 Task: For heading Use oswald with light red berry 1 colour & Underline.  font size for heading24,  'Change the font style of data to'Playfair display and font size to 16,  Change the alignment of both headline & data to Align right In the sheet  auditingSalesDashboard_2022
Action: Mouse moved to (156, 244)
Screenshot: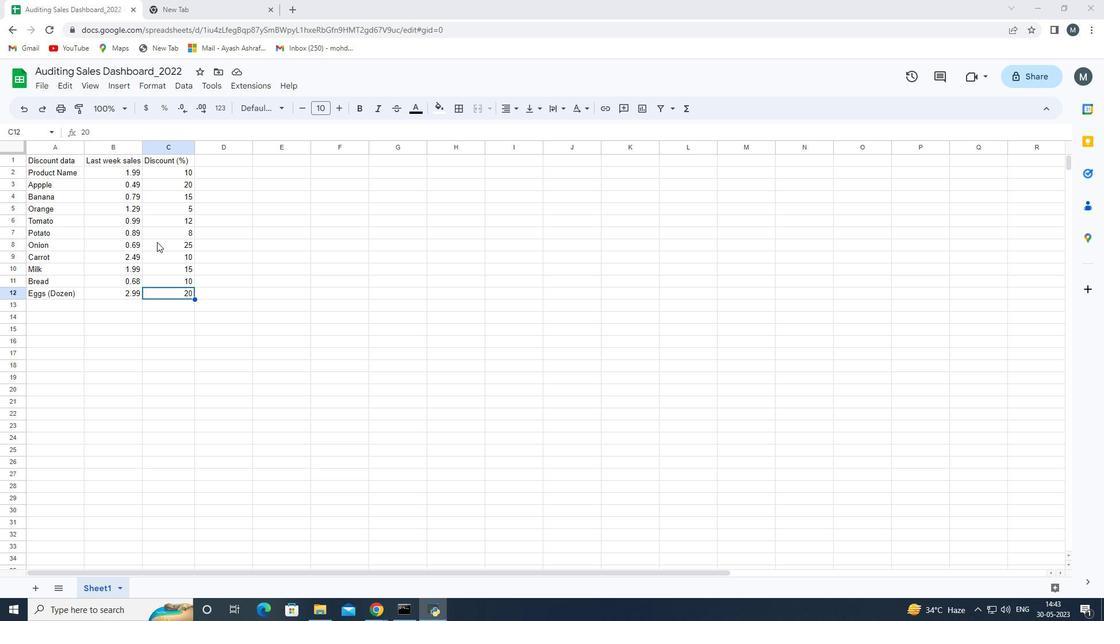 
Action: Mouse scrolled (156, 245) with delta (0, 0)
Screenshot: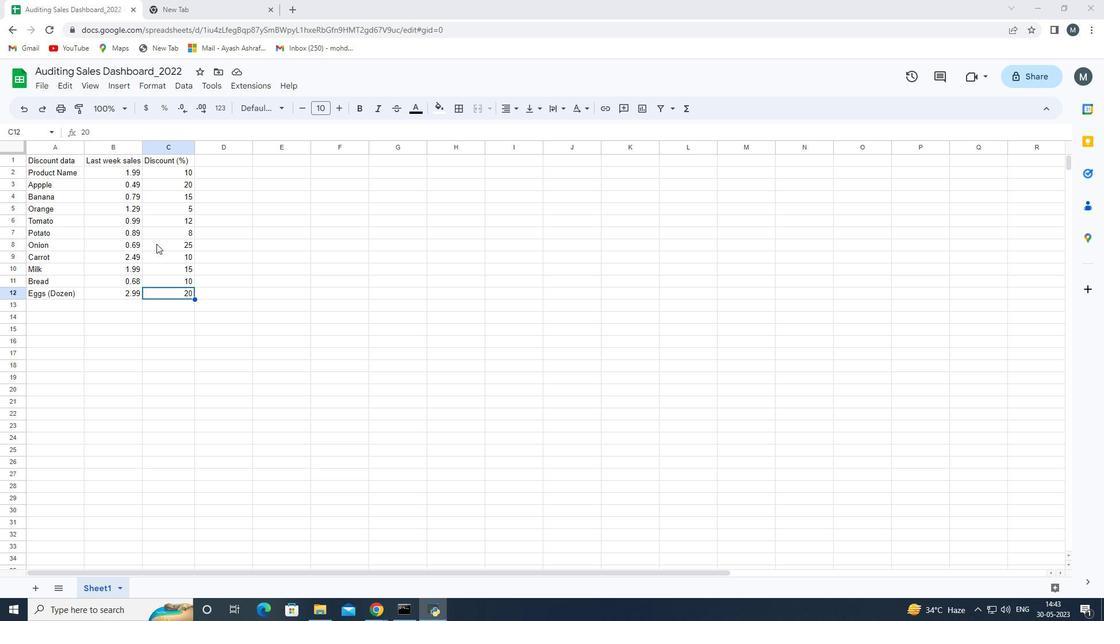 
Action: Mouse scrolled (156, 245) with delta (0, 0)
Screenshot: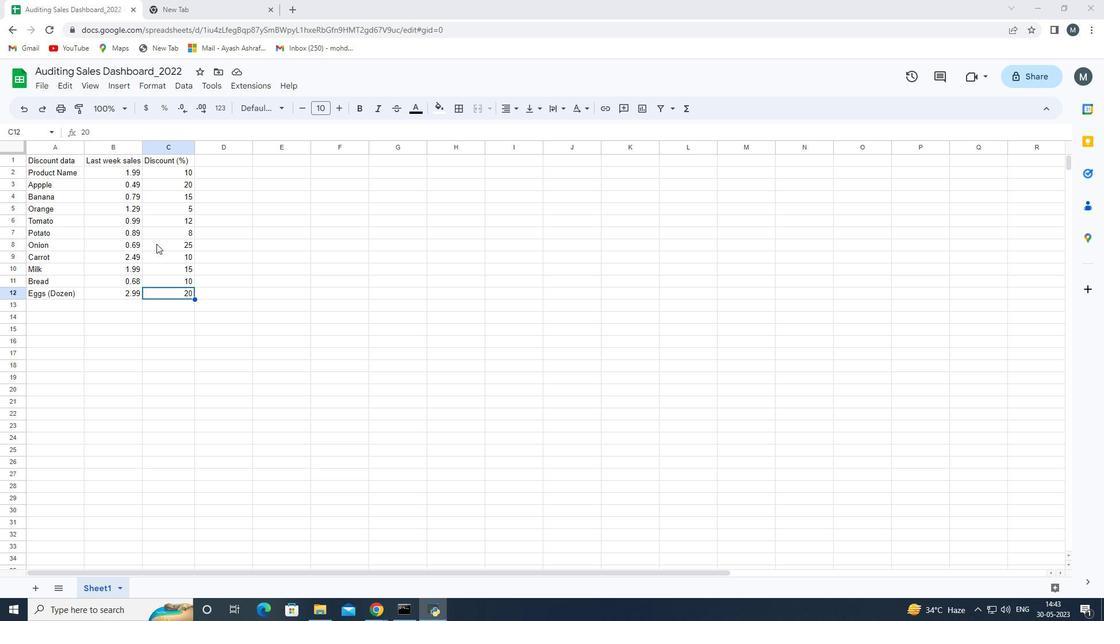 
Action: Mouse scrolled (156, 245) with delta (0, 0)
Screenshot: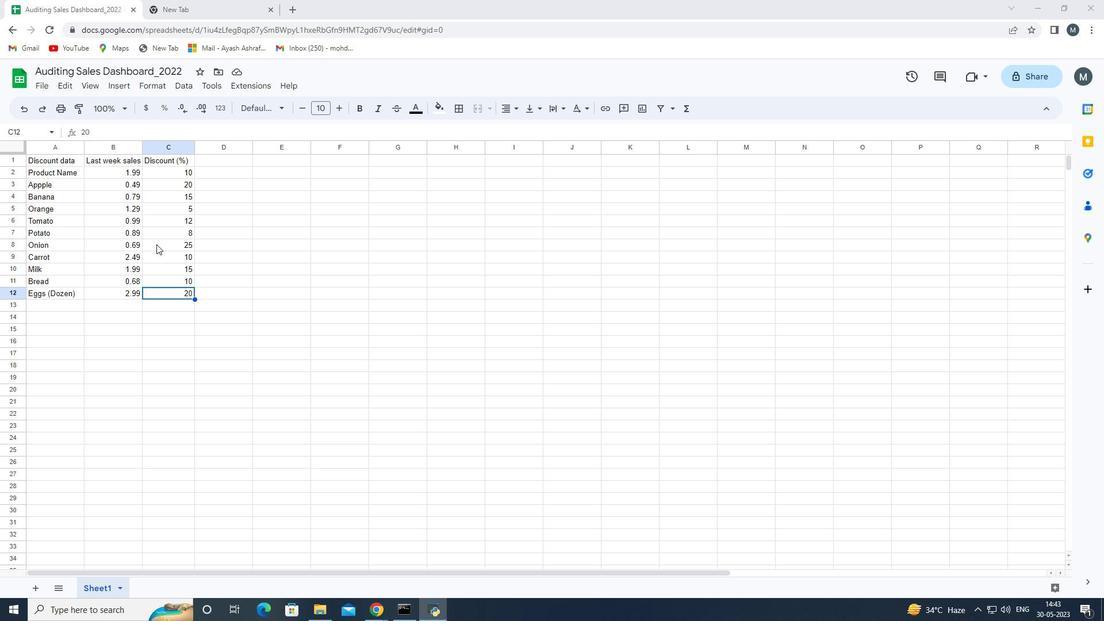 
Action: Mouse moved to (157, 230)
Screenshot: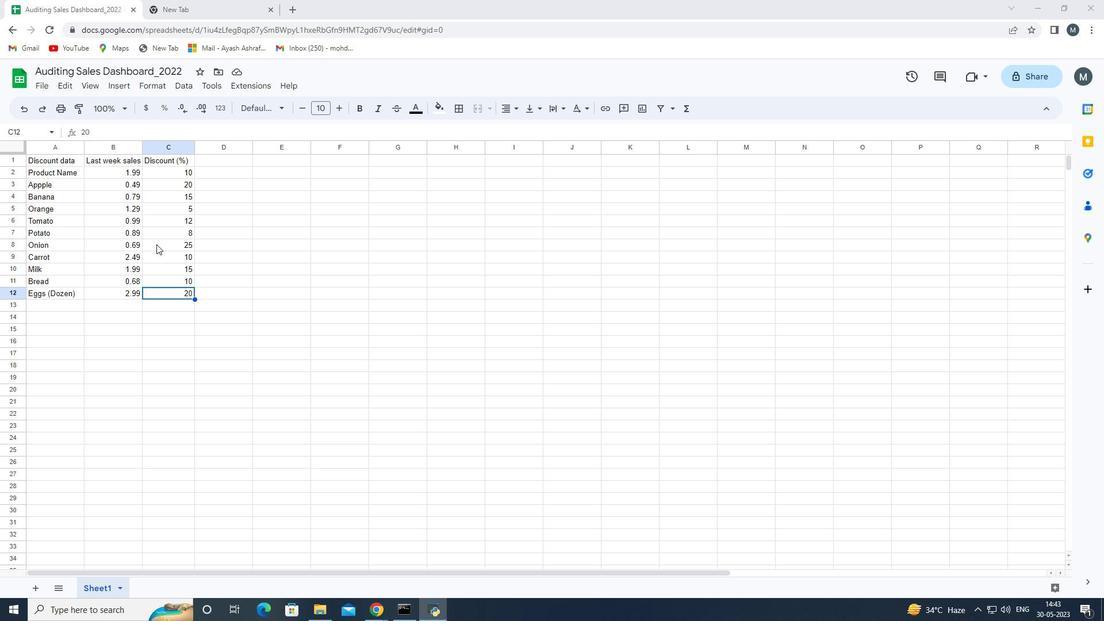 
Action: Mouse scrolled (157, 229) with delta (0, 0)
Screenshot: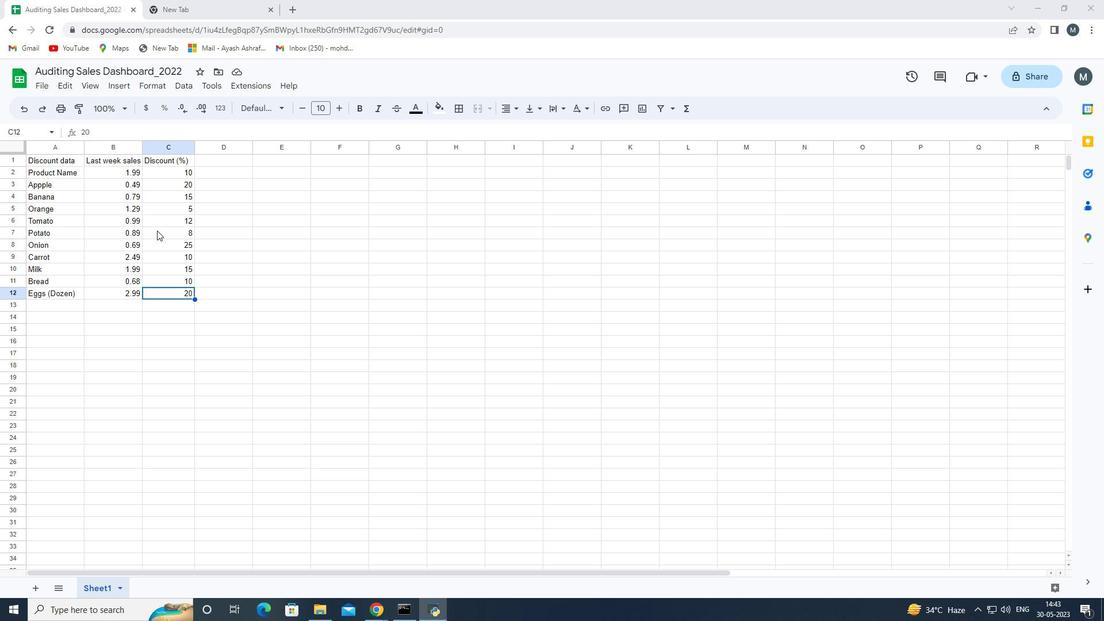 
Action: Mouse scrolled (157, 229) with delta (0, 0)
Screenshot: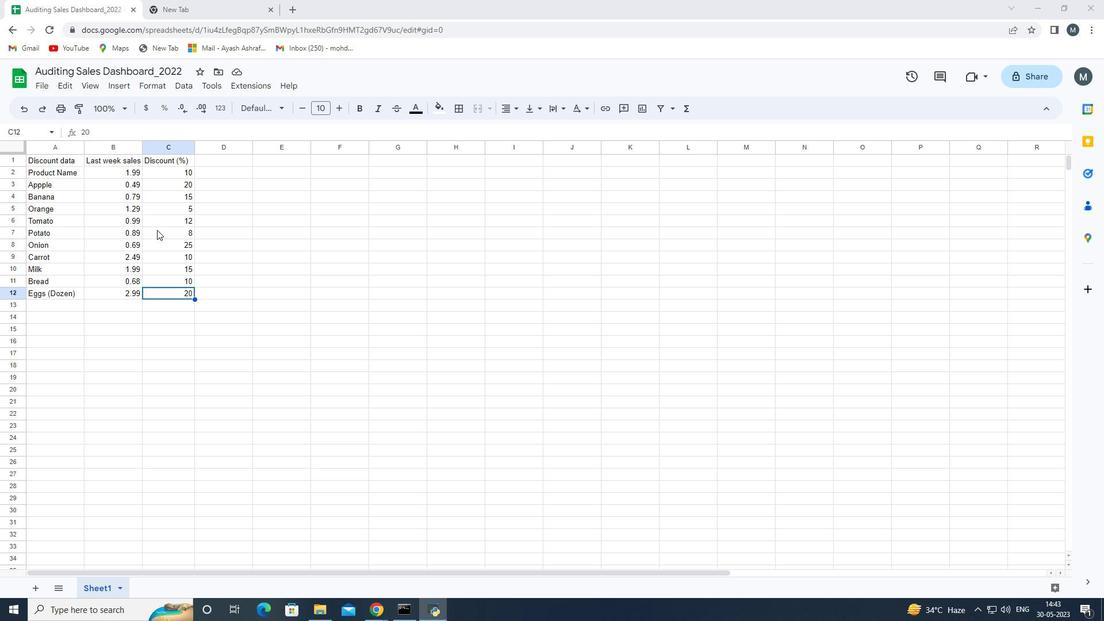 
Action: Mouse moved to (146, 279)
Screenshot: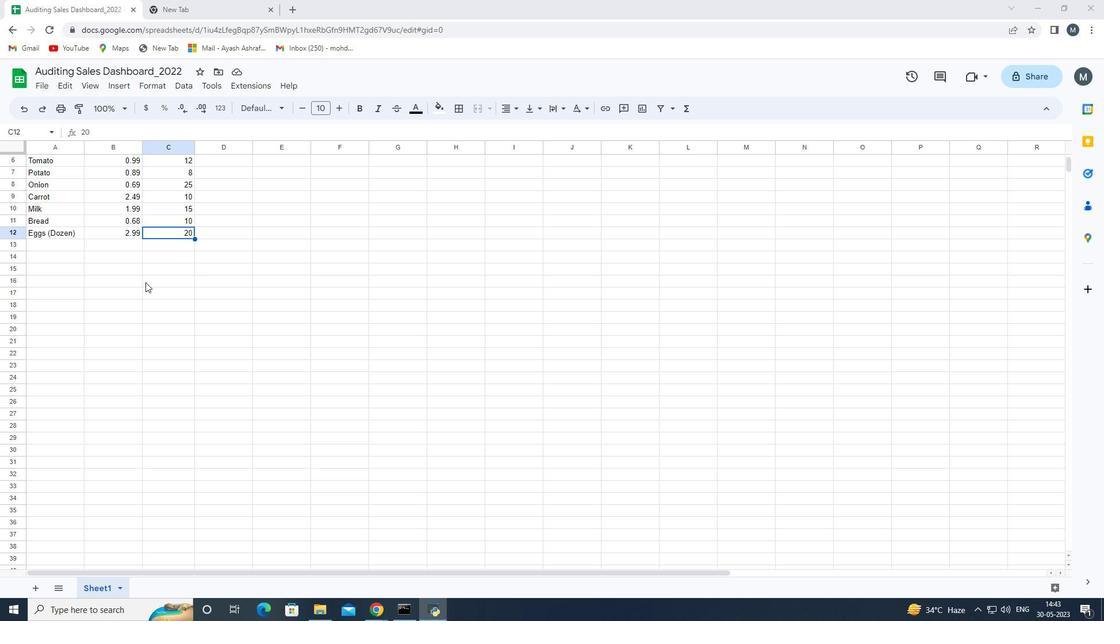 
Action: Mouse scrolled (145, 283) with delta (0, 0)
Screenshot: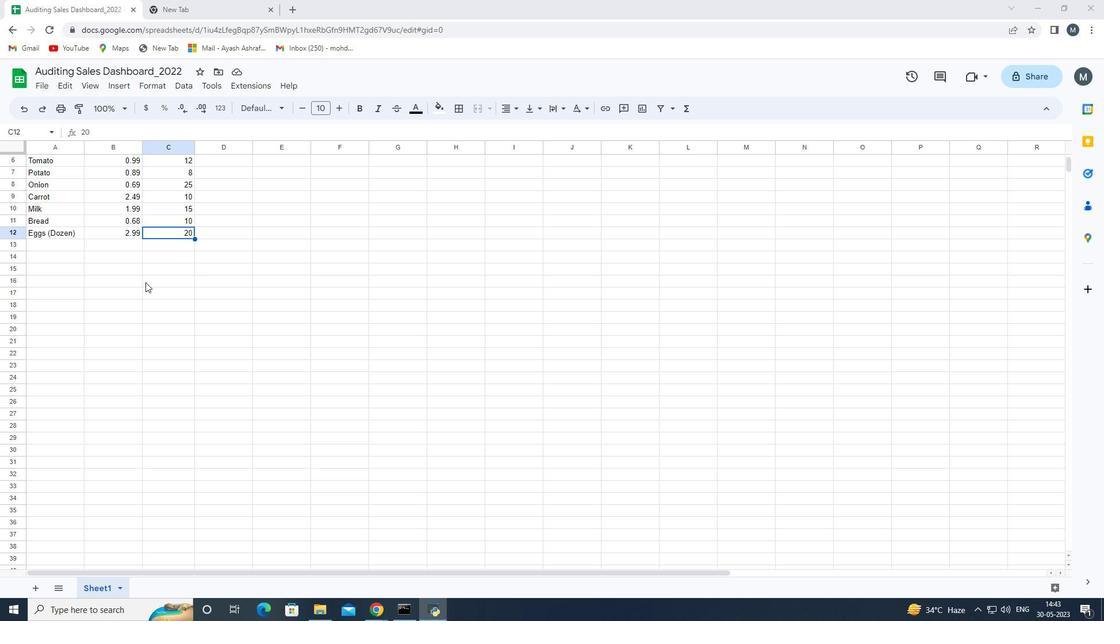 
Action: Mouse scrolled (145, 283) with delta (0, 0)
Screenshot: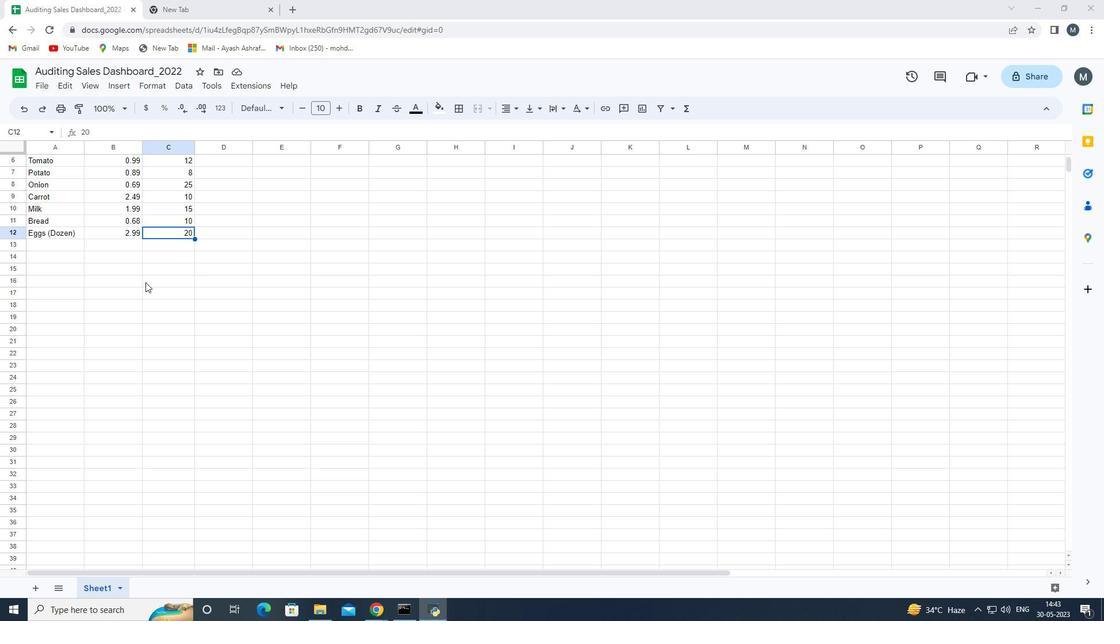 
Action: Mouse scrolled (145, 283) with delta (0, 0)
Screenshot: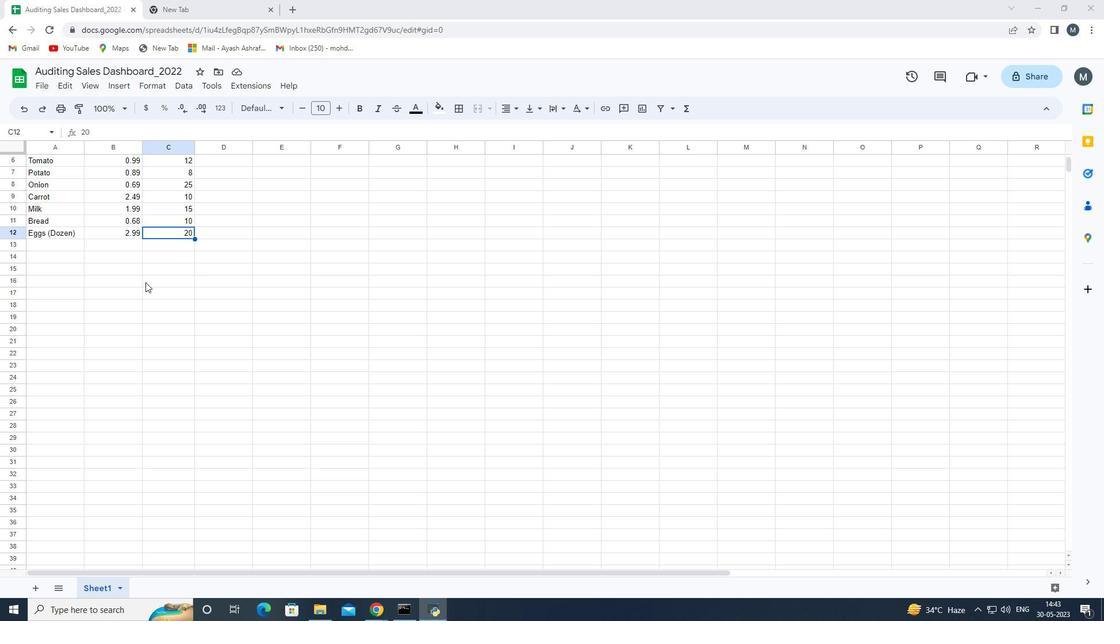 
Action: Mouse scrolled (145, 283) with delta (0, 0)
Screenshot: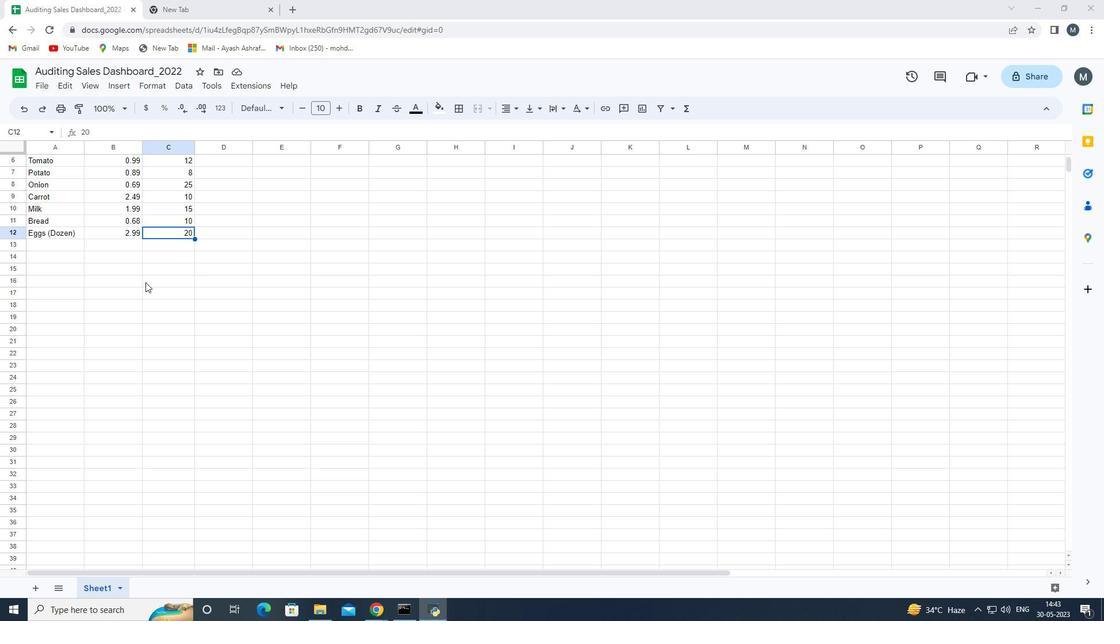 
Action: Mouse scrolled (146, 283) with delta (0, 0)
Screenshot: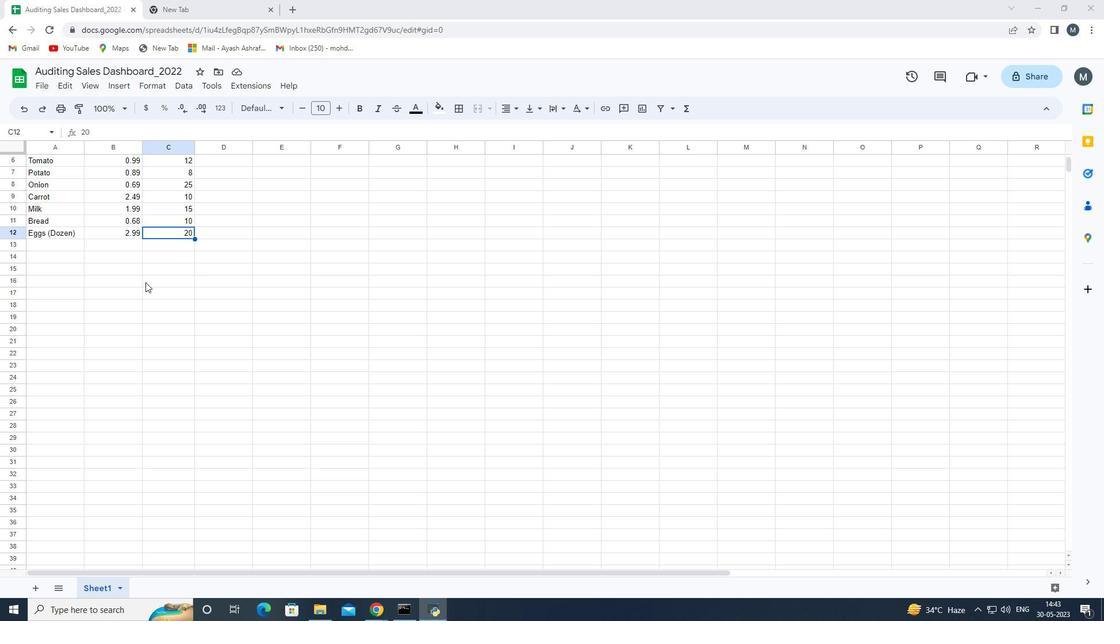 
Action: Mouse scrolled (146, 283) with delta (0, 0)
Screenshot: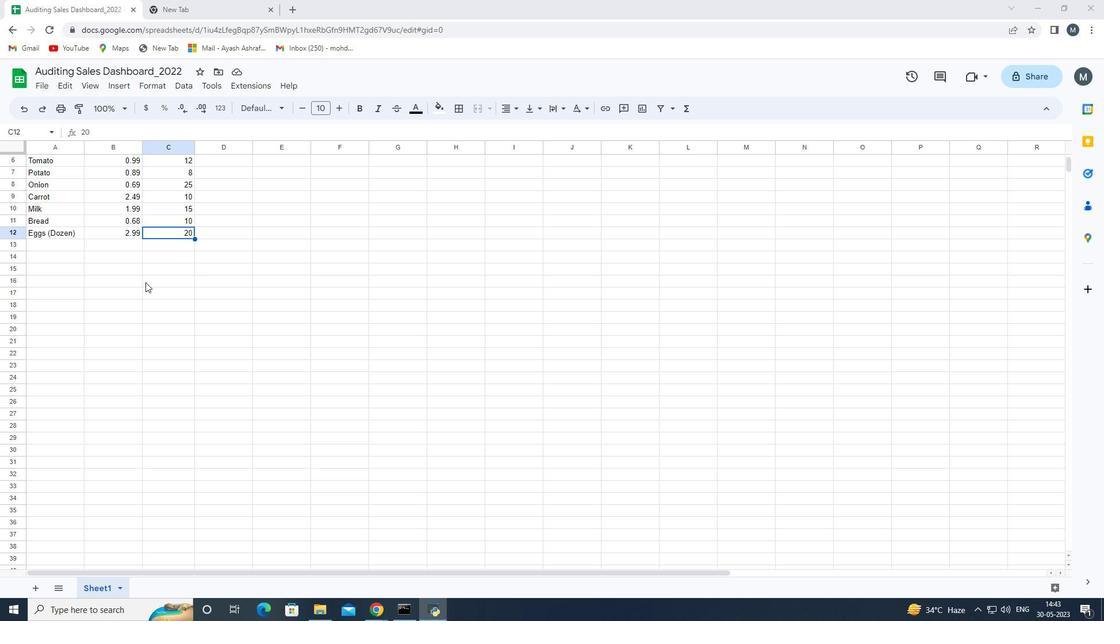 
Action: Mouse scrolled (146, 280) with delta (0, 0)
Screenshot: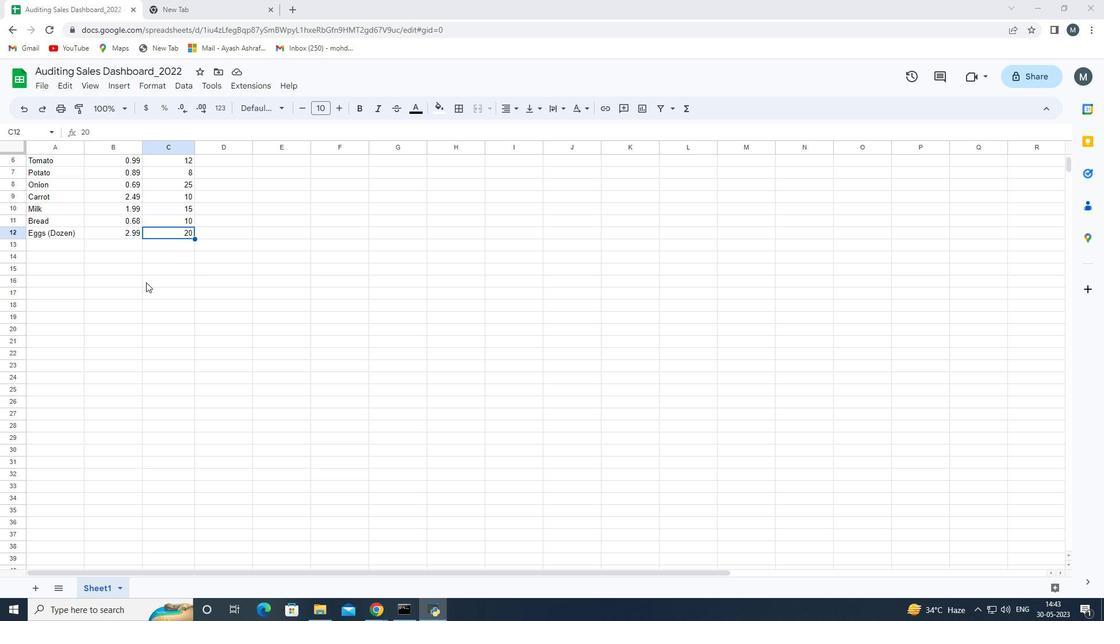 
Action: Mouse scrolled (146, 280) with delta (0, 0)
Screenshot: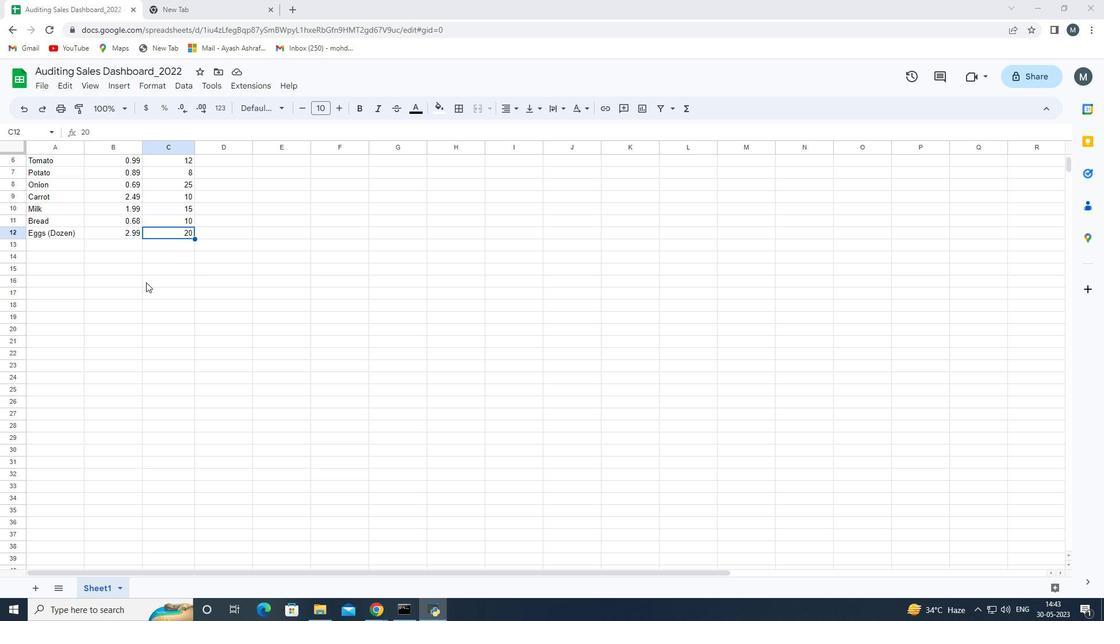 
Action: Mouse scrolled (146, 280) with delta (0, 0)
Screenshot: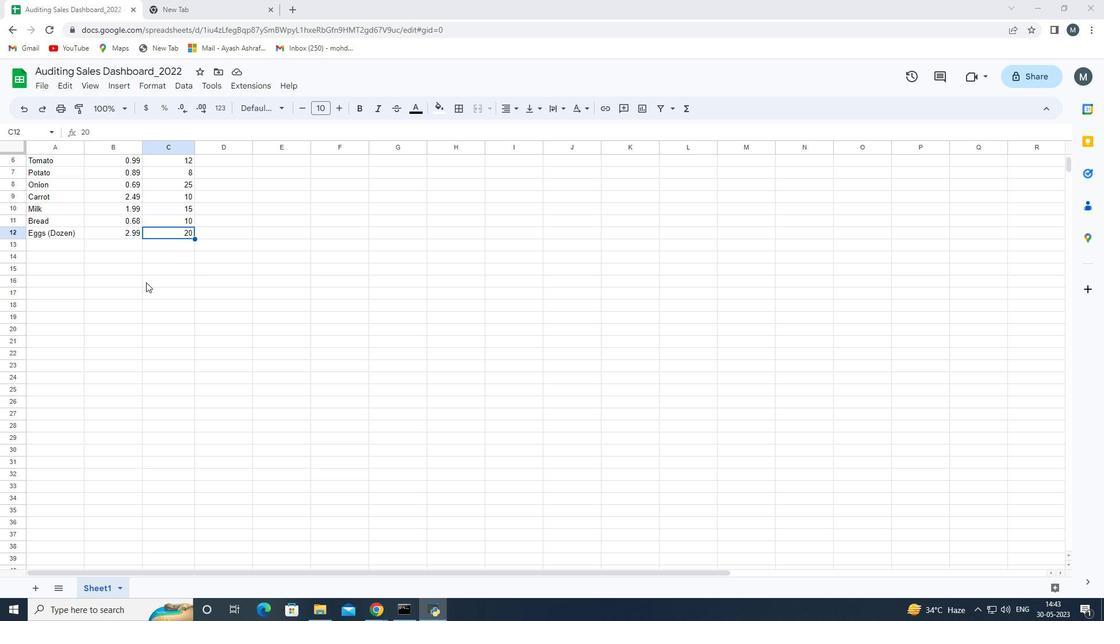 
Action: Mouse scrolled (146, 280) with delta (0, 0)
Screenshot: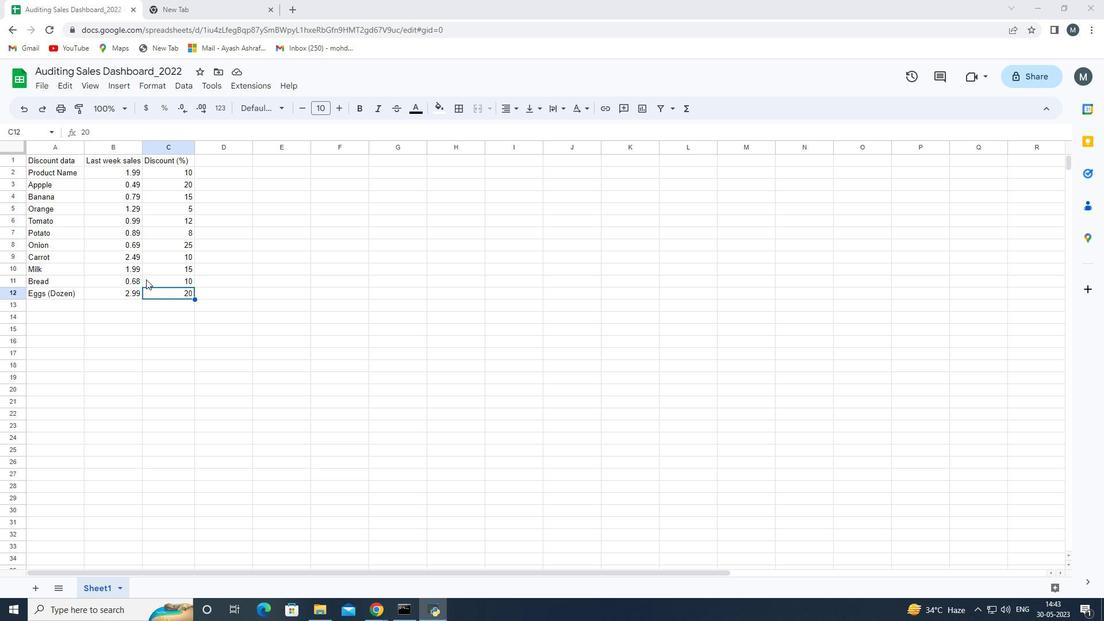 
Action: Mouse scrolled (146, 280) with delta (0, 0)
Screenshot: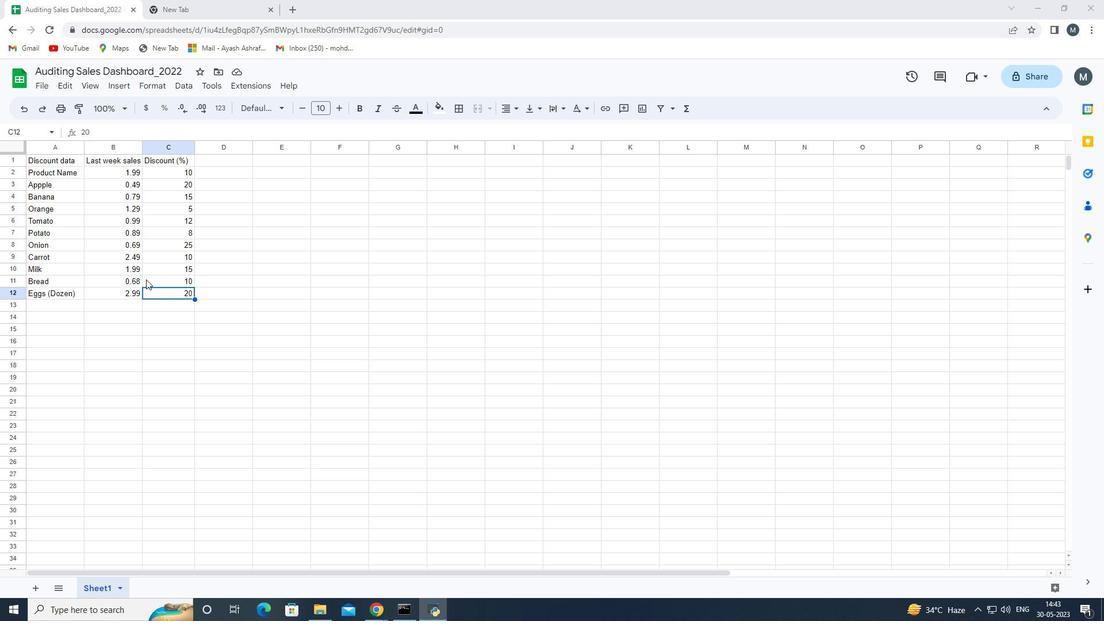 
Action: Mouse scrolled (146, 280) with delta (0, 0)
Screenshot: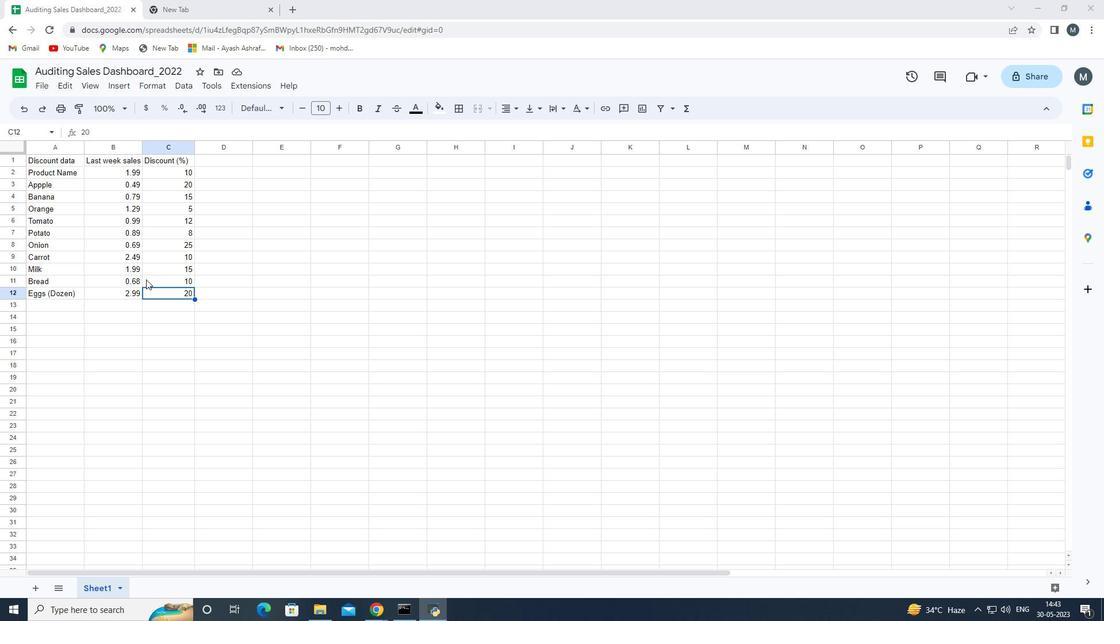 
Action: Mouse scrolled (146, 280) with delta (0, 0)
Screenshot: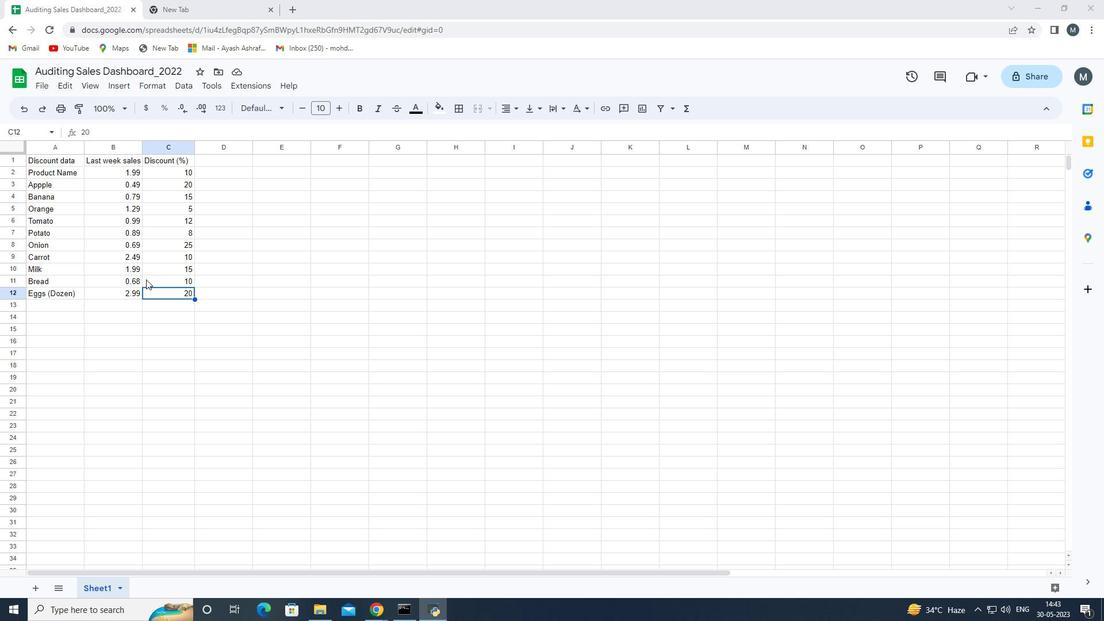 
Action: Mouse scrolled (146, 280) with delta (0, 0)
Screenshot: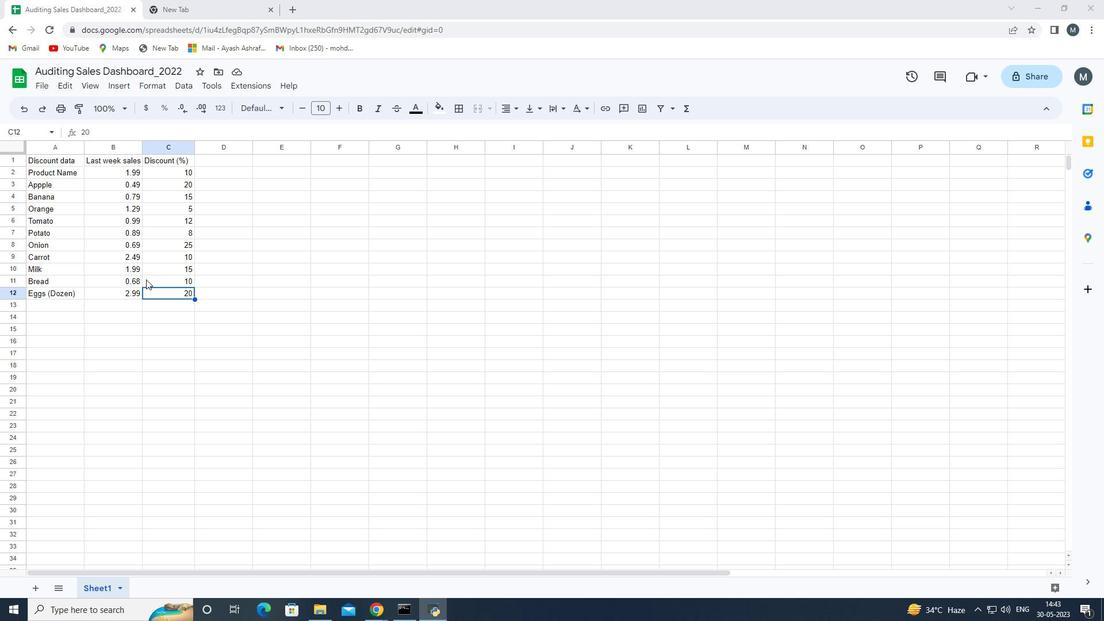 
Action: Mouse moved to (32, 159)
Screenshot: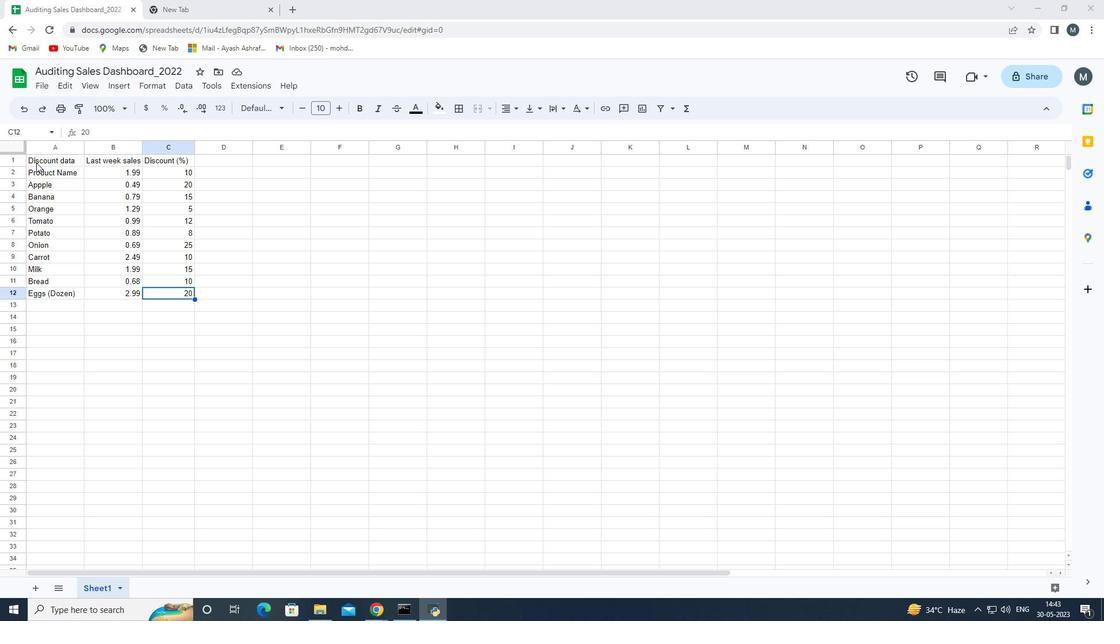 
Action: Mouse pressed left at (32, 159)
Screenshot: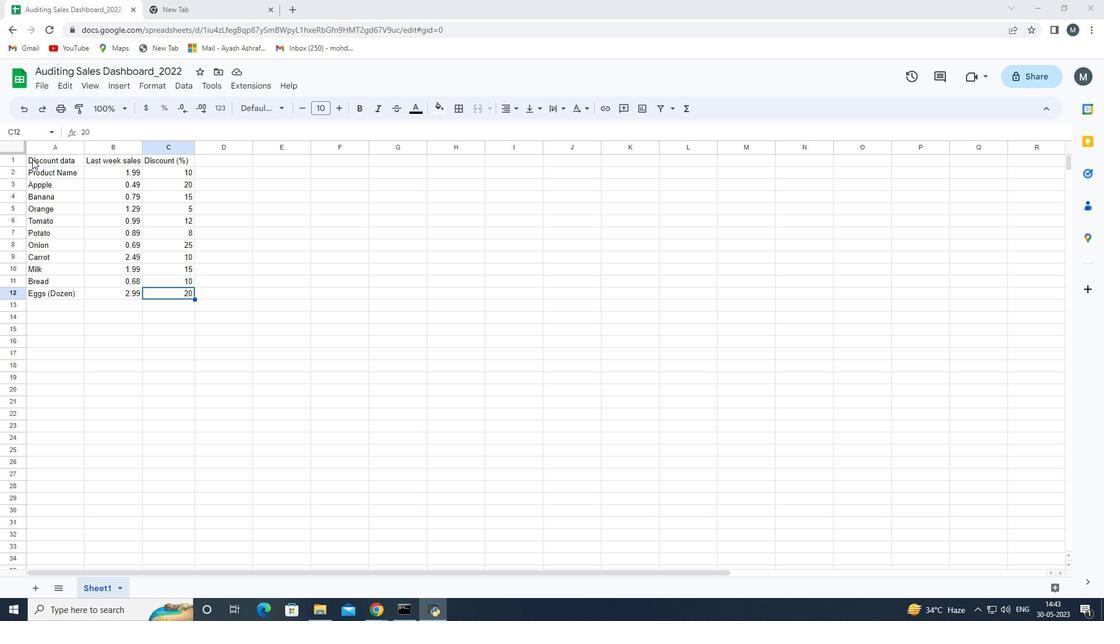 
Action: Mouse moved to (117, 156)
Screenshot: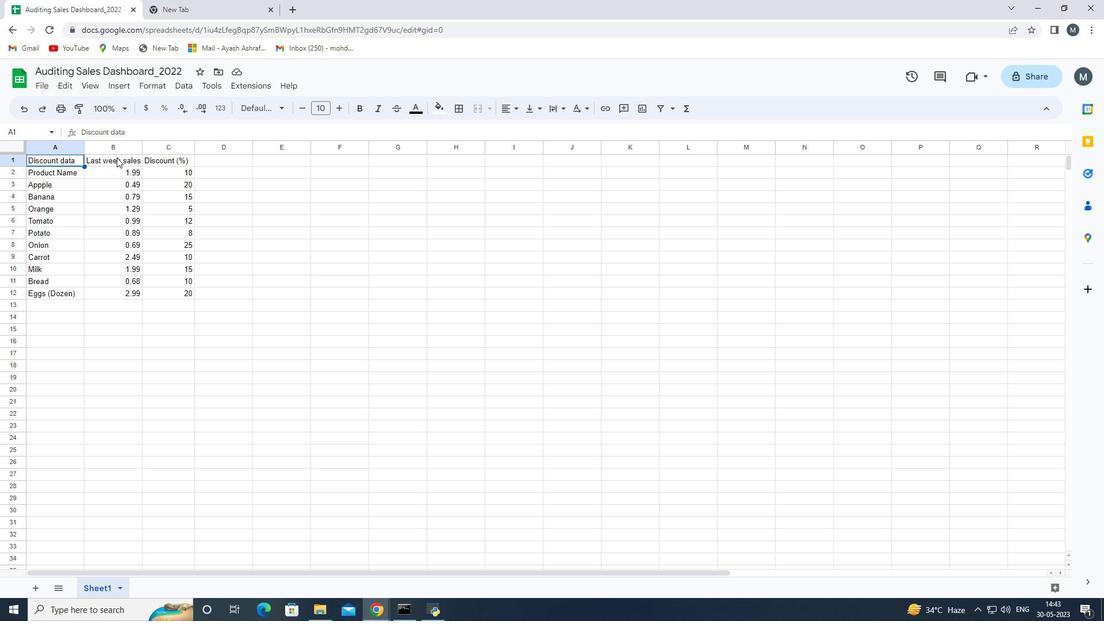 
Action: Mouse pressed left at (117, 156)
Screenshot: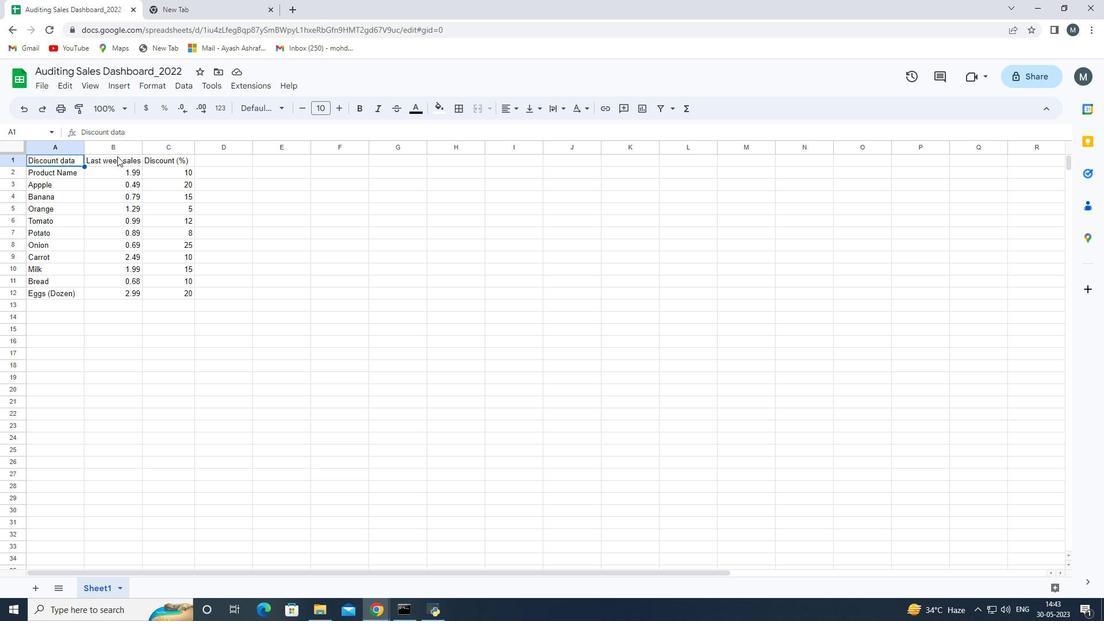 
Action: Mouse moved to (117, 157)
Screenshot: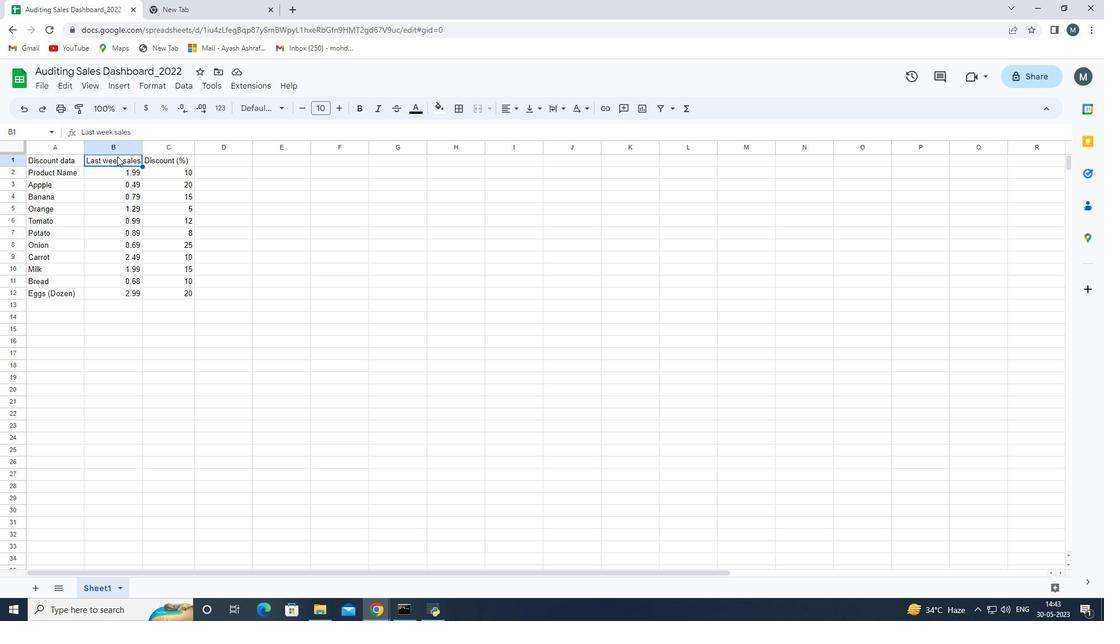 
Action: Key pressed ctrl+C
Screenshot: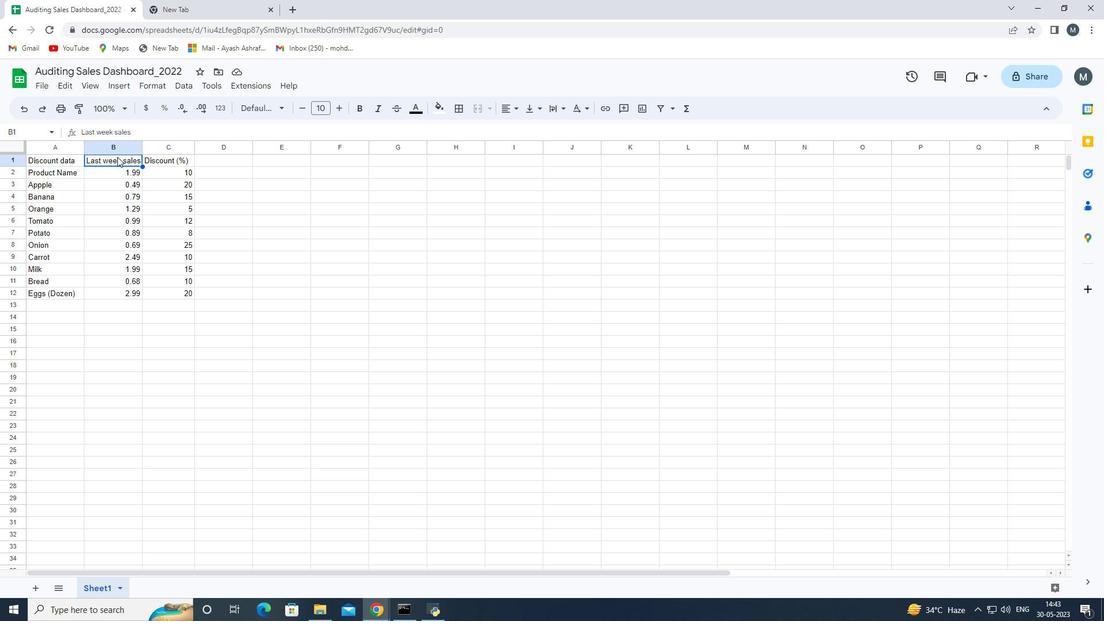 
Action: Mouse moved to (129, 172)
Screenshot: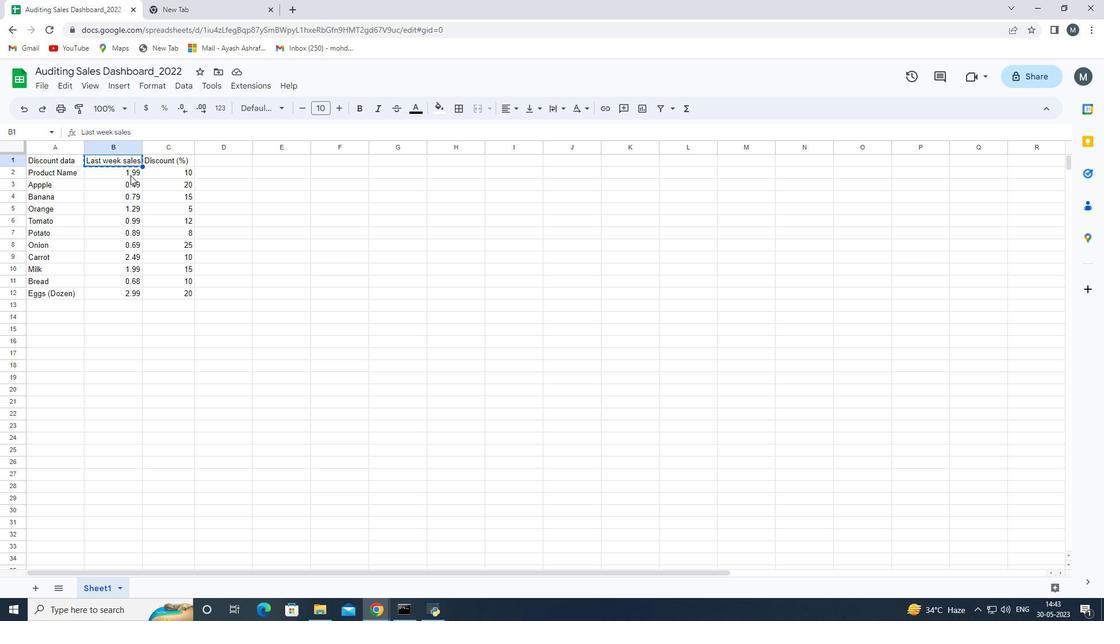 
Action: Mouse pressed left at (129, 172)
Screenshot: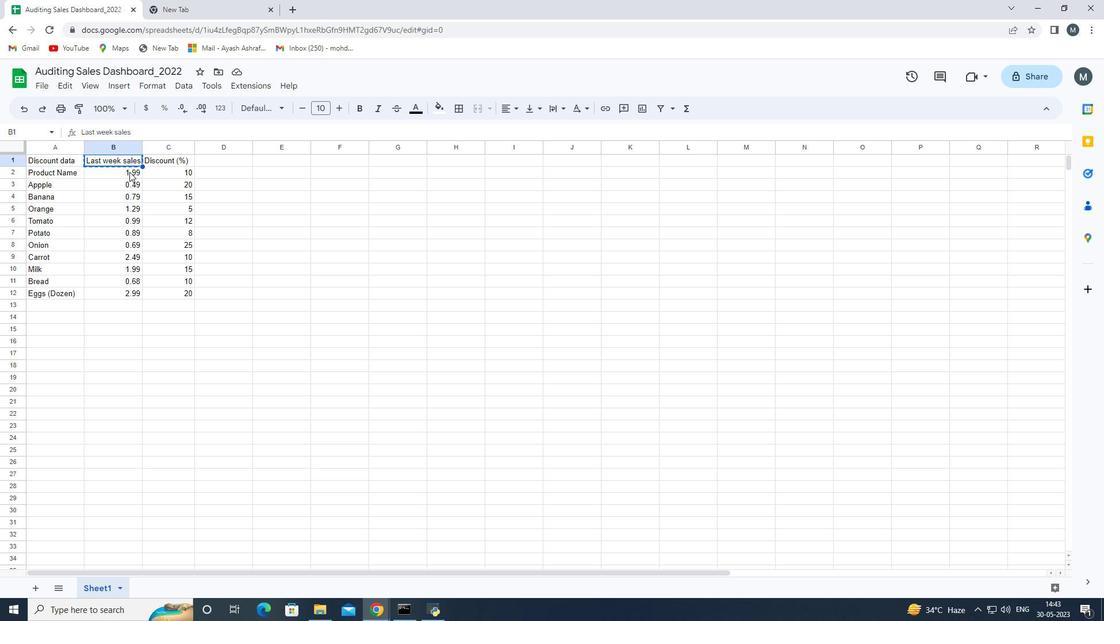 
Action: Mouse moved to (129, 171)
Screenshot: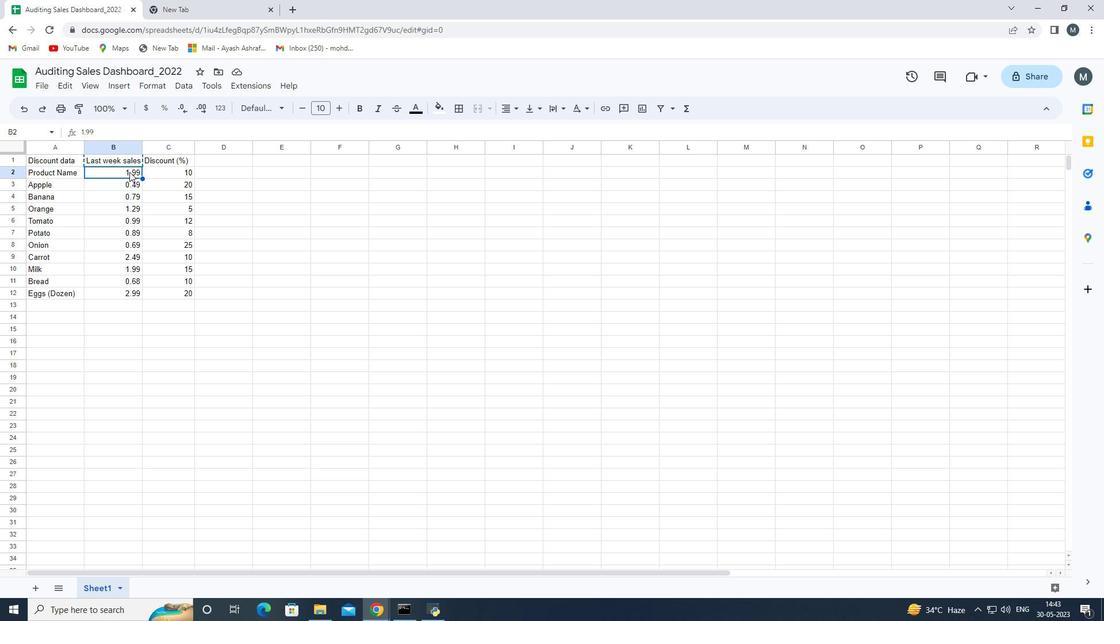 
Action: Key pressed ctrl+V
Screenshot: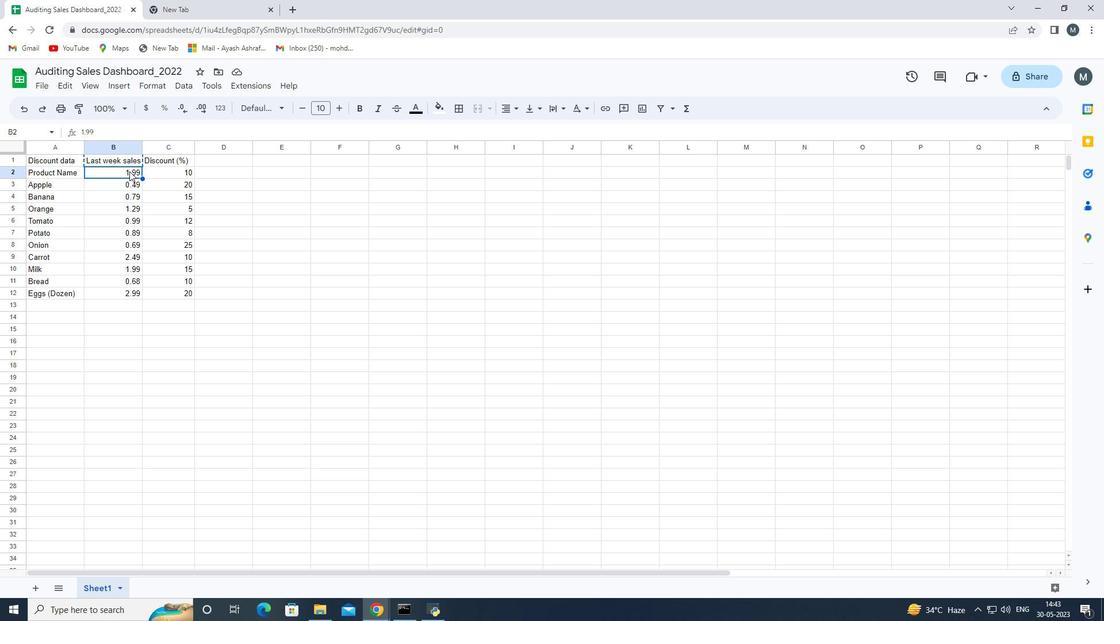 
Action: Mouse moved to (177, 157)
Screenshot: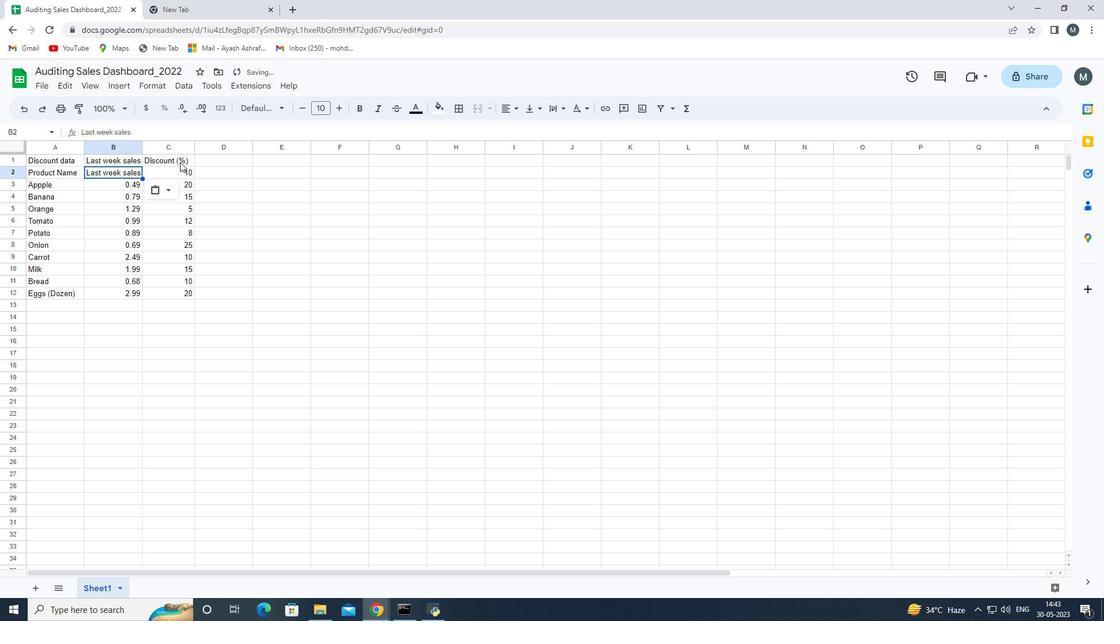 
Action: Mouse pressed left at (177, 157)
Screenshot: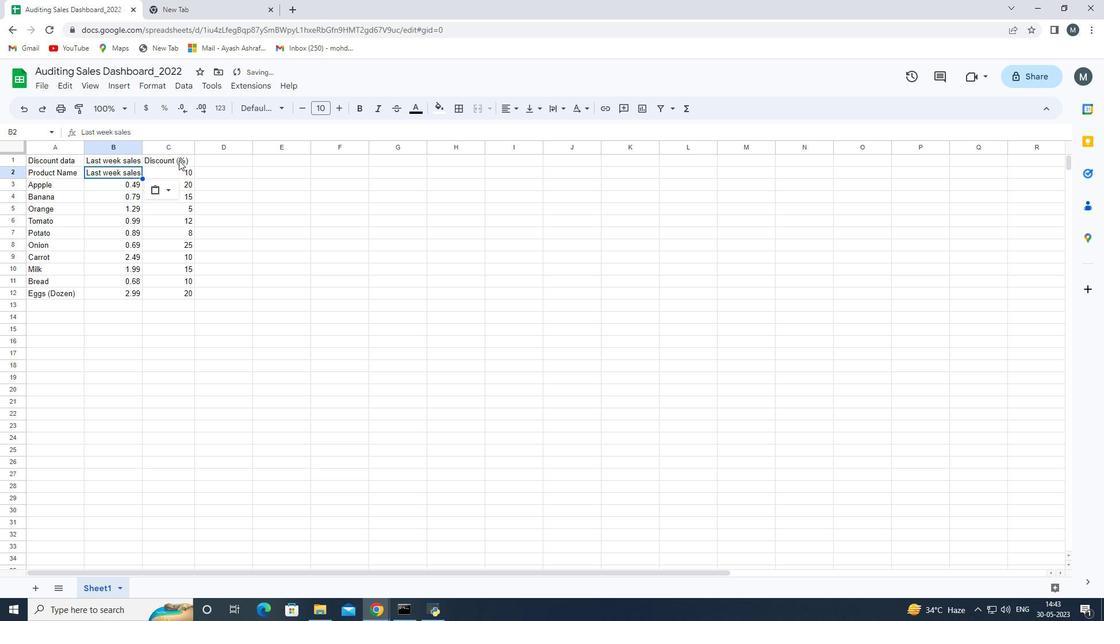 
Action: Mouse moved to (184, 174)
Screenshot: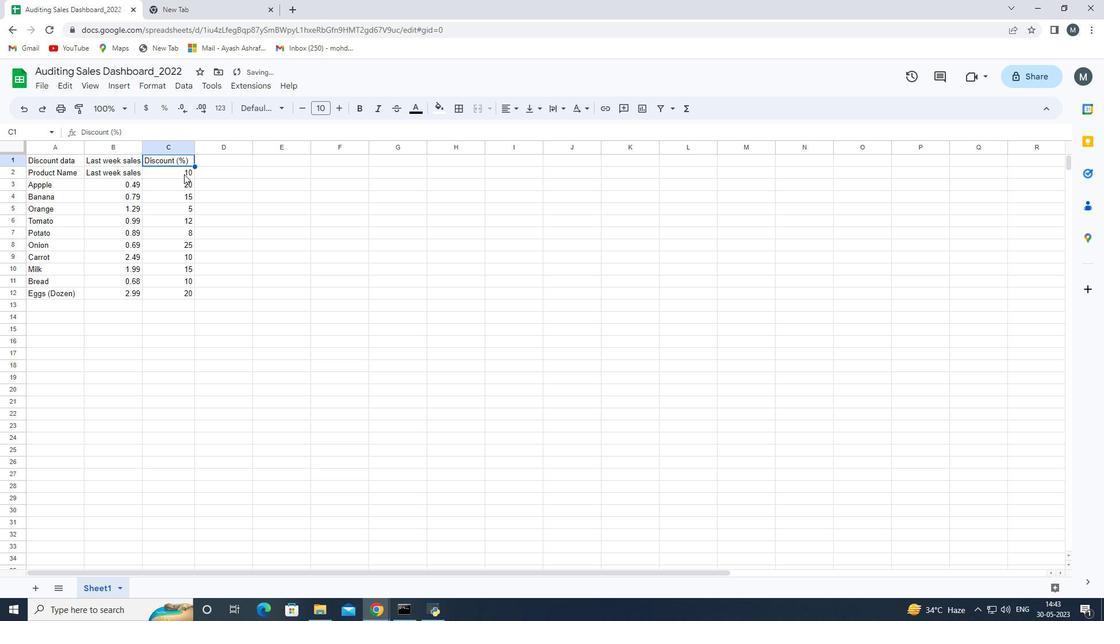 
Action: Key pressed ctrl+Vctrl+C
Screenshot: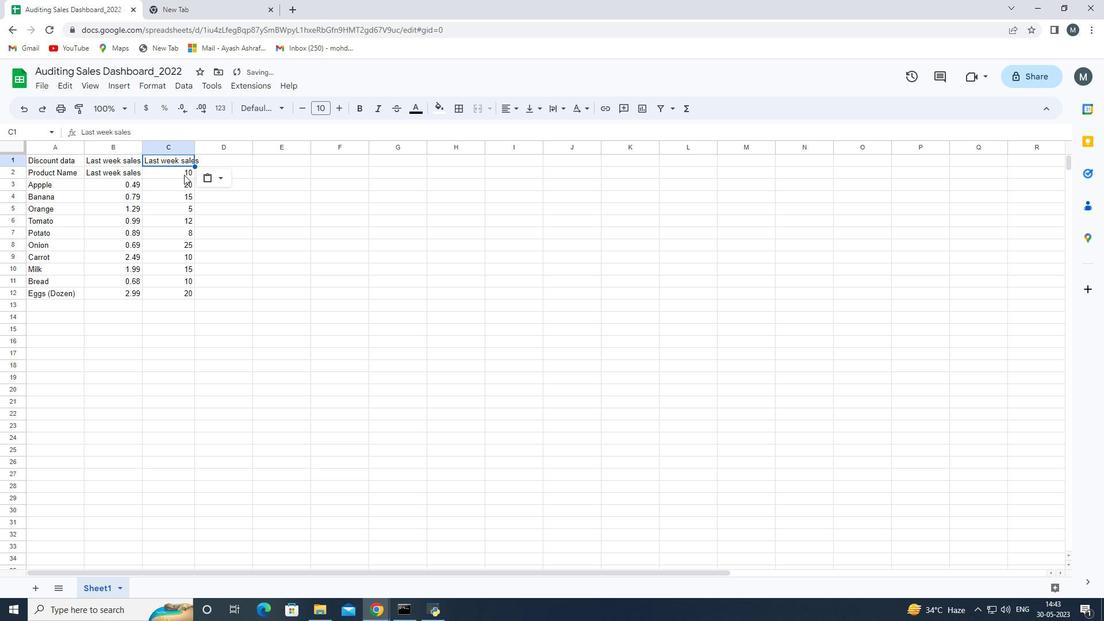 
Action: Mouse moved to (181, 172)
Screenshot: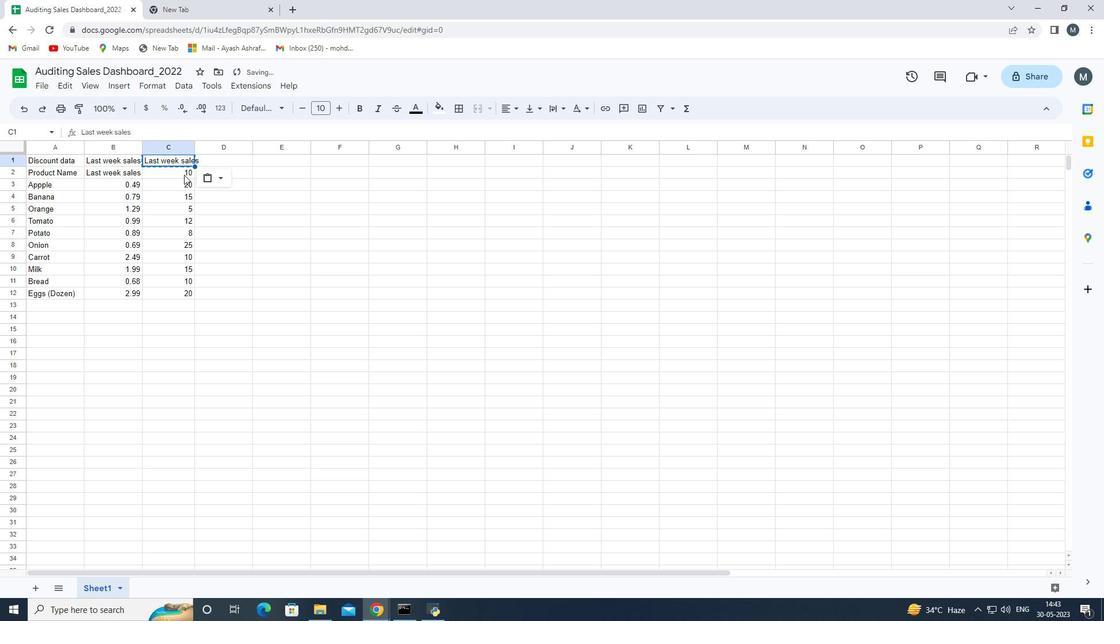 
Action: Mouse pressed left at (181, 172)
Screenshot: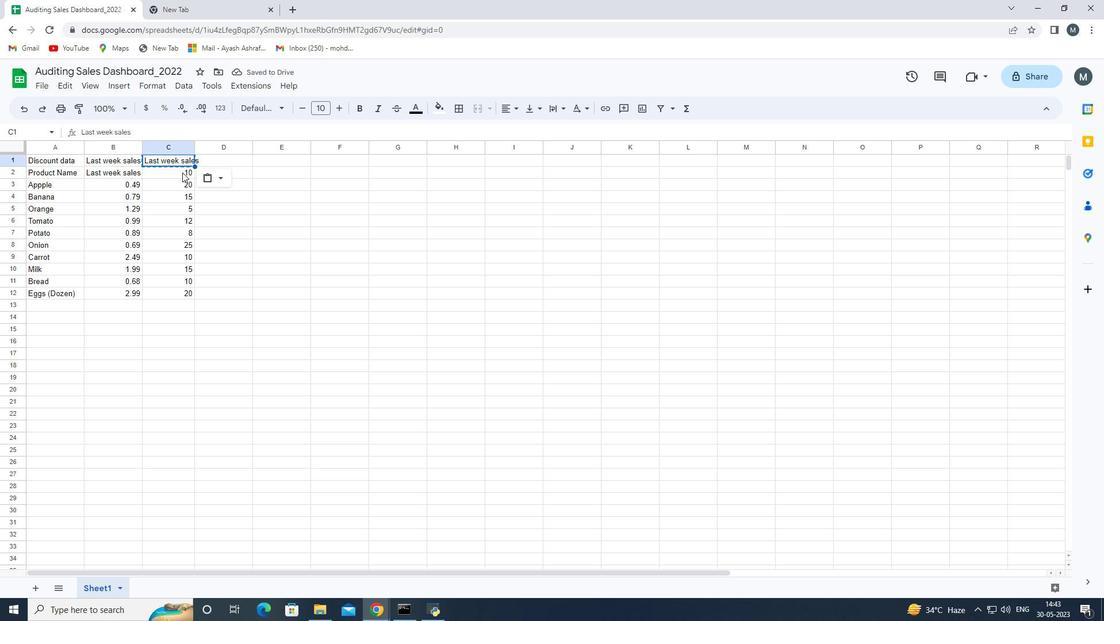 
Action: Key pressed ctrl+V
Screenshot: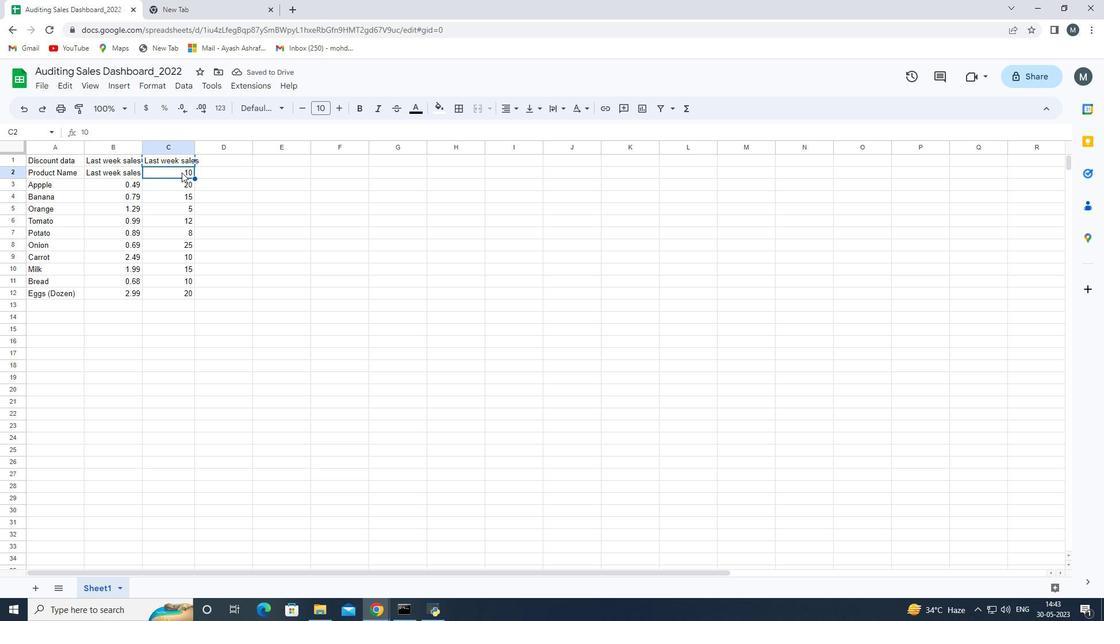 
Action: Mouse moved to (166, 157)
Screenshot: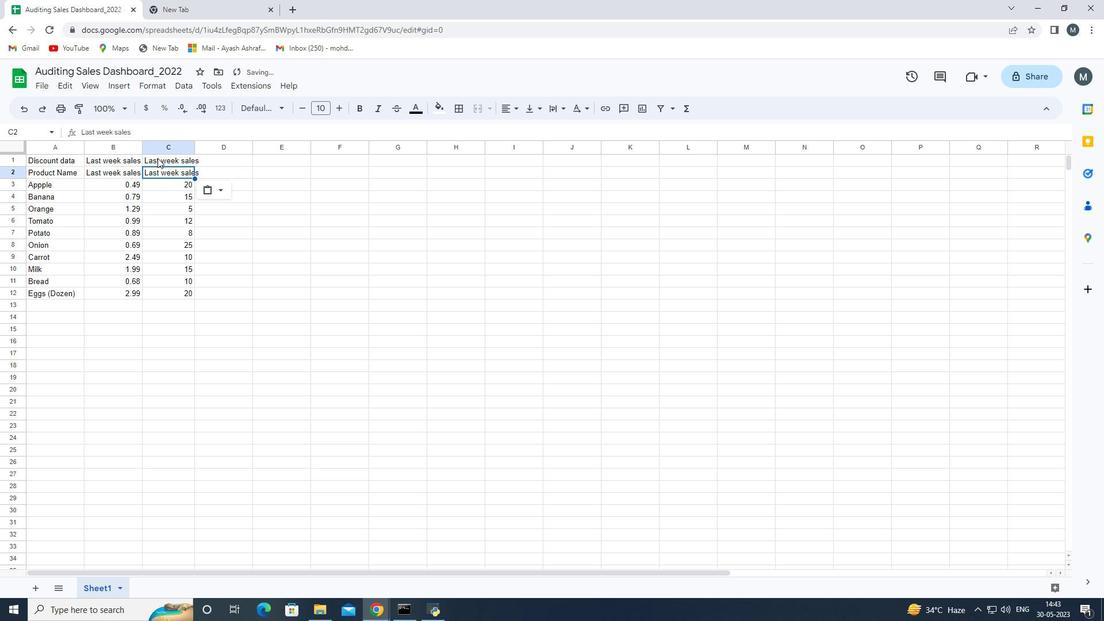 
Action: Mouse pressed left at (166, 157)
Screenshot: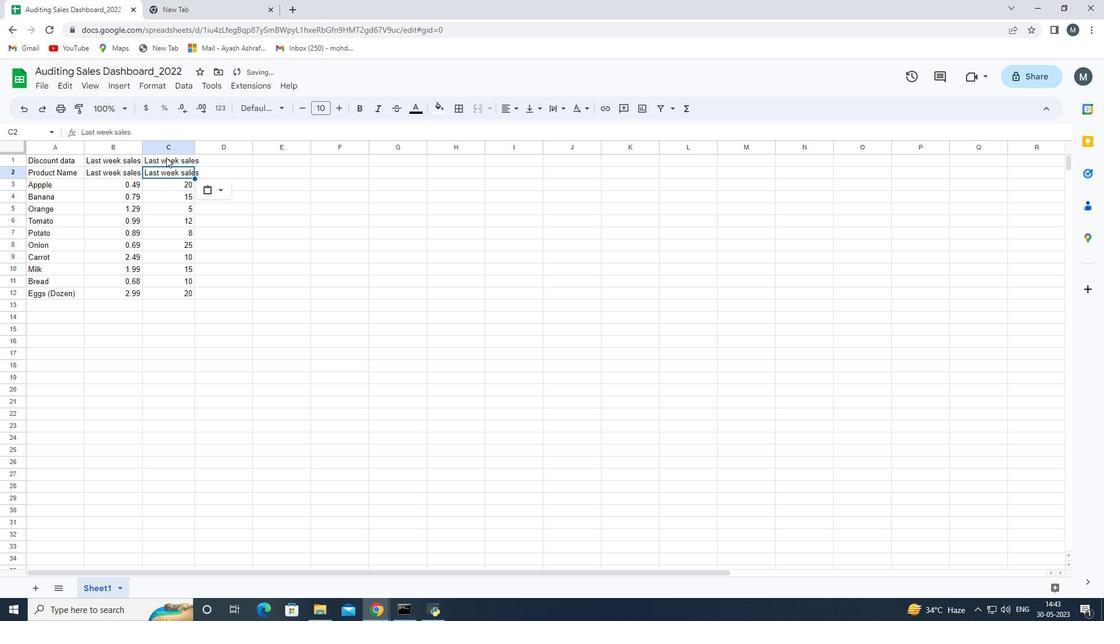 
Action: Mouse moved to (166, 156)
Screenshot: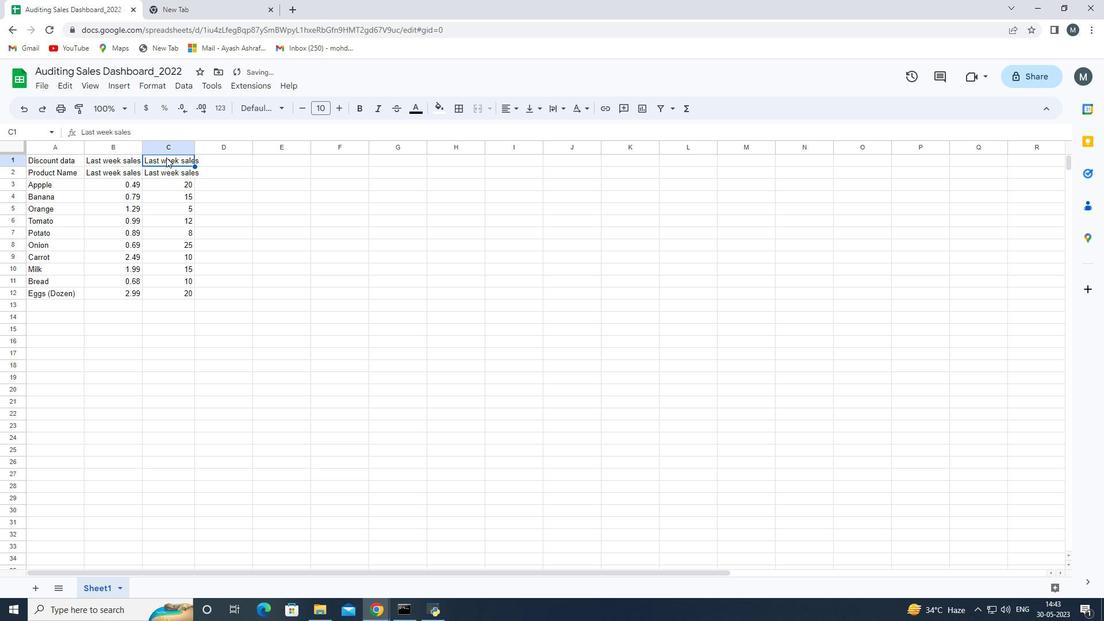 
Action: Key pressed <Key.delete>
Screenshot: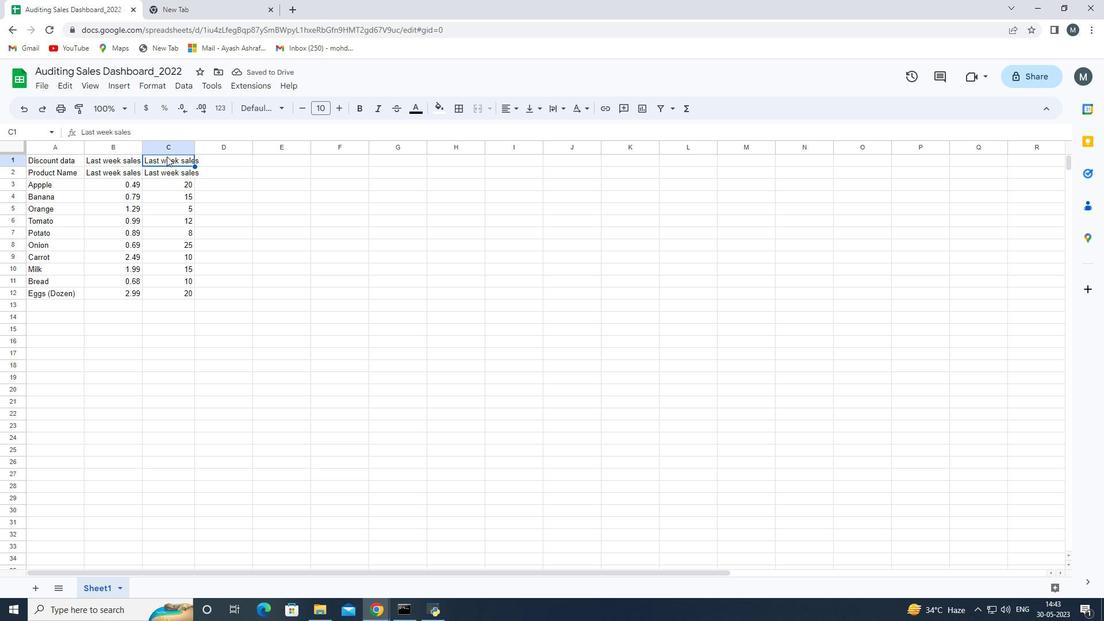 
Action: Mouse moved to (126, 156)
Screenshot: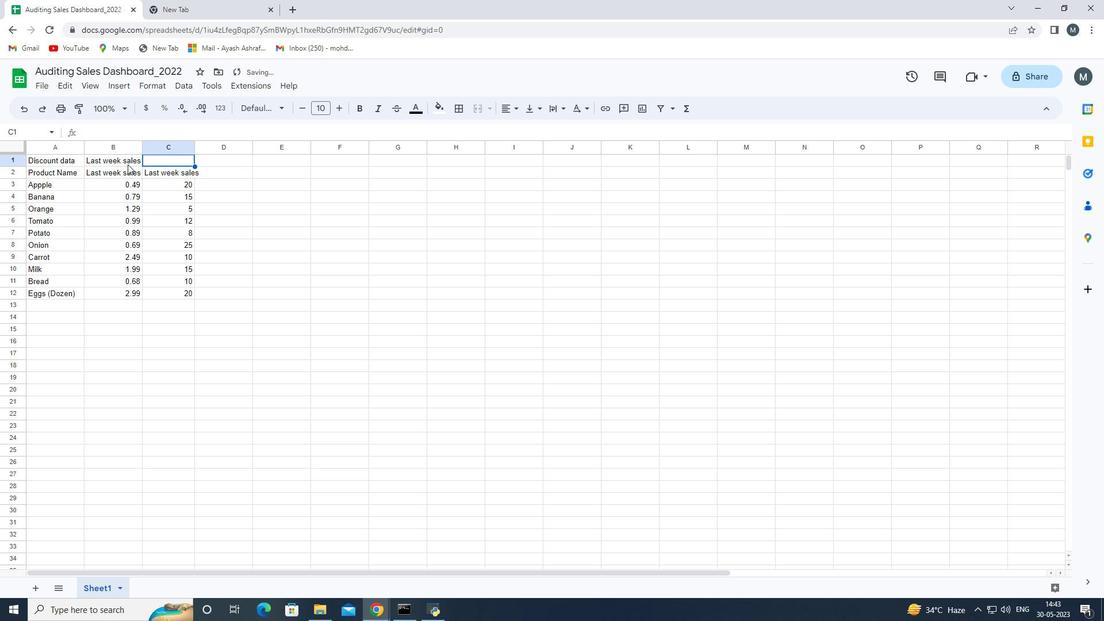 
Action: Mouse pressed left at (126, 156)
Screenshot: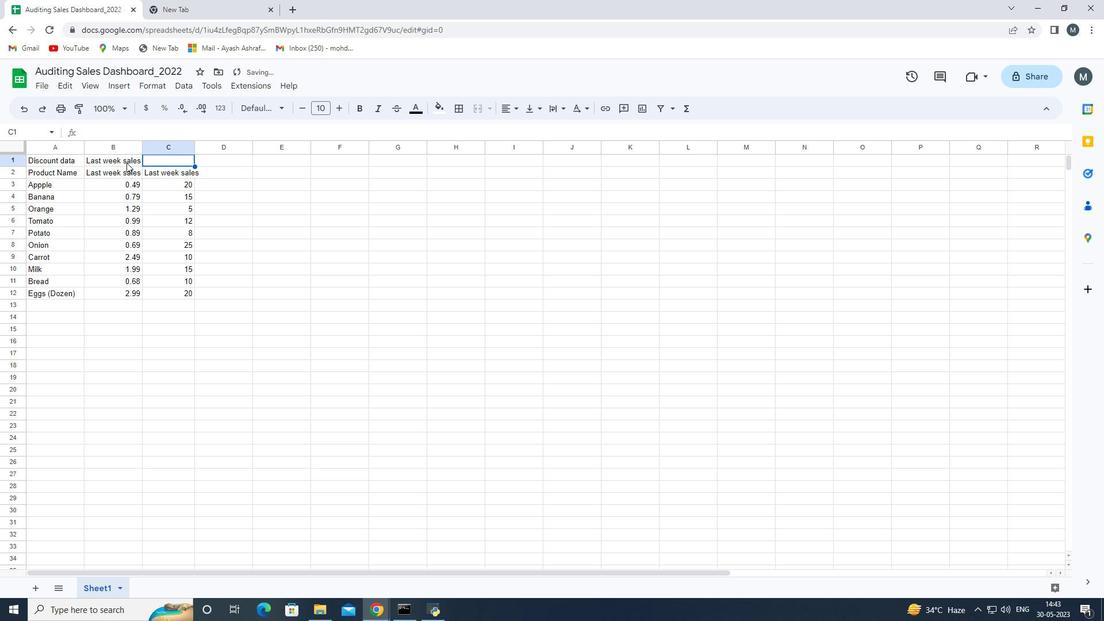 
Action: Key pressed <Key.delete>
Screenshot: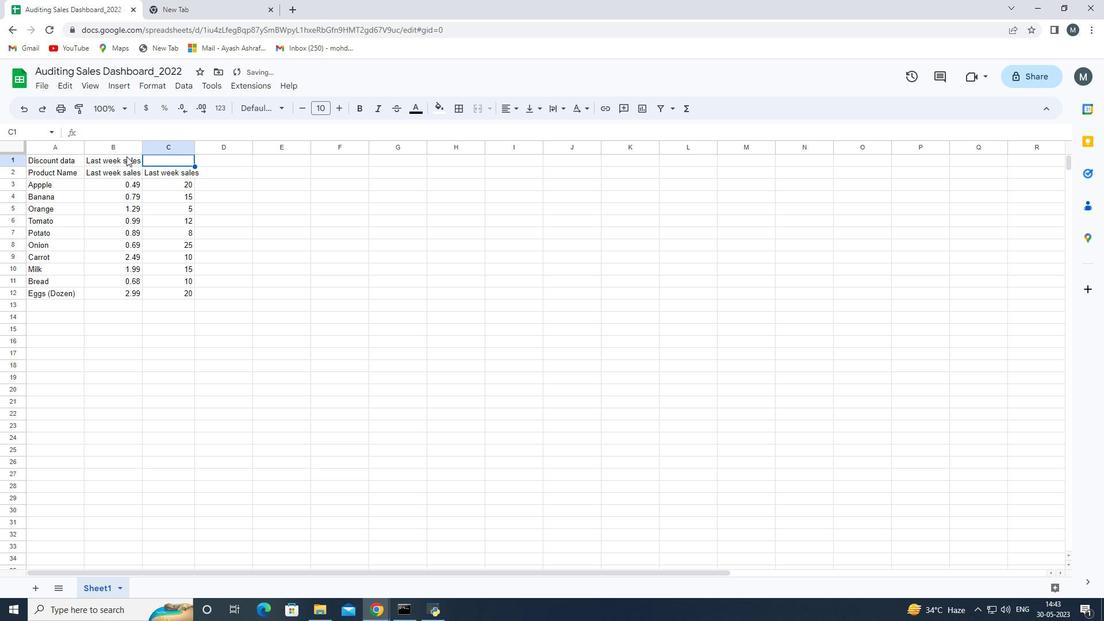 
Action: Mouse moved to (170, 174)
Screenshot: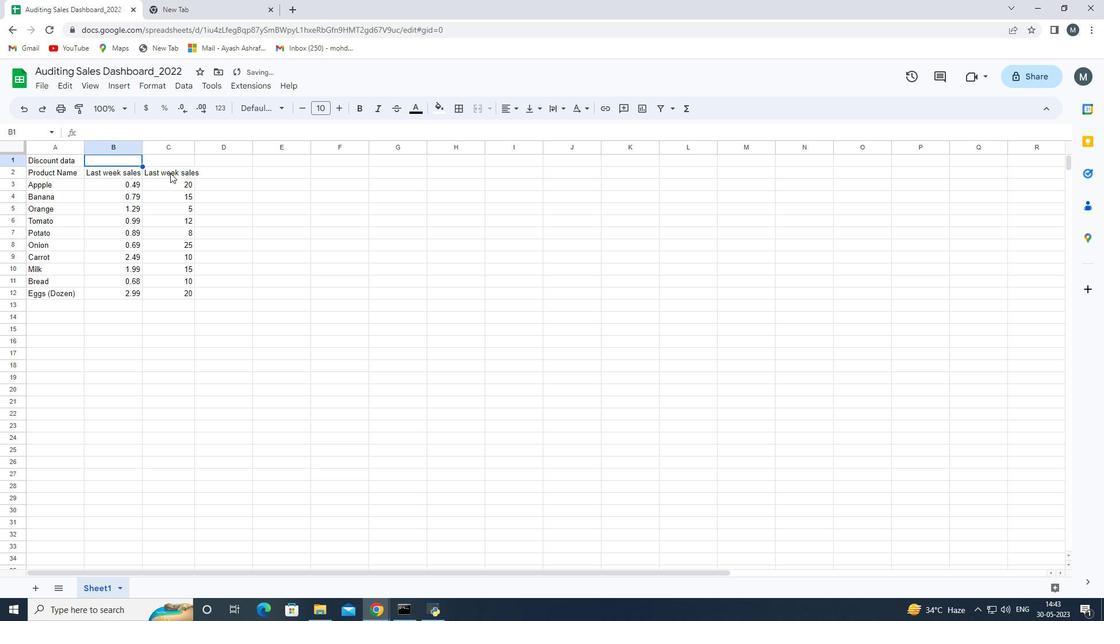 
Action: Key pressed ctrl+Zctrl+Zctrl+Zctrl+Z
Screenshot: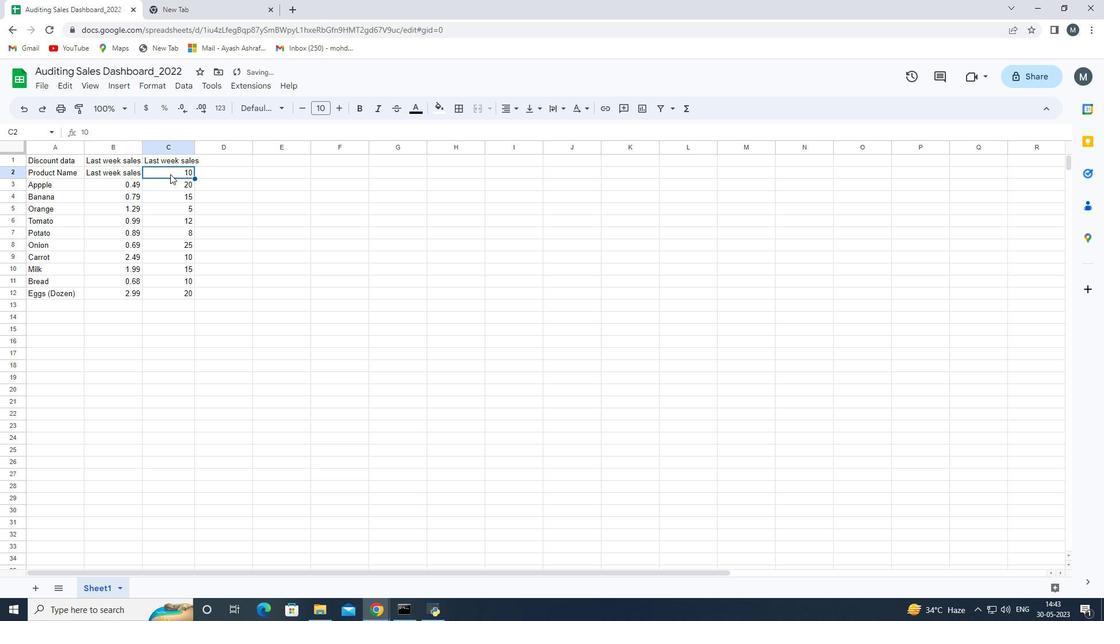 
Action: Mouse moved to (182, 161)
Screenshot: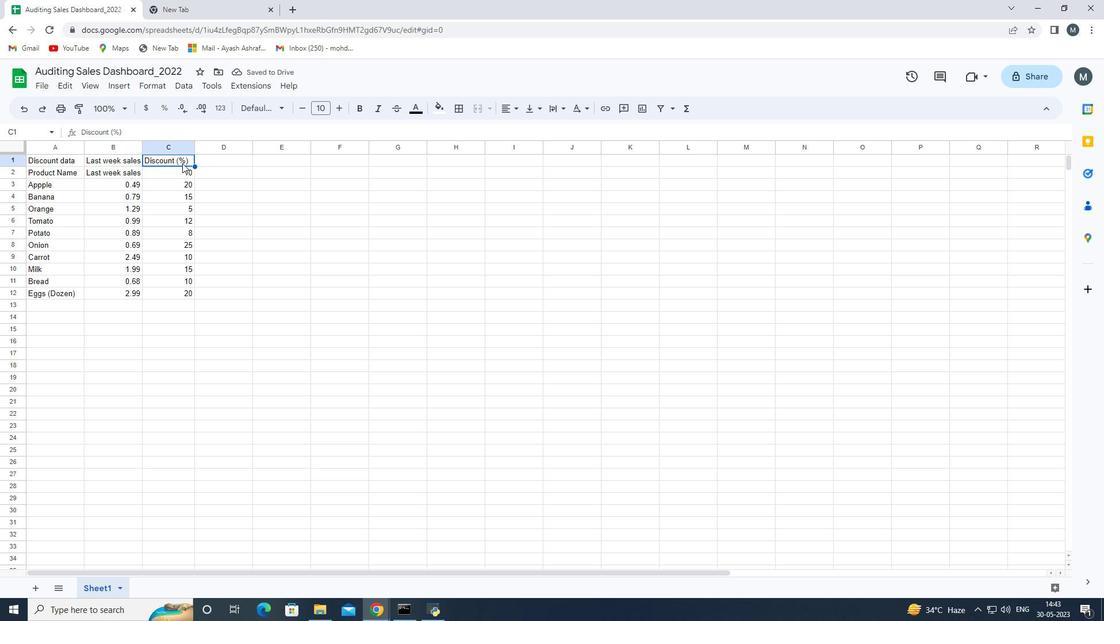 
Action: Key pressed ctrl+C
Screenshot: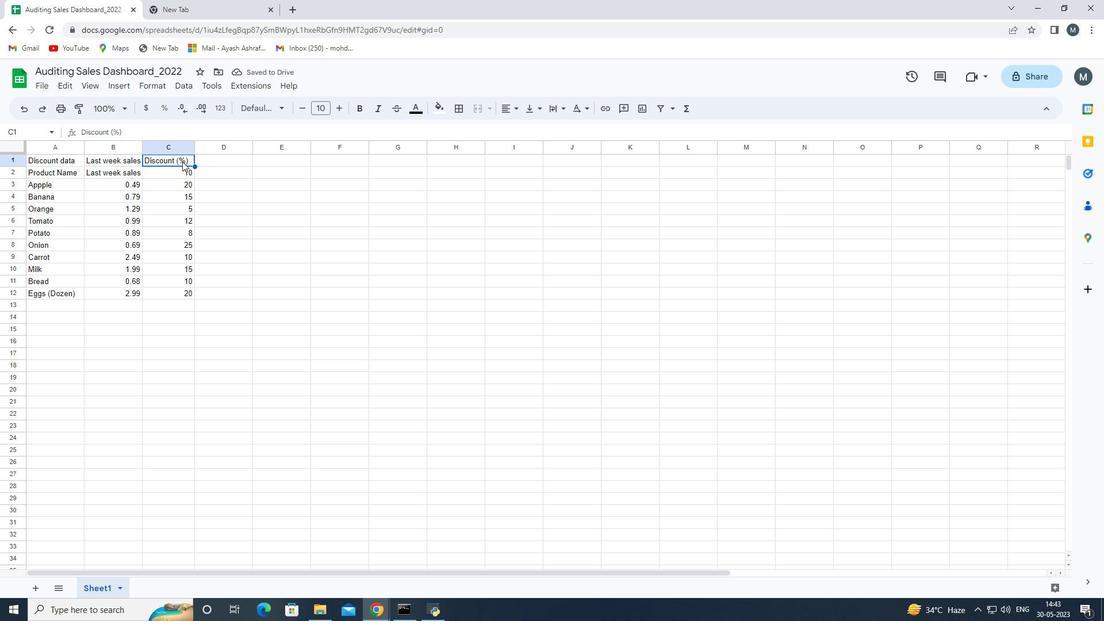 
Action: Mouse moved to (185, 174)
Screenshot: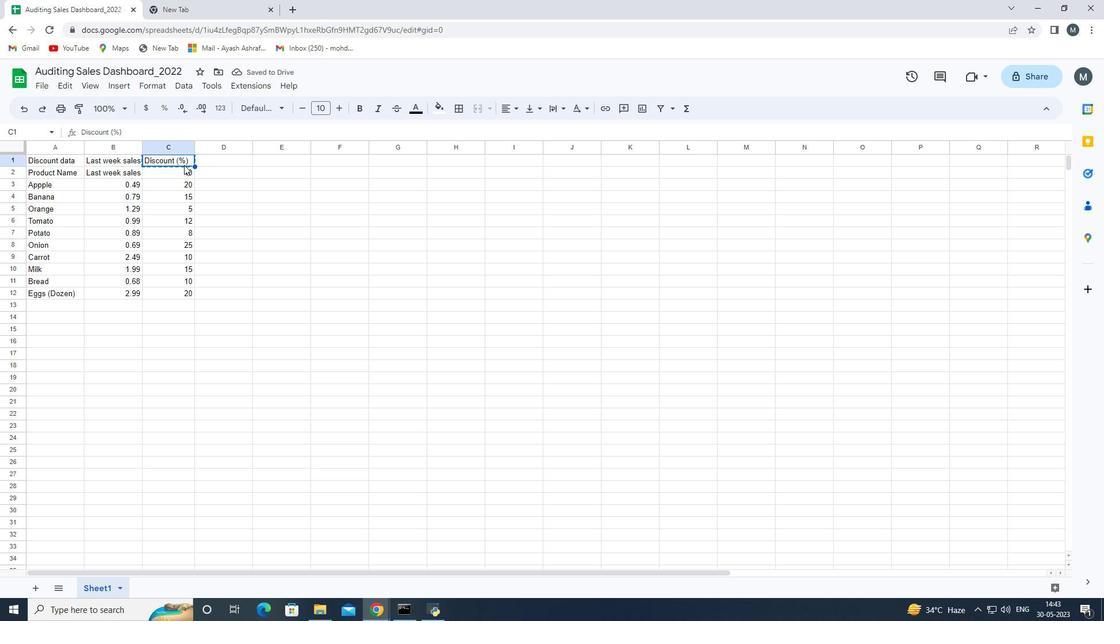 
Action: Mouse pressed left at (185, 174)
Screenshot: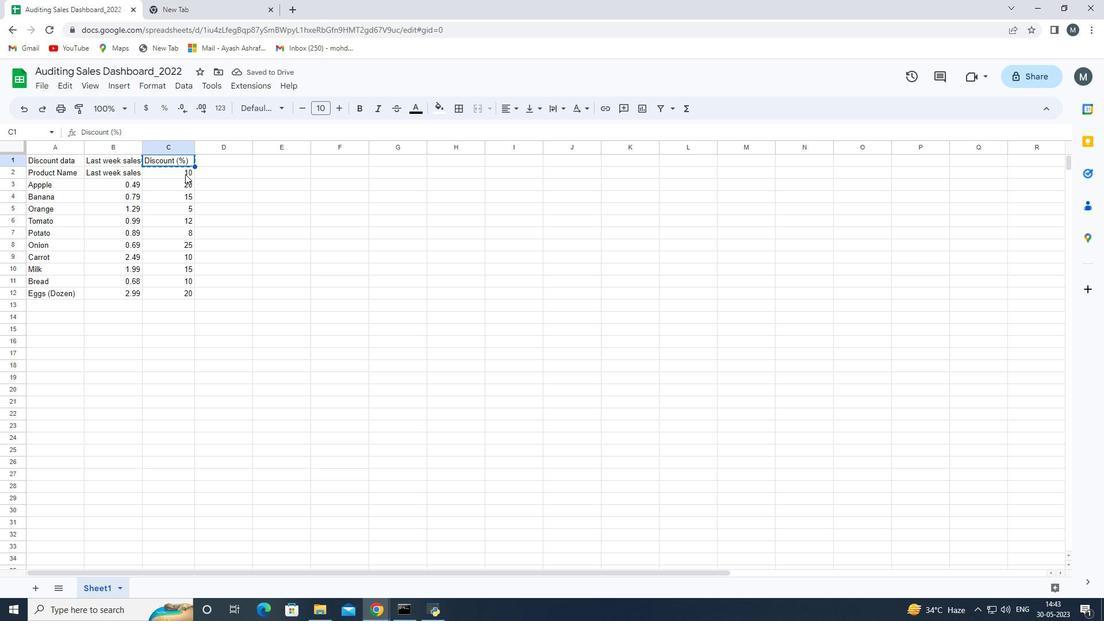 
Action: Key pressed ctrl+V
Screenshot: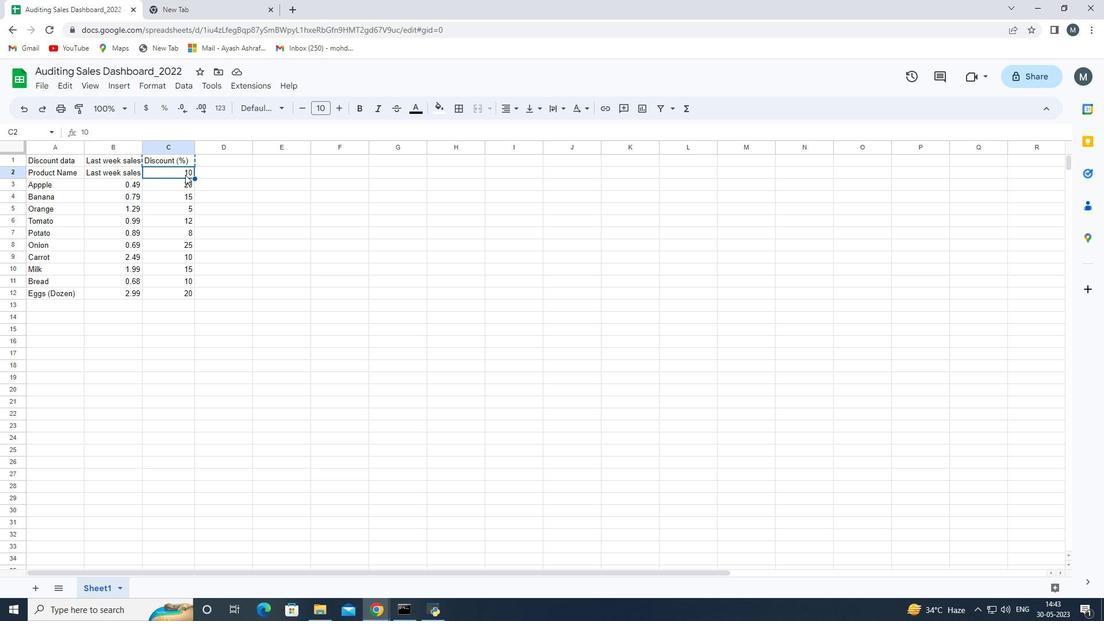 
Action: Mouse moved to (122, 161)
Screenshot: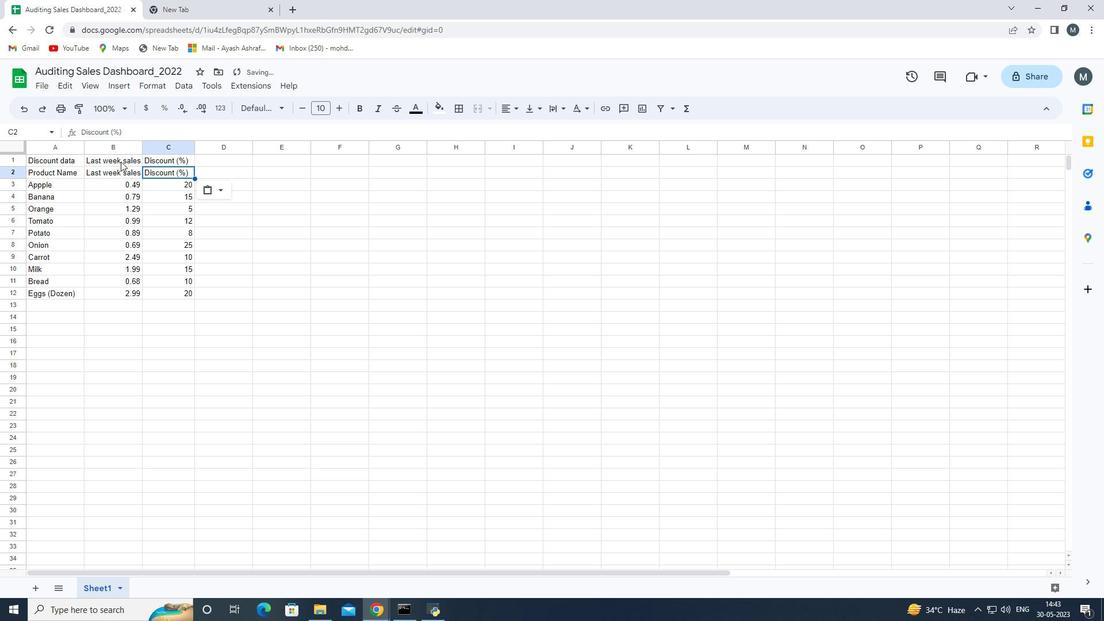 
Action: Mouse pressed left at (122, 161)
Screenshot: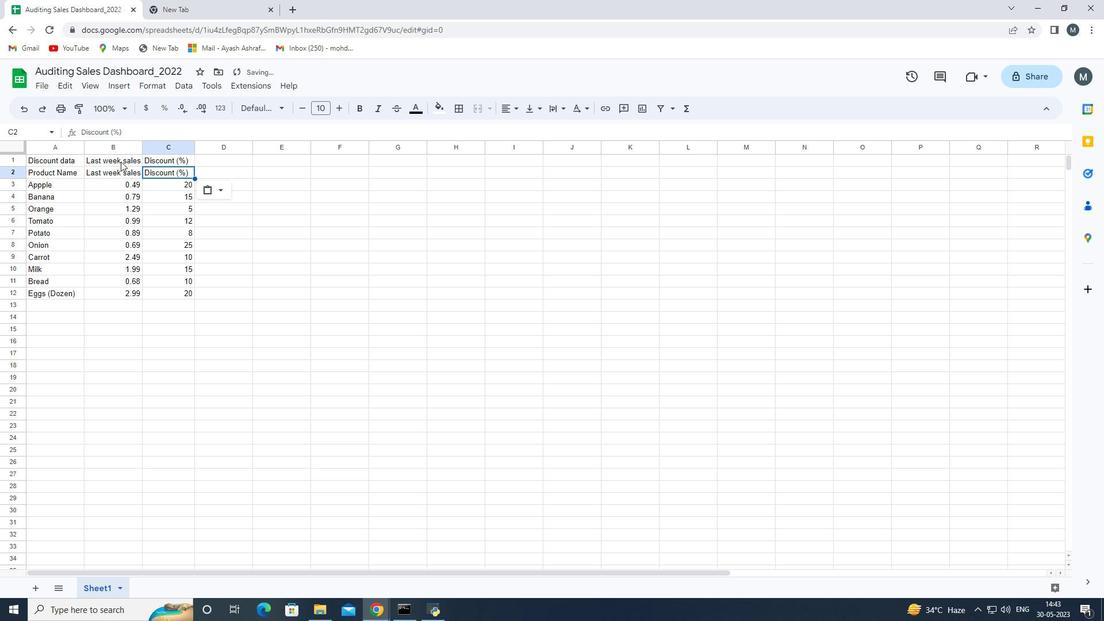 
Action: Mouse moved to (123, 158)
Screenshot: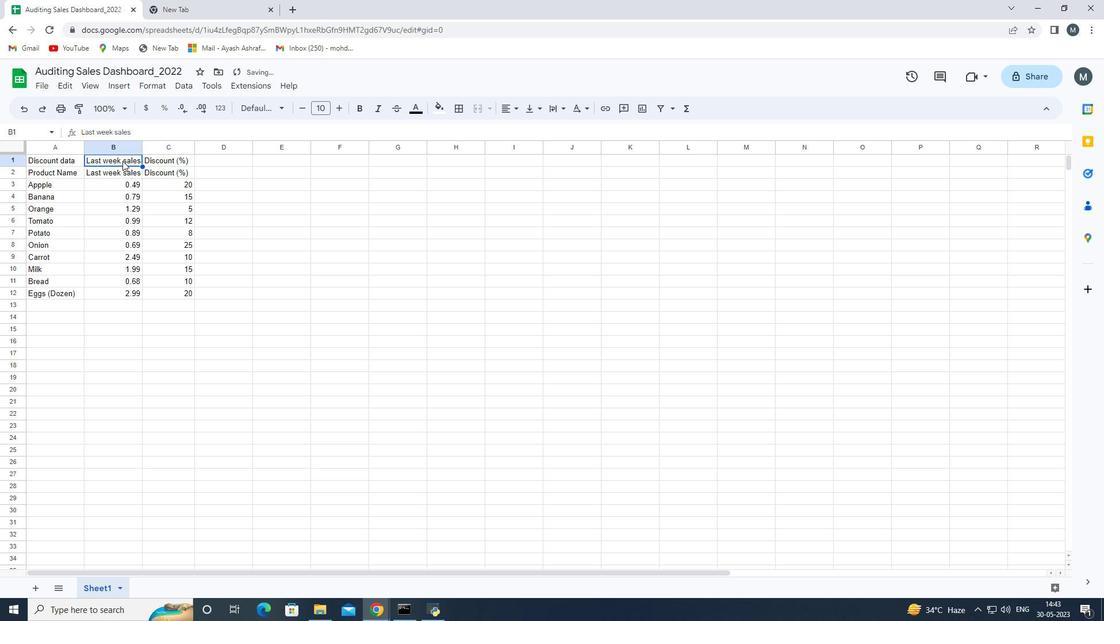 
Action: Key pressed <Key.delete>
Screenshot: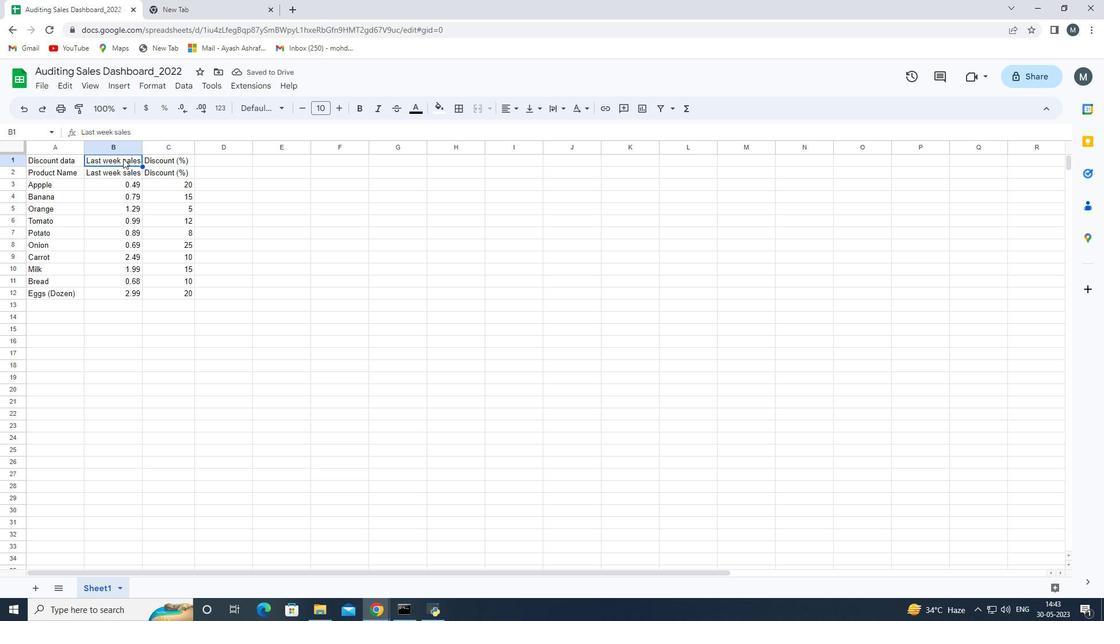 
Action: Mouse moved to (162, 158)
Screenshot: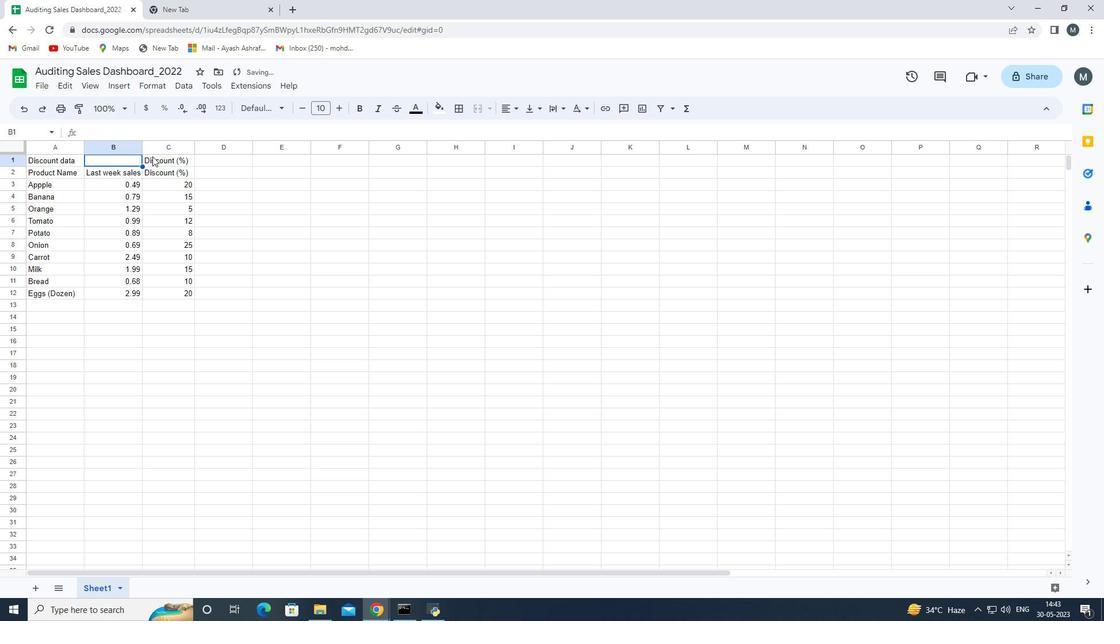 
Action: Mouse pressed left at (162, 158)
Screenshot: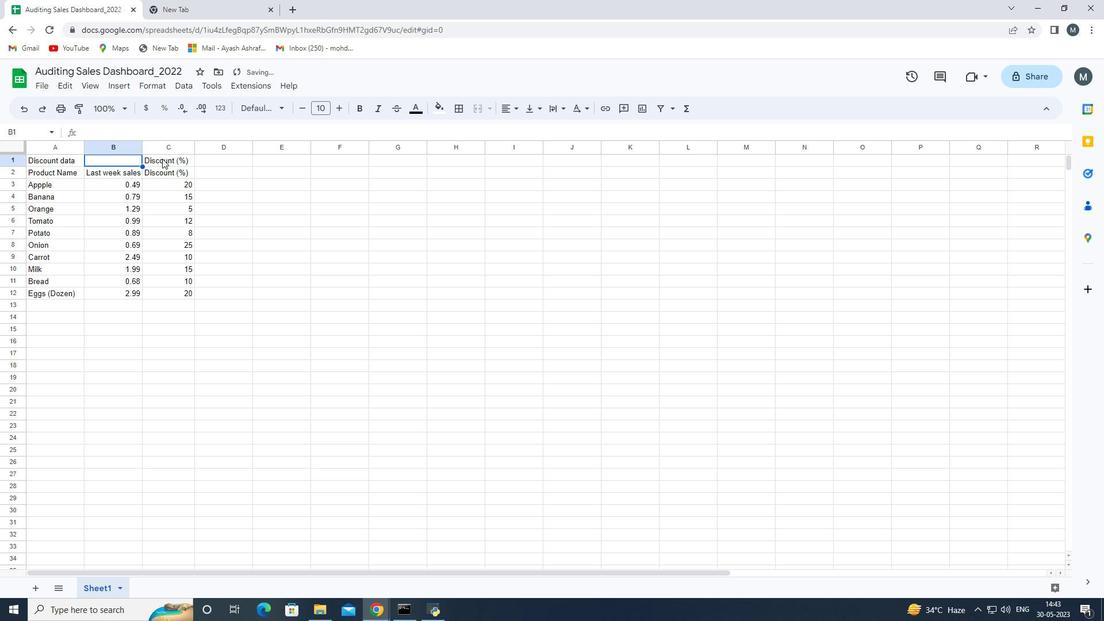 
Action: Key pressed <Key.delete>
Screenshot: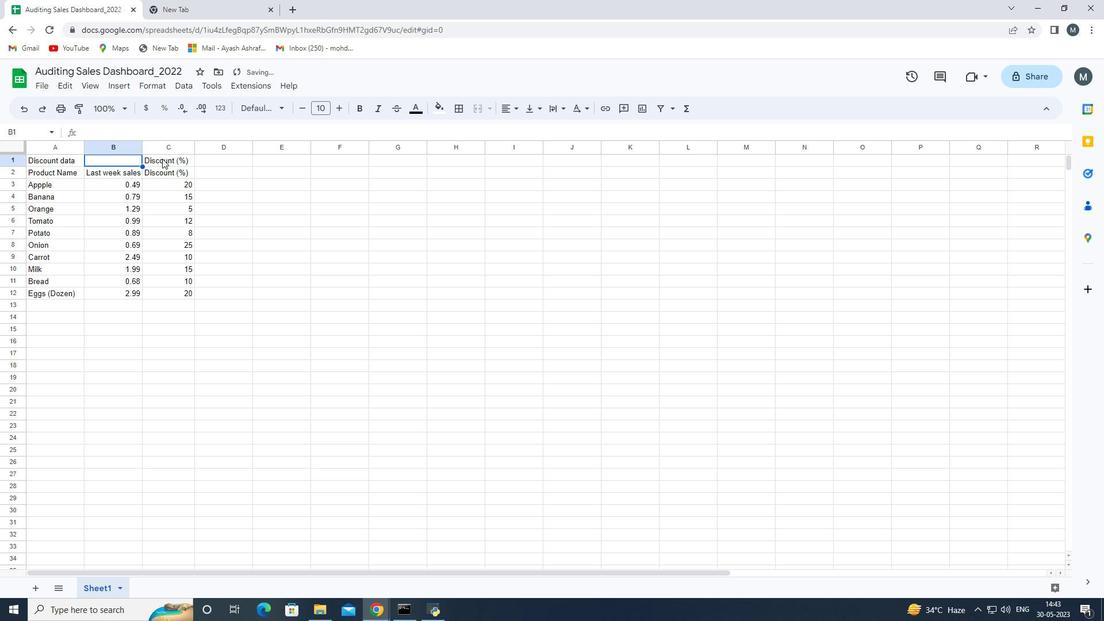 
Action: Mouse moved to (123, 320)
Screenshot: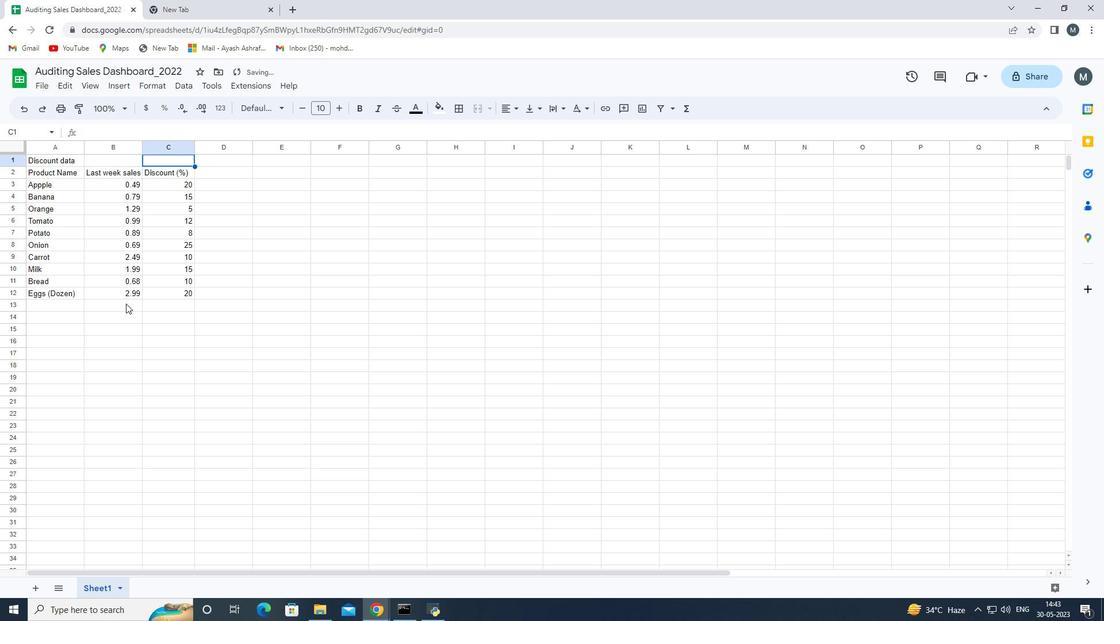 
Action: Mouse pressed left at (123, 320)
Screenshot: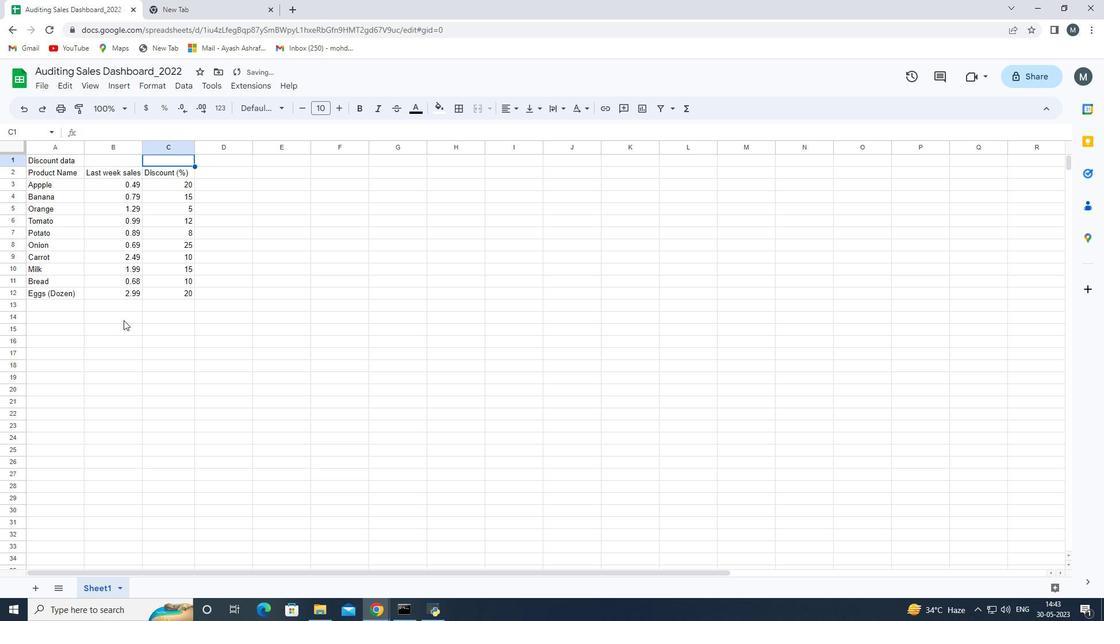 
Action: Mouse moved to (32, 162)
Screenshot: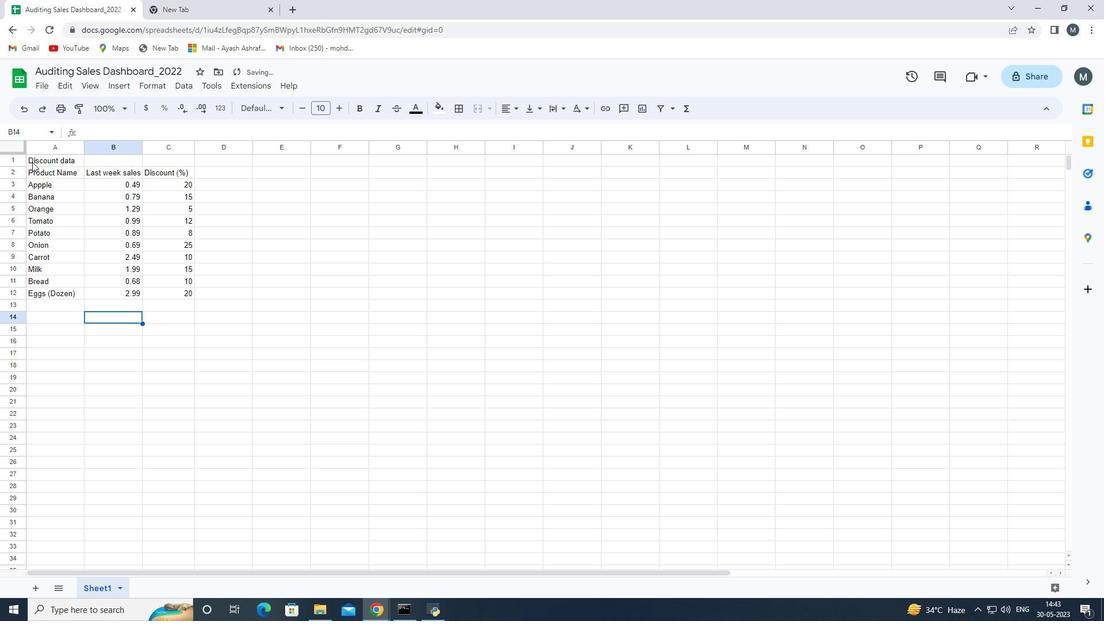 
Action: Mouse pressed left at (32, 162)
Screenshot: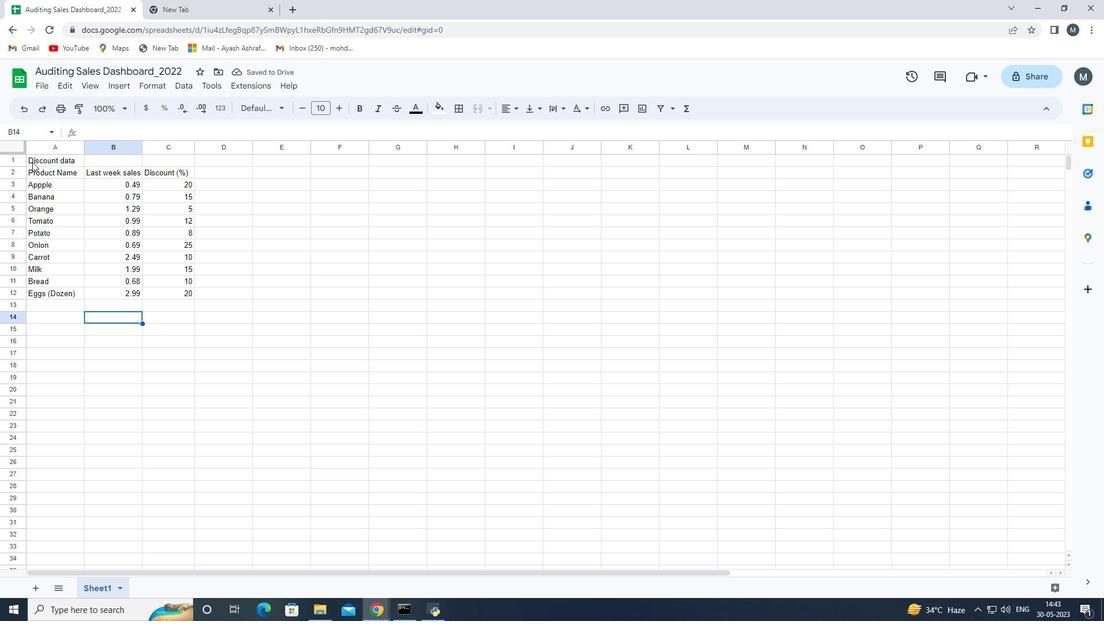 
Action: Mouse moved to (82, 166)
Screenshot: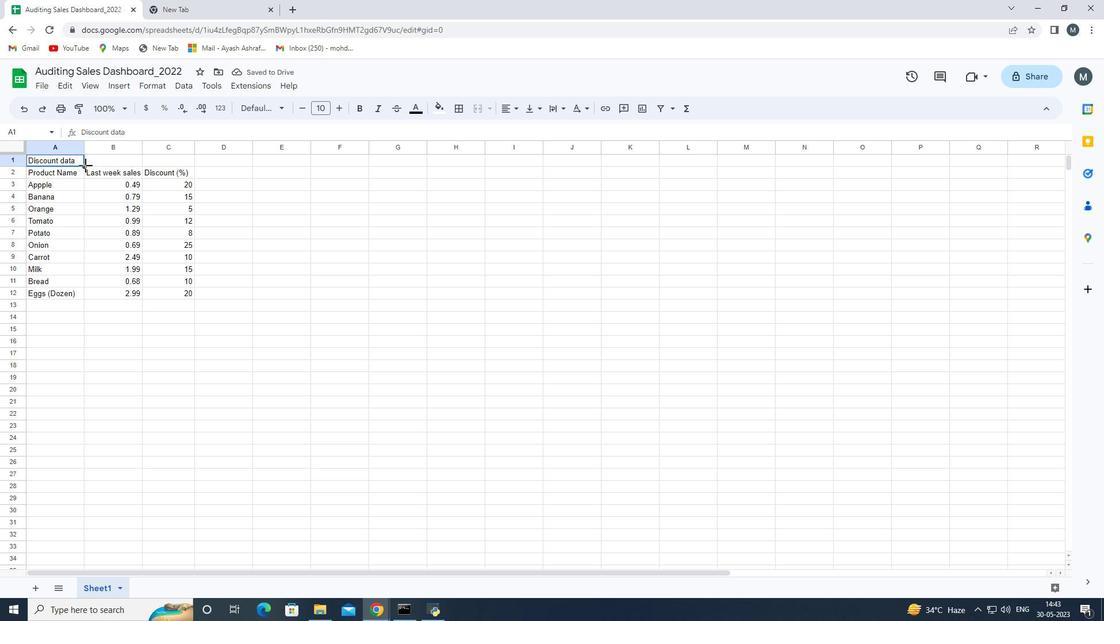 
Action: Mouse pressed left at (82, 166)
Screenshot: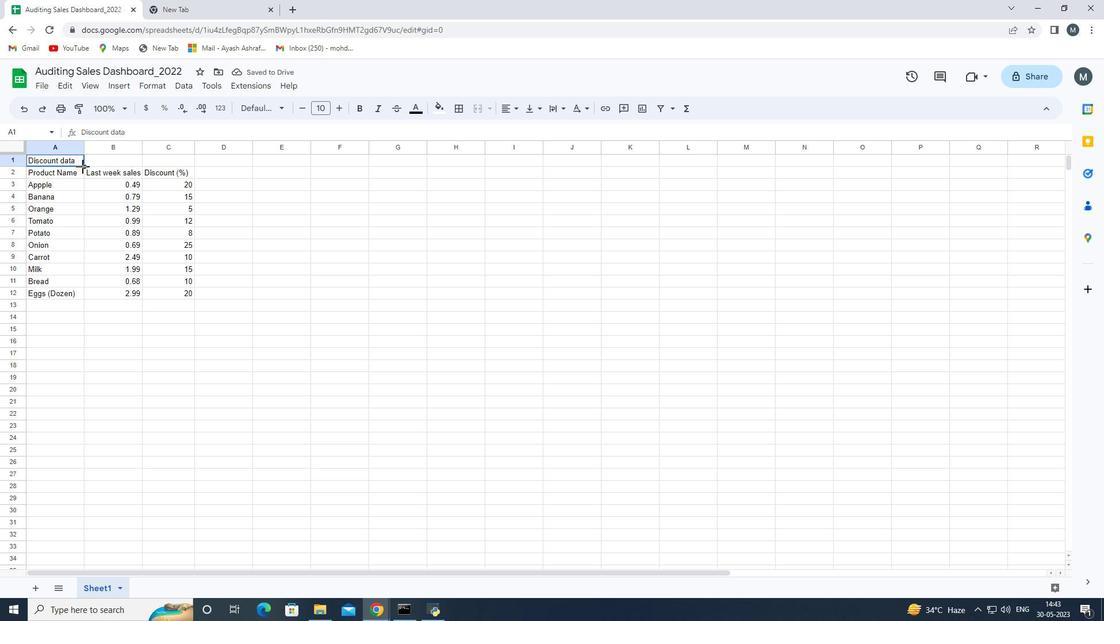
Action: Mouse moved to (471, 111)
Screenshot: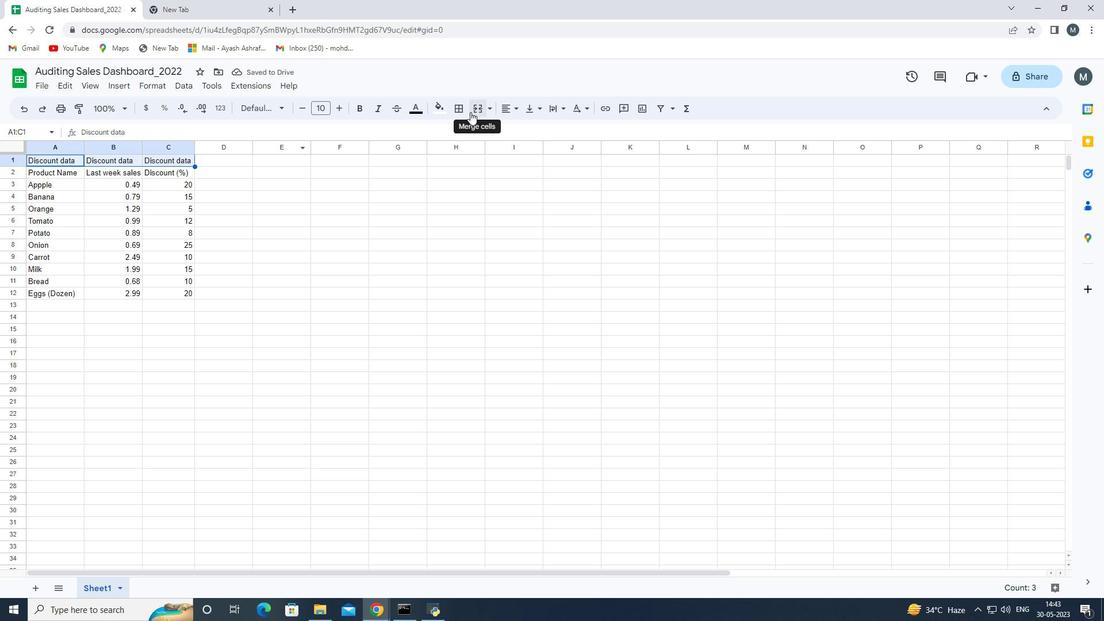 
Action: Mouse pressed left at (471, 111)
Screenshot: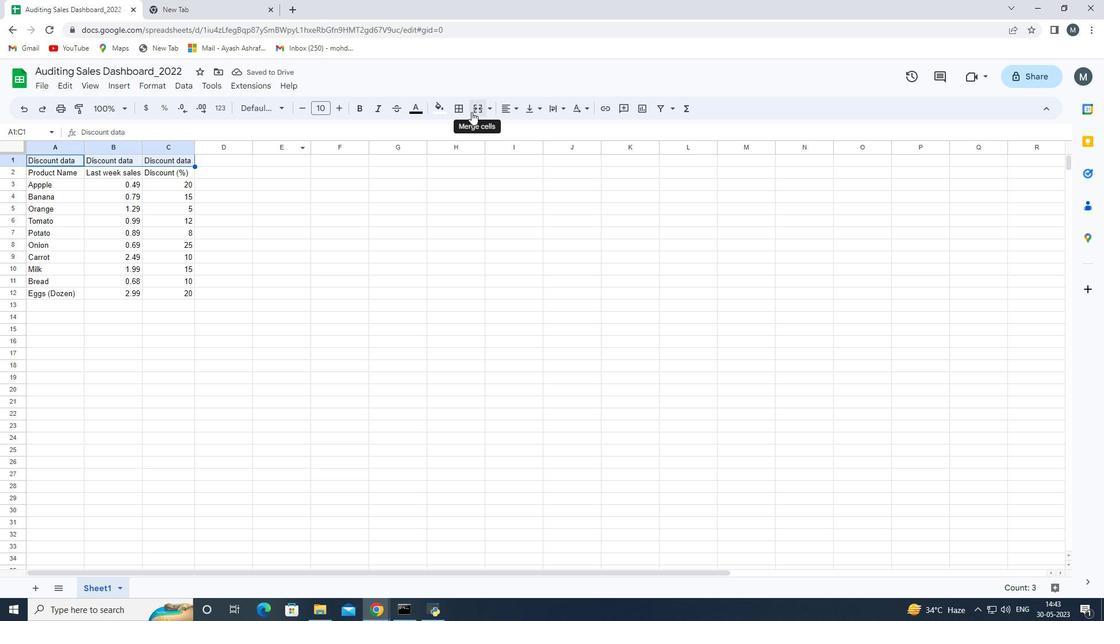 
Action: Mouse moved to (623, 376)
Screenshot: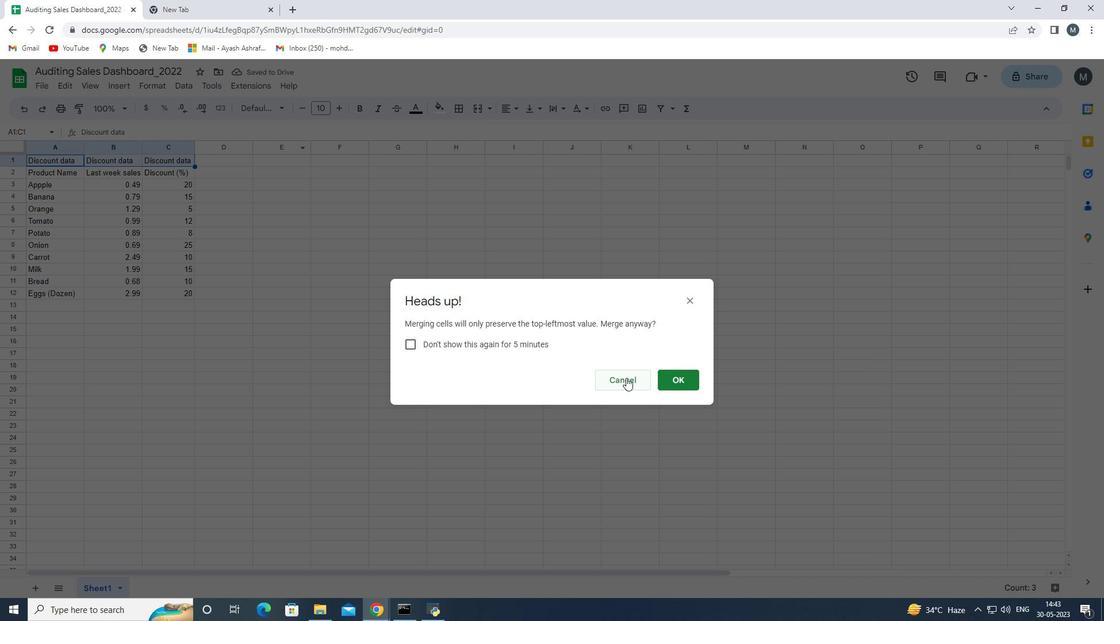 
Action: Mouse pressed left at (623, 376)
Screenshot: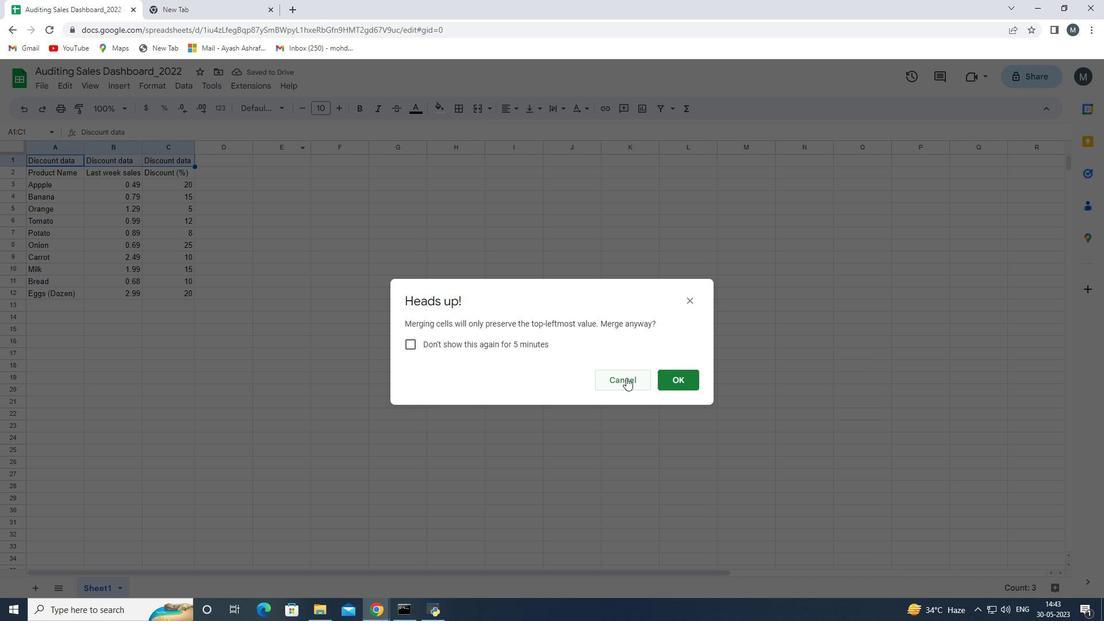 
Action: Mouse moved to (184, 205)
Screenshot: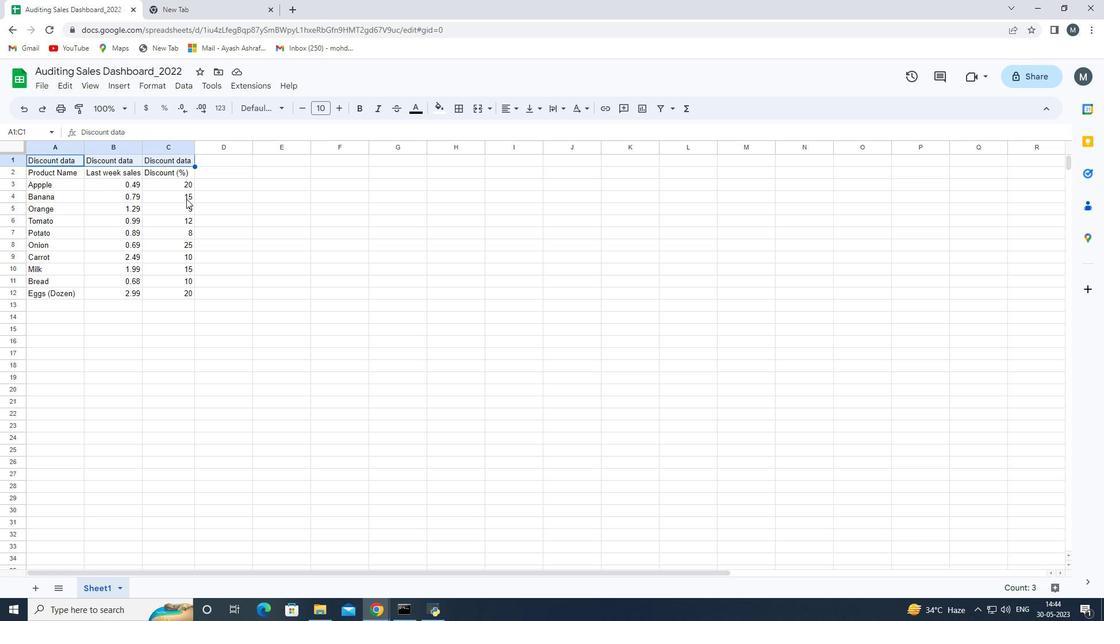 
Action: Key pressed ctrl+Z
Screenshot: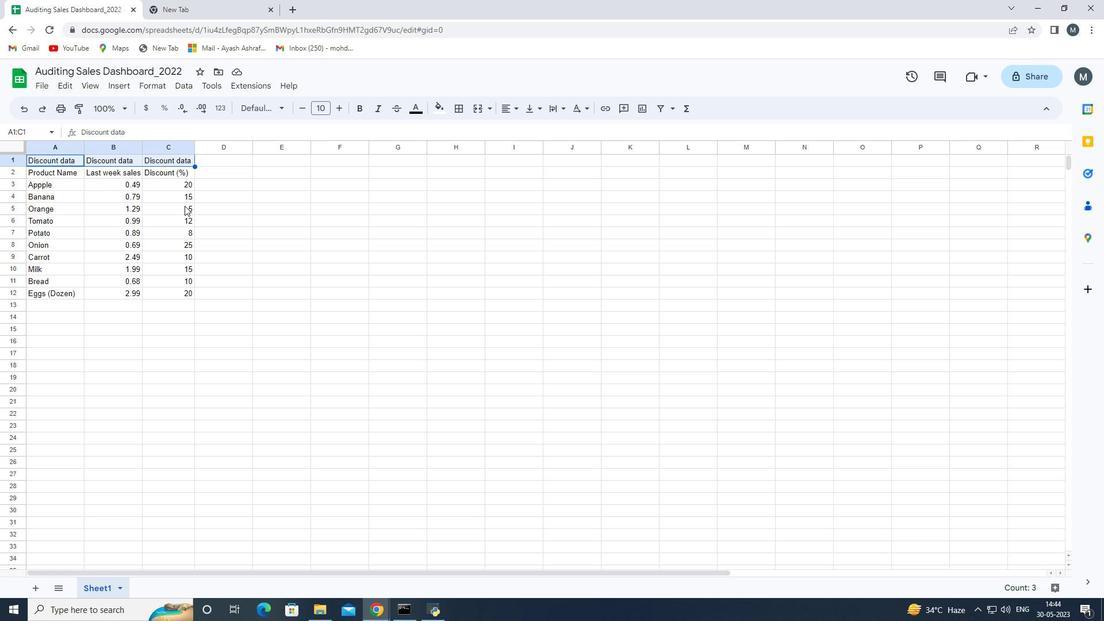 
Action: Mouse moved to (47, 189)
Screenshot: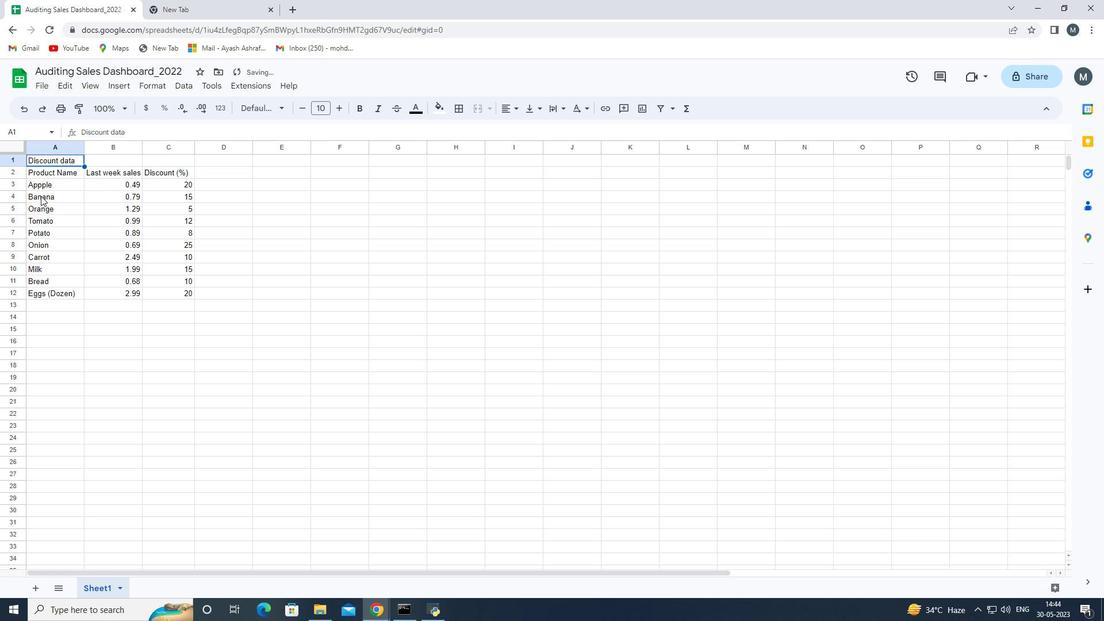 
Action: Key pressed <Key.shift_r><Key.right><Key.right><Key.right><Key.left>
Screenshot: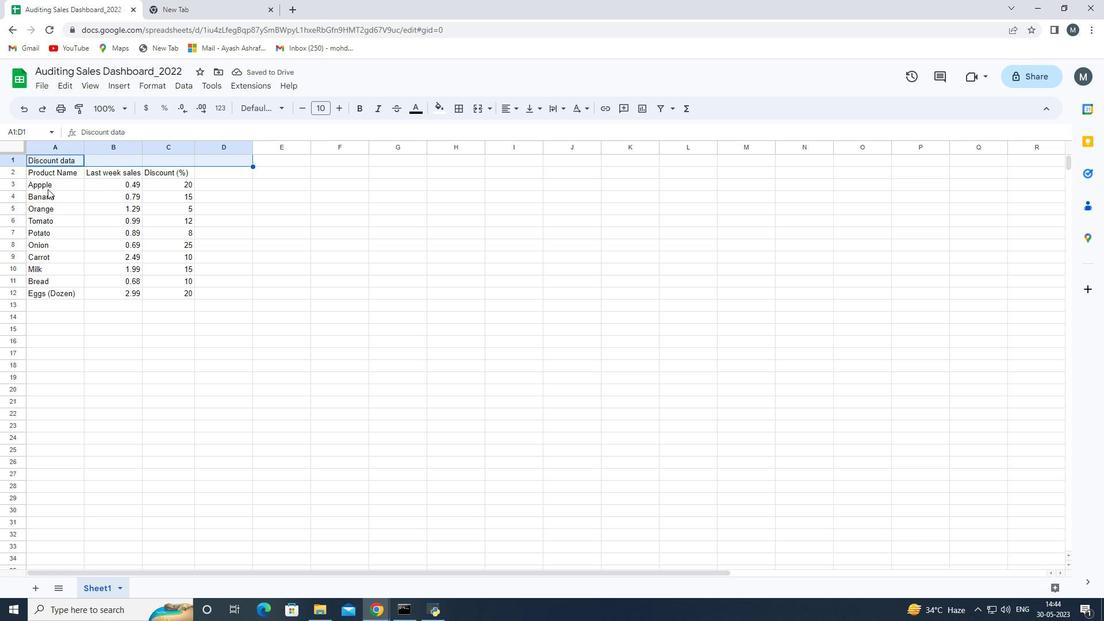 
Action: Mouse moved to (469, 108)
Screenshot: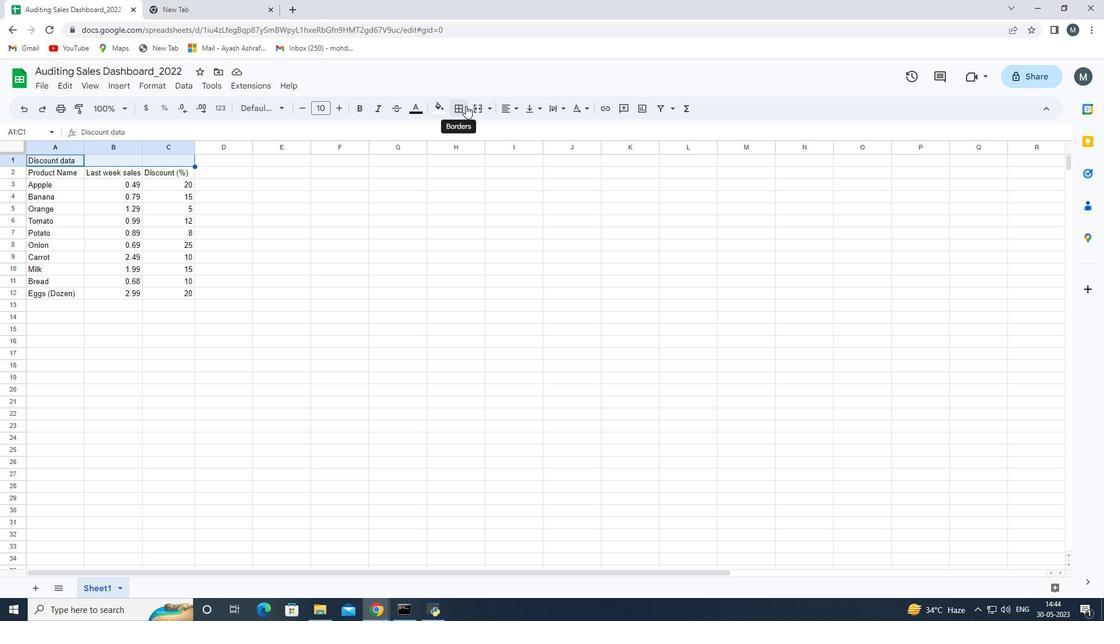 
Action: Mouse pressed left at (469, 108)
Screenshot: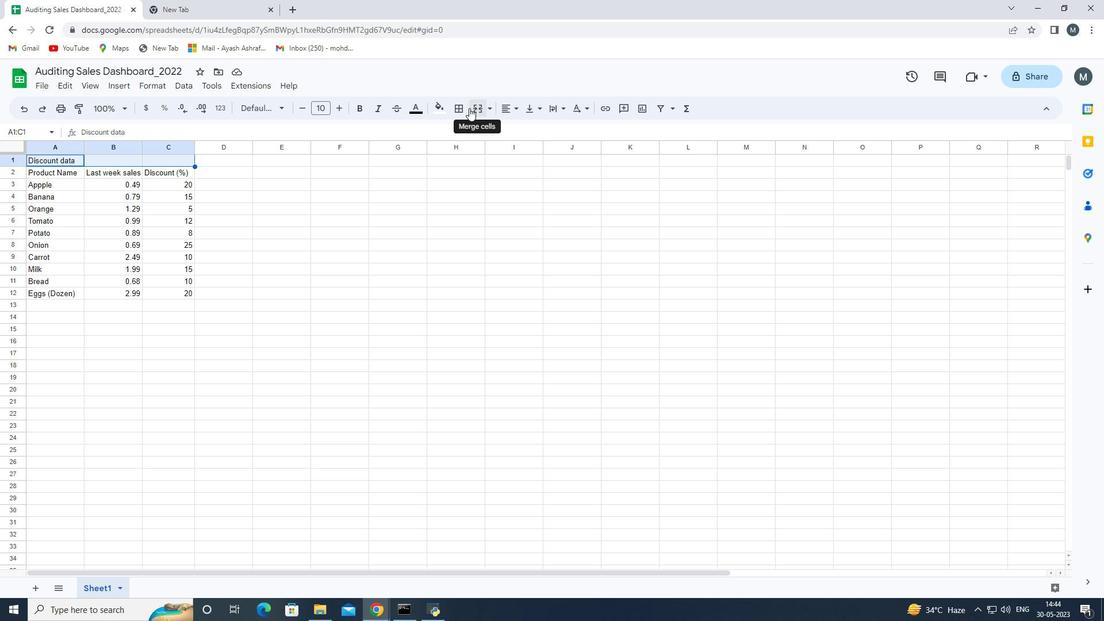 
Action: Mouse moved to (100, 163)
Screenshot: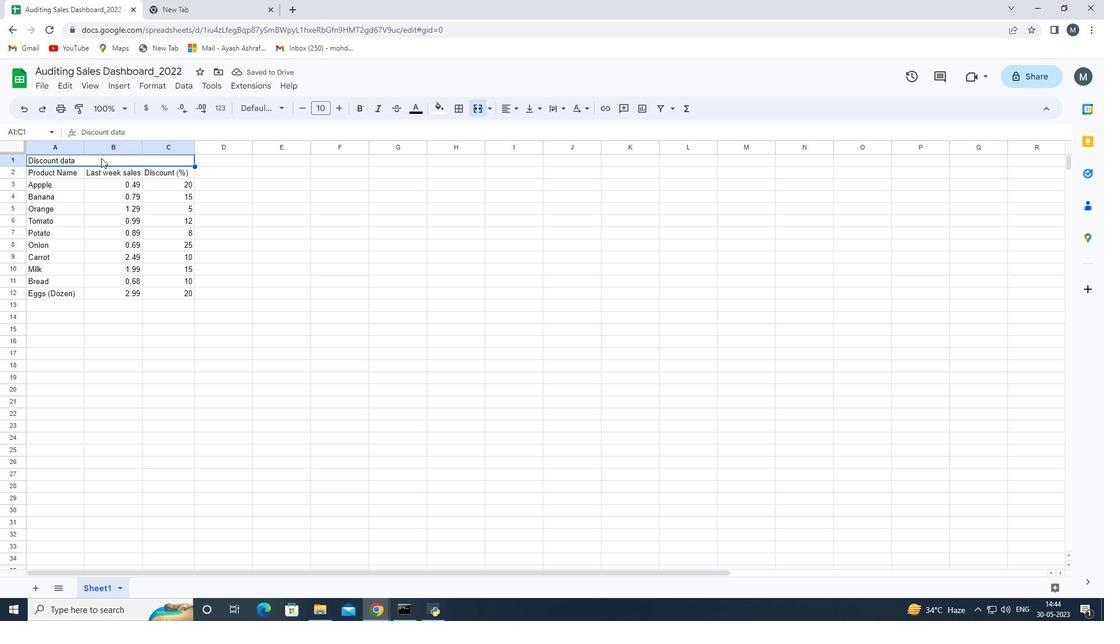 
Action: Mouse pressed left at (100, 163)
Screenshot: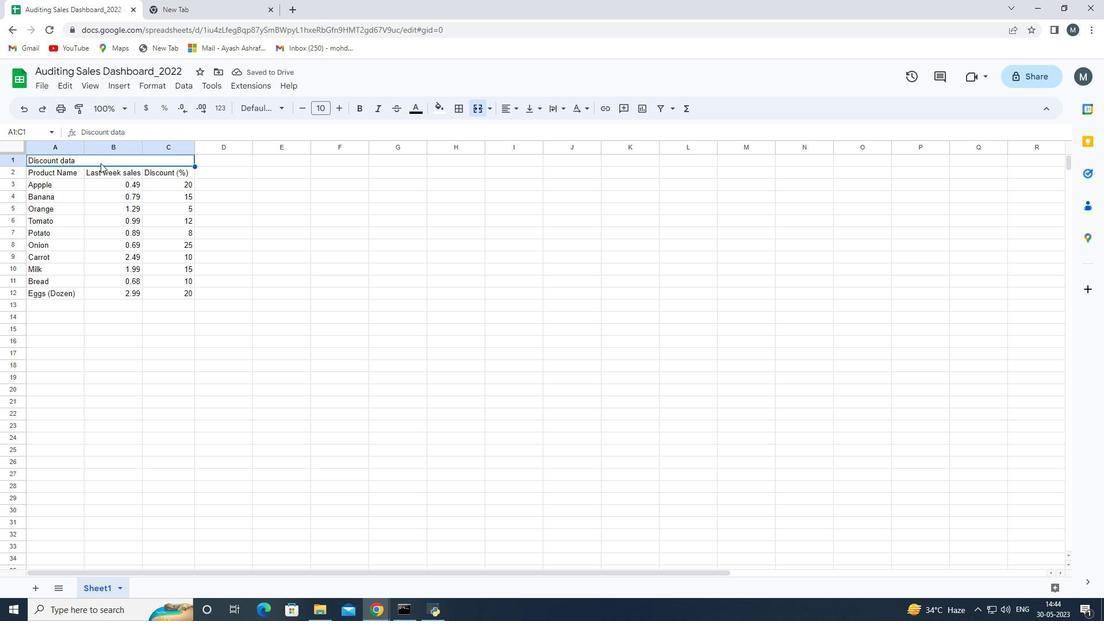 
Action: Mouse moved to (100, 163)
Screenshot: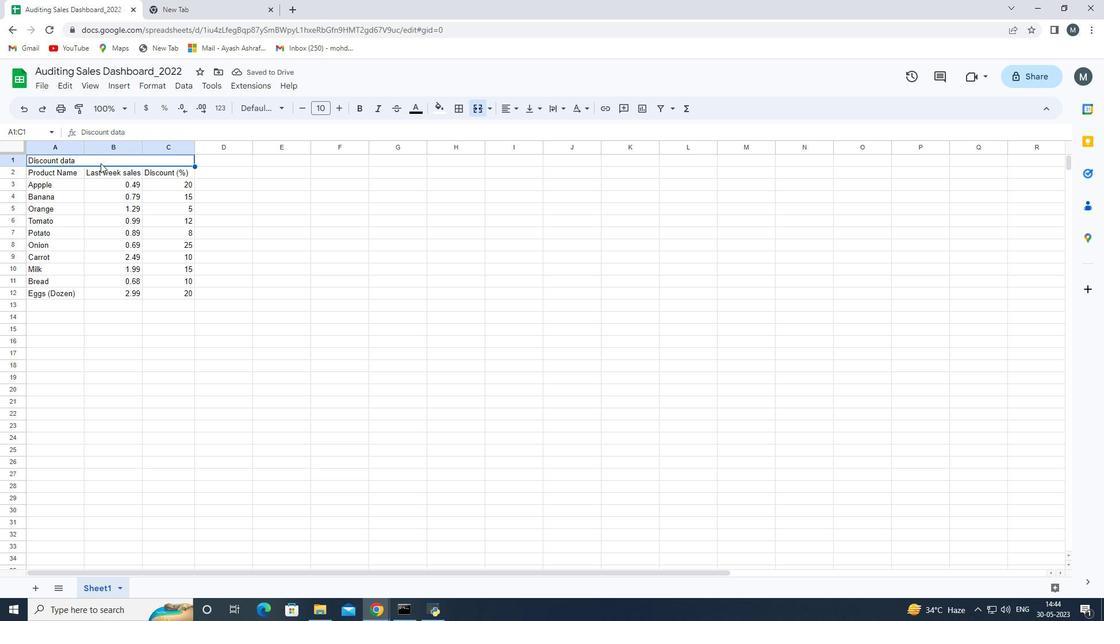 
Action: Mouse pressed left at (100, 163)
Screenshot: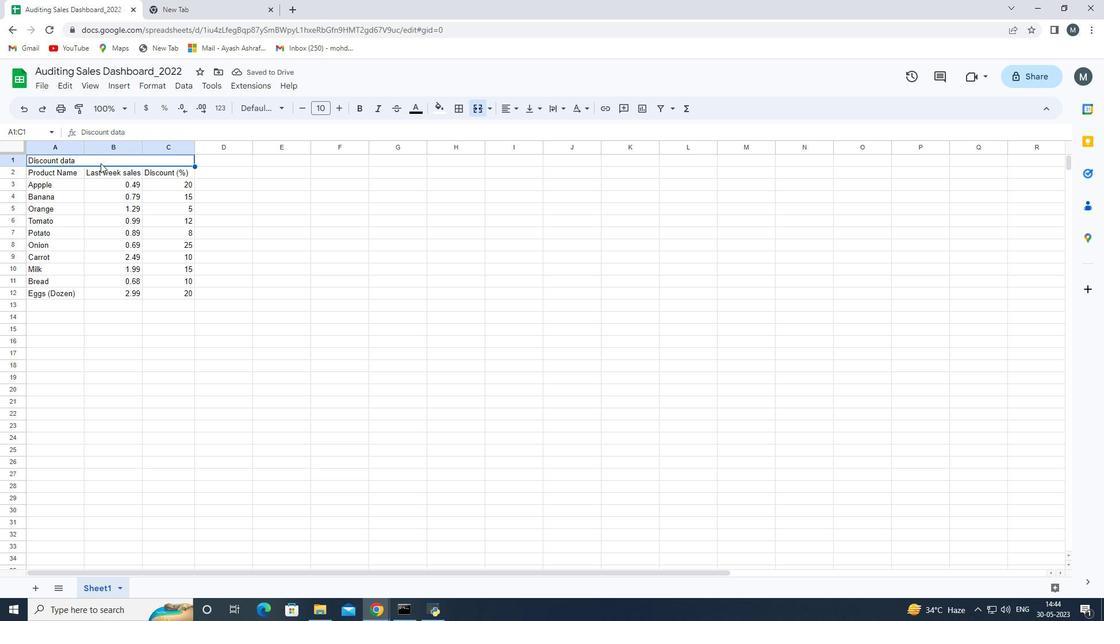 
Action: Mouse pressed left at (100, 163)
Screenshot: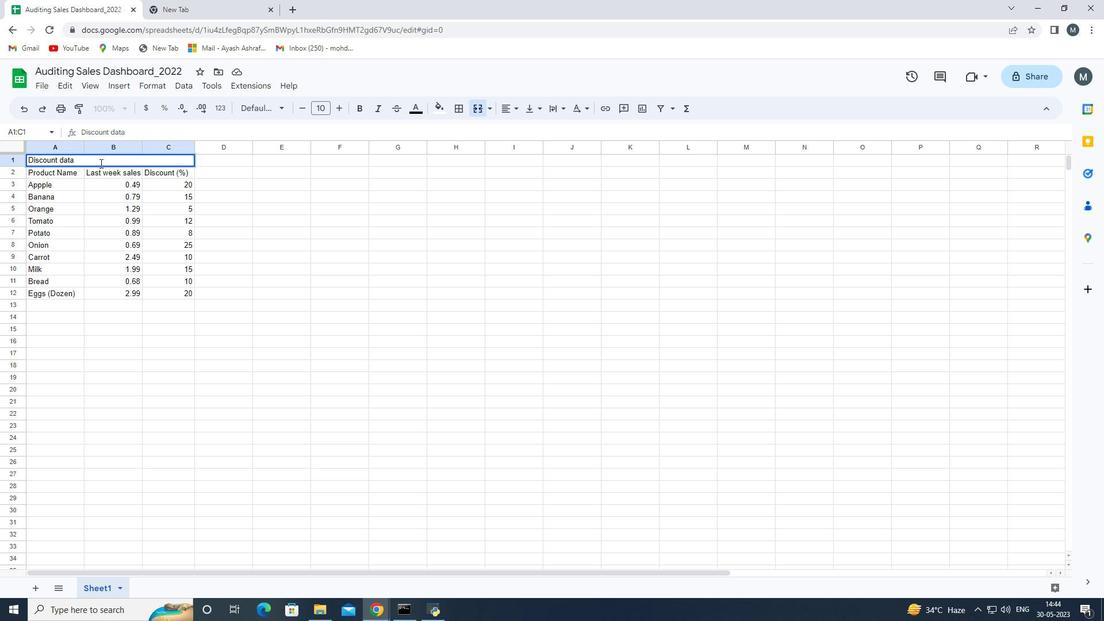 
Action: Mouse moved to (259, 106)
Screenshot: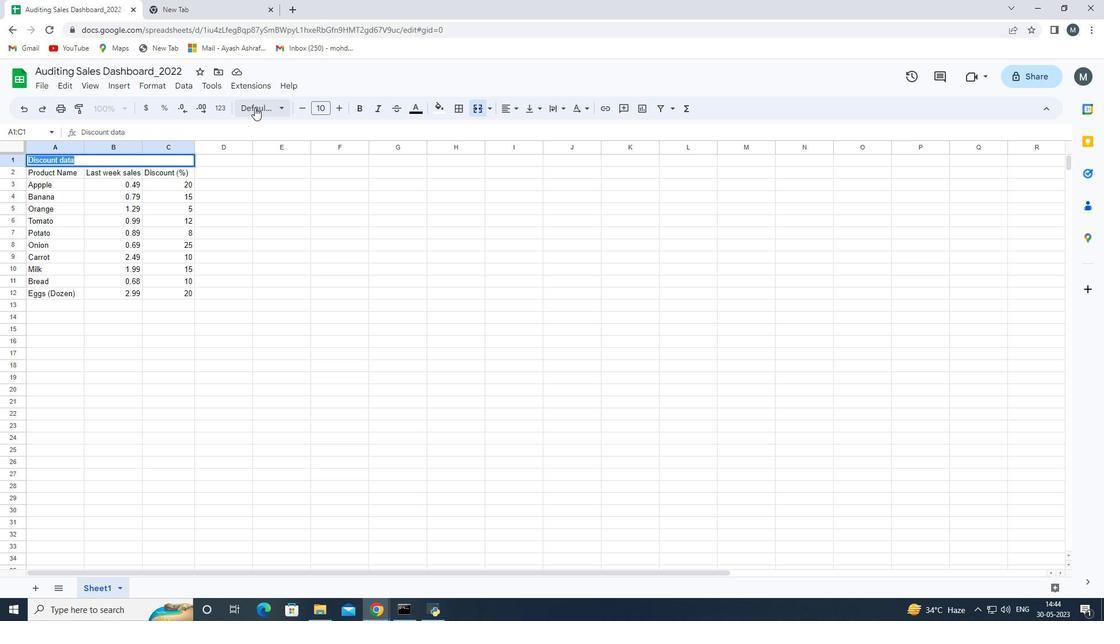 
Action: Mouse pressed left at (259, 106)
Screenshot: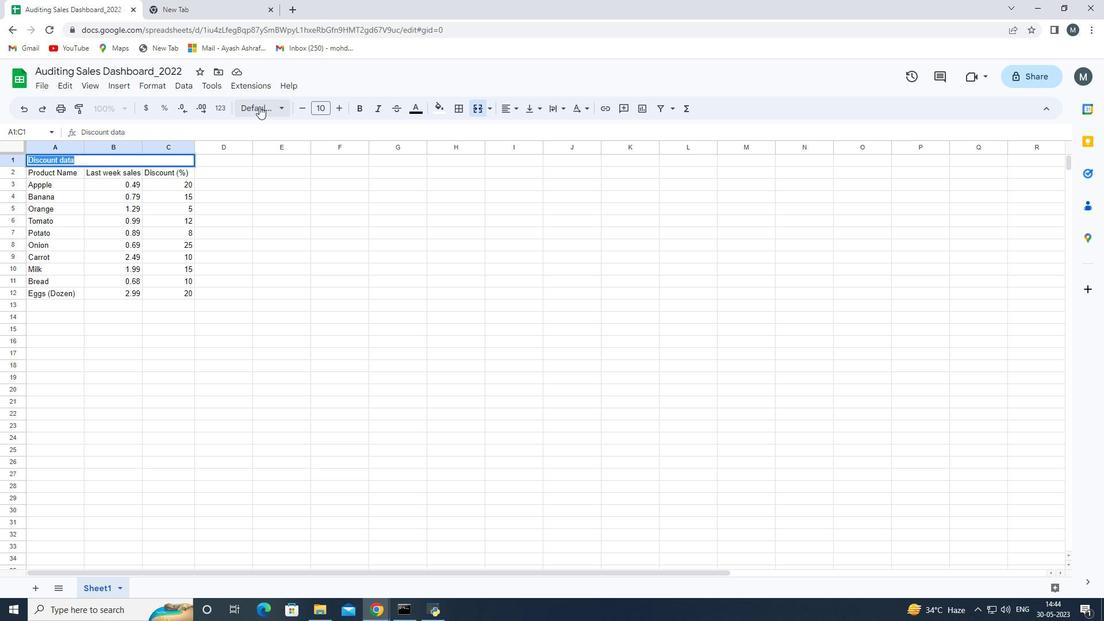 
Action: Mouse moved to (296, 302)
Screenshot: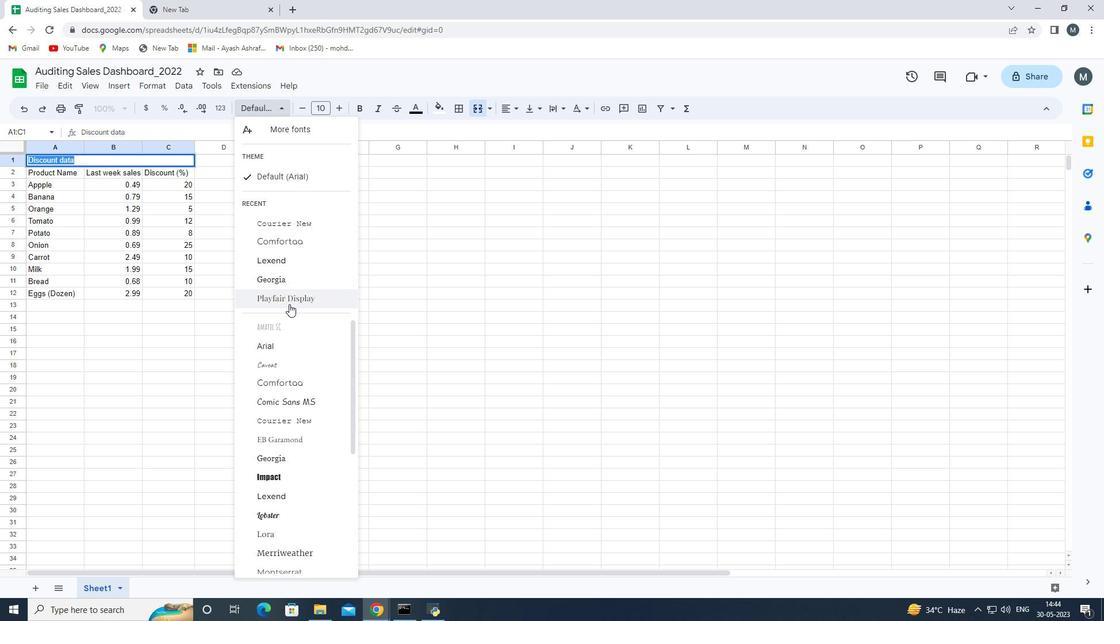 
Action: Mouse scrolled (296, 301) with delta (0, 0)
Screenshot: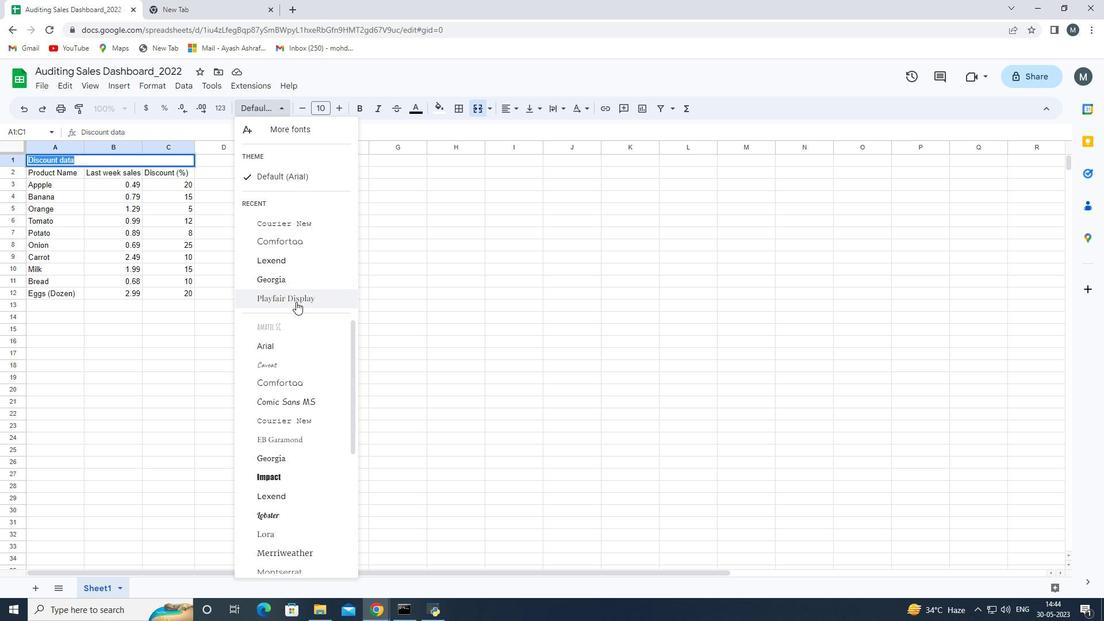 
Action: Mouse moved to (309, 436)
Screenshot: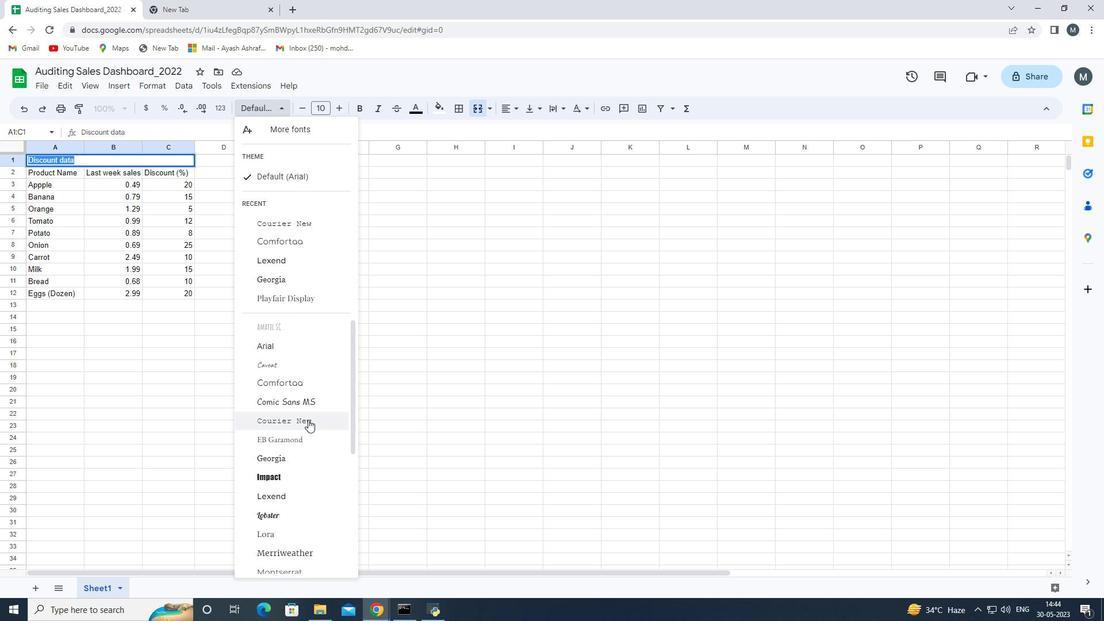 
Action: Mouse scrolled (309, 435) with delta (0, 0)
Screenshot: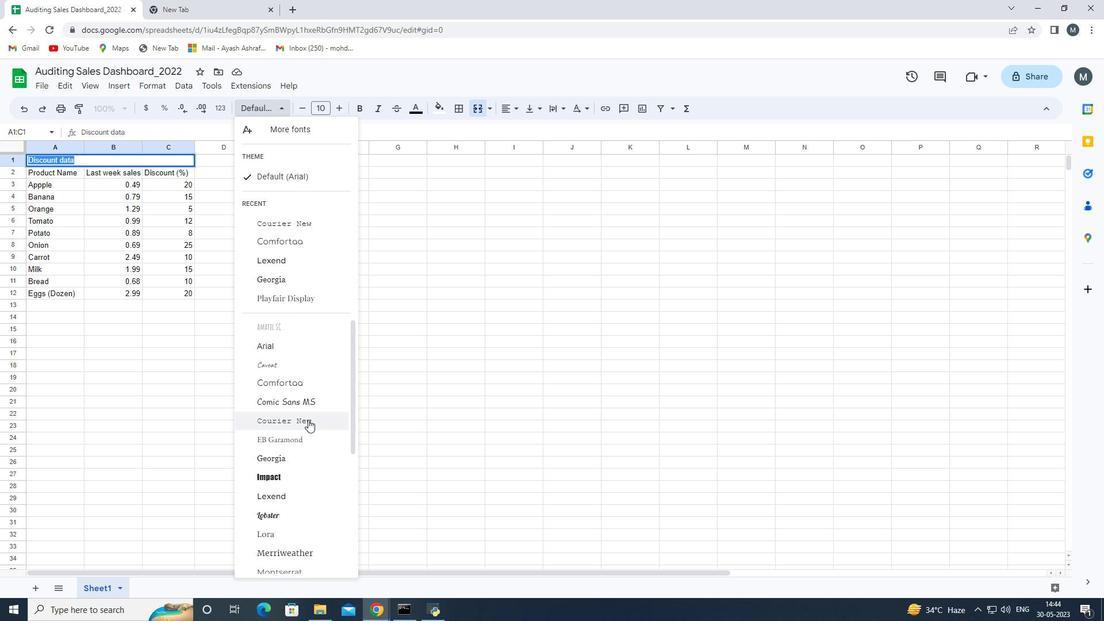 
Action: Mouse moved to (308, 439)
Screenshot: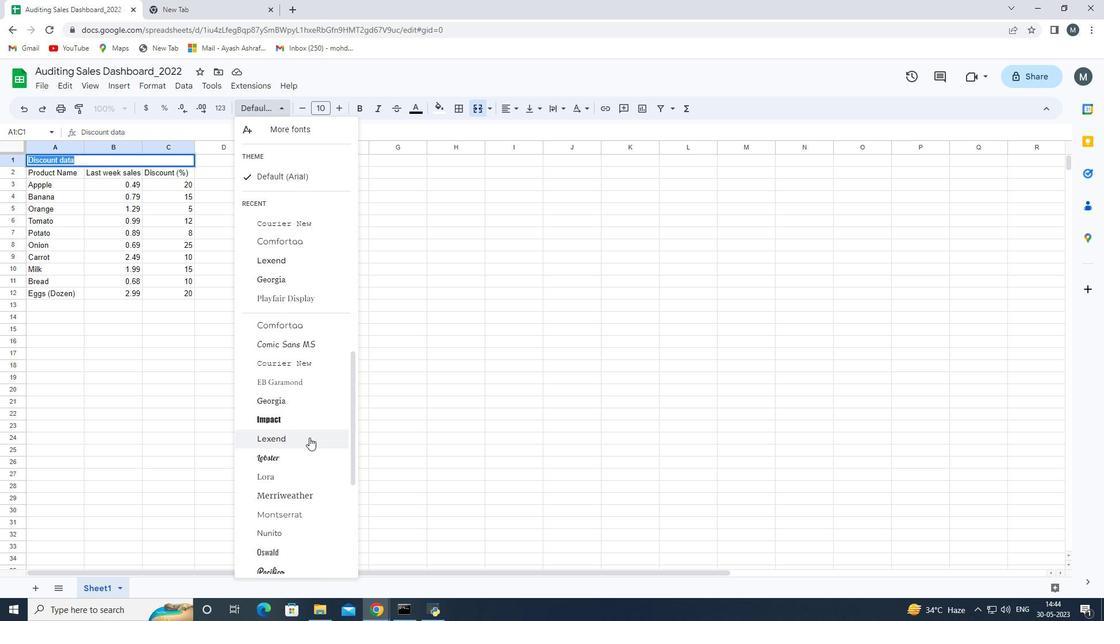 
Action: Mouse scrolled (308, 438) with delta (0, 0)
Screenshot: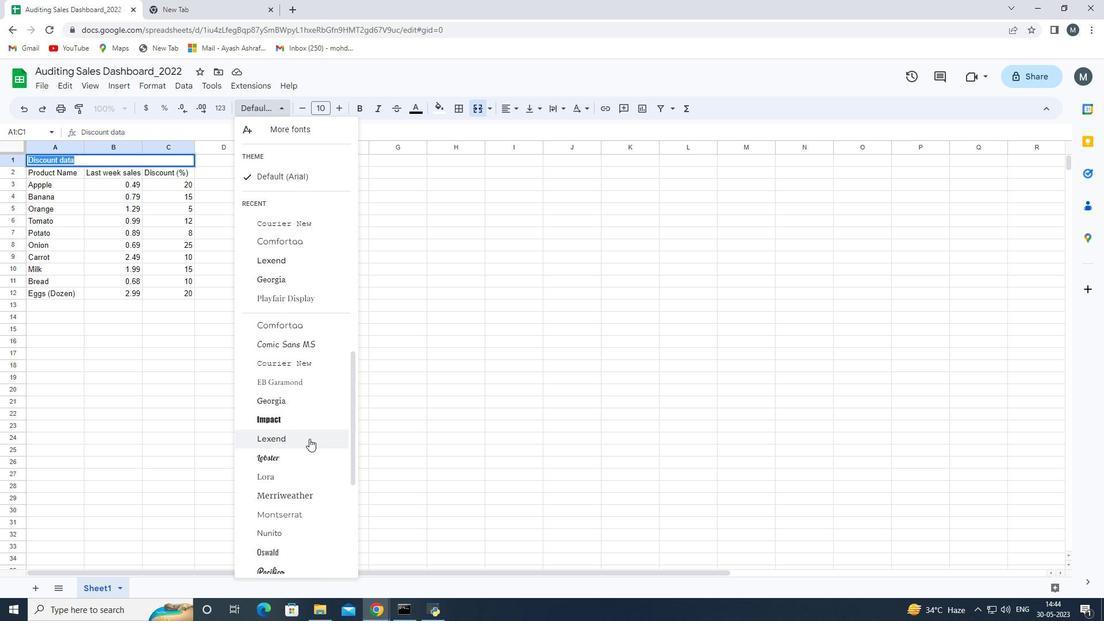 
Action: Mouse moved to (261, 493)
Screenshot: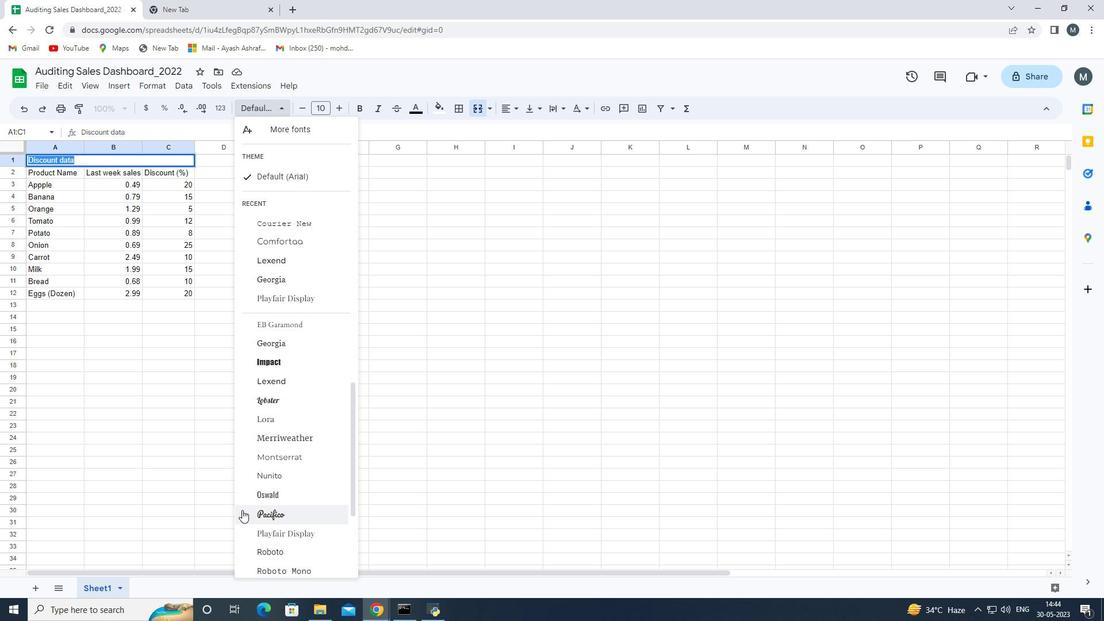 
Action: Mouse pressed left at (261, 493)
Screenshot: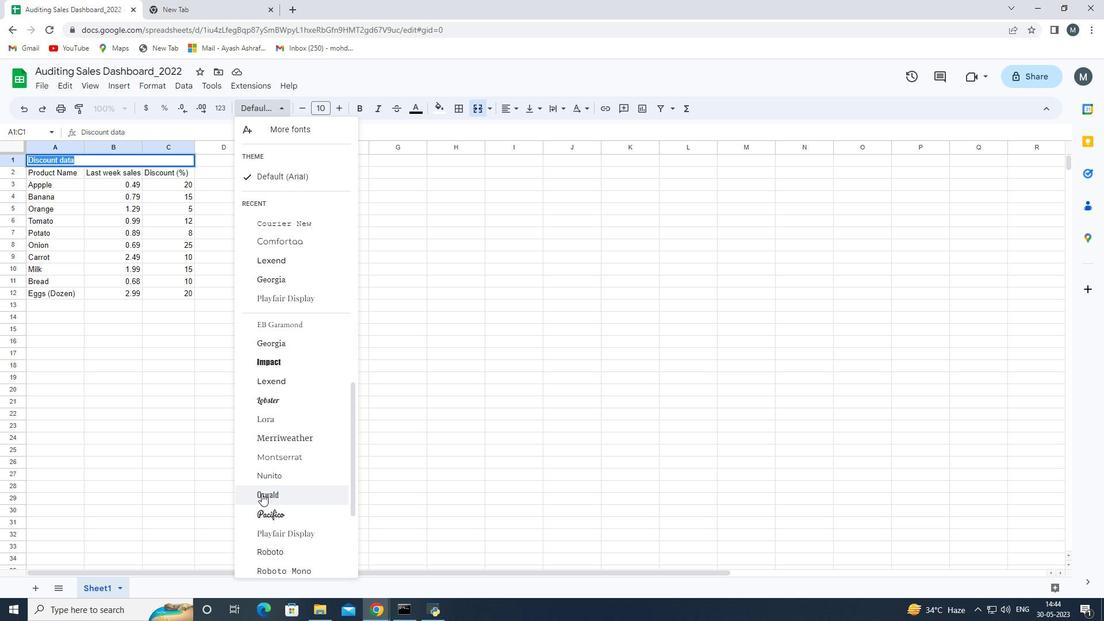 
Action: Mouse moved to (440, 111)
Screenshot: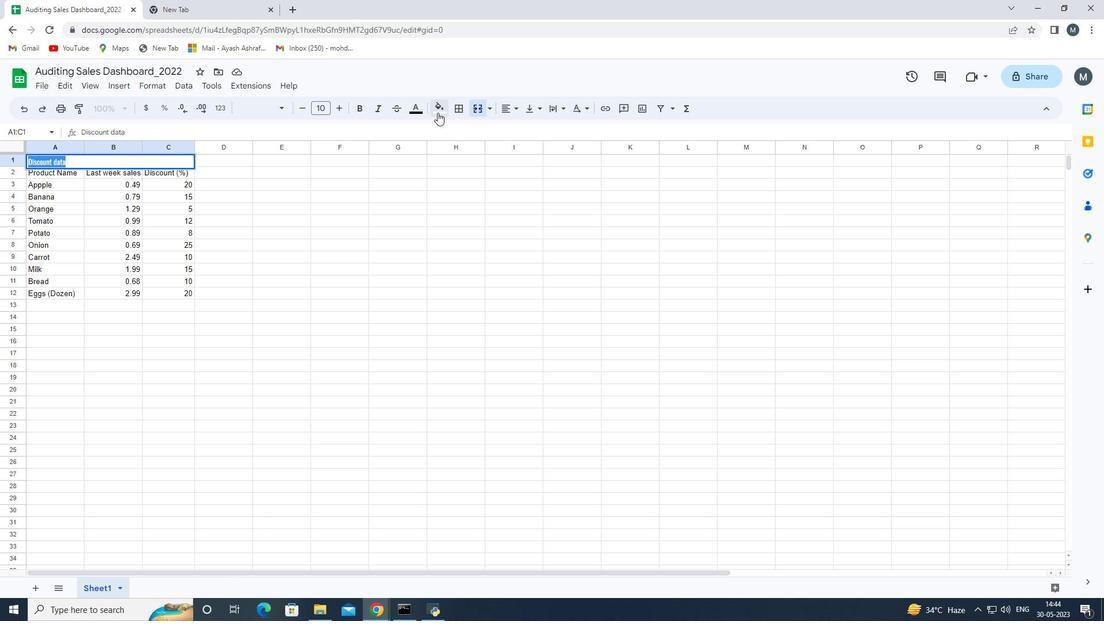 
Action: Mouse pressed left at (440, 111)
Screenshot: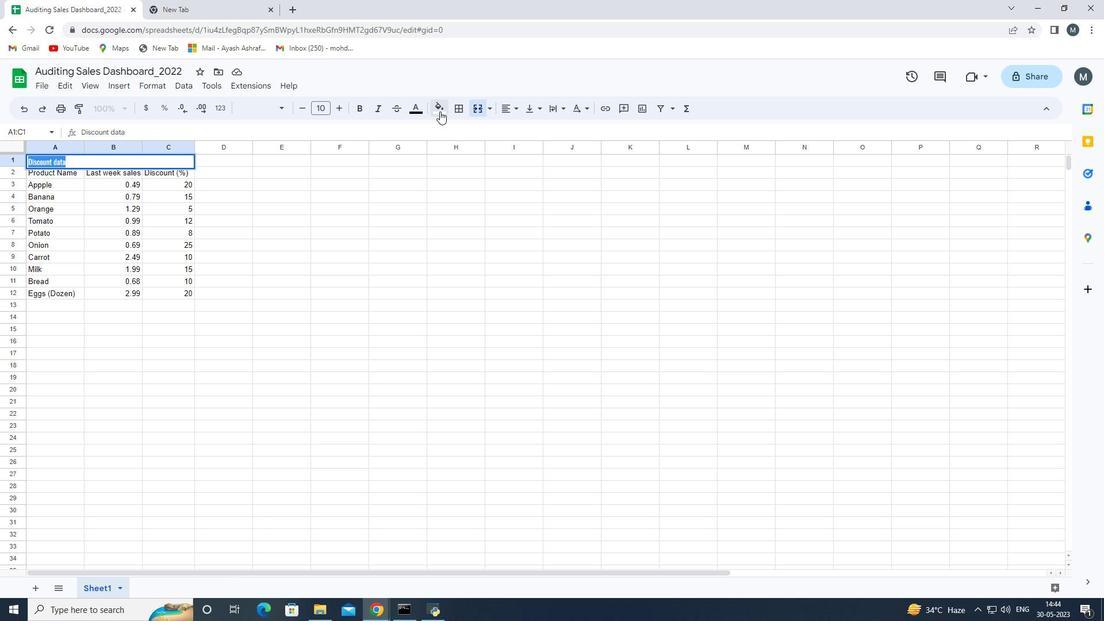 
Action: Mouse moved to (444, 197)
Screenshot: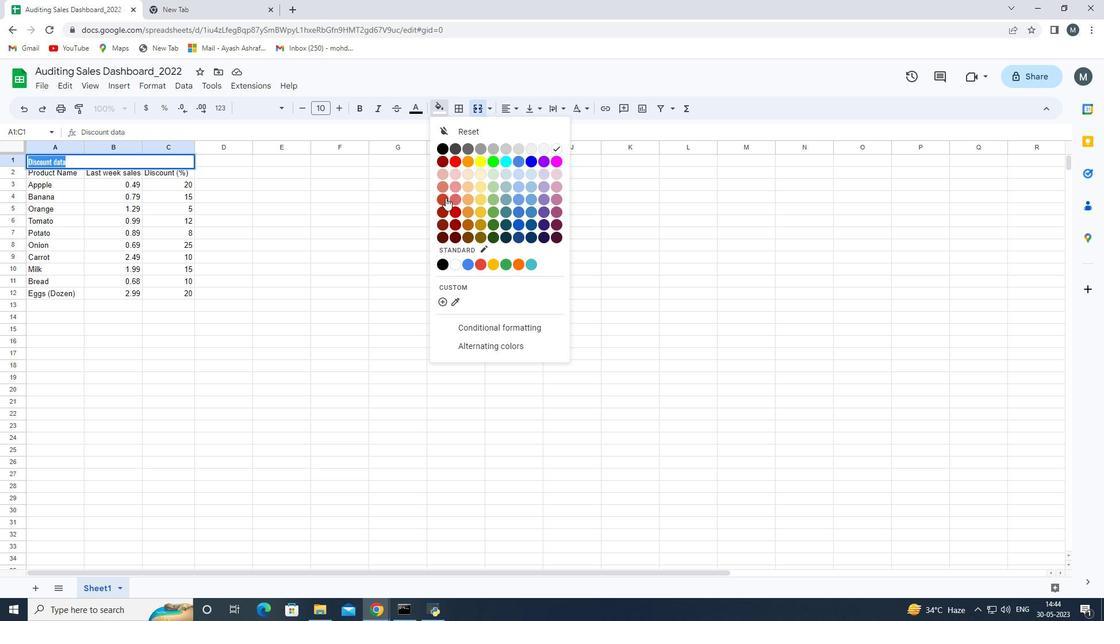 
Action: Mouse pressed left at (444, 197)
Screenshot: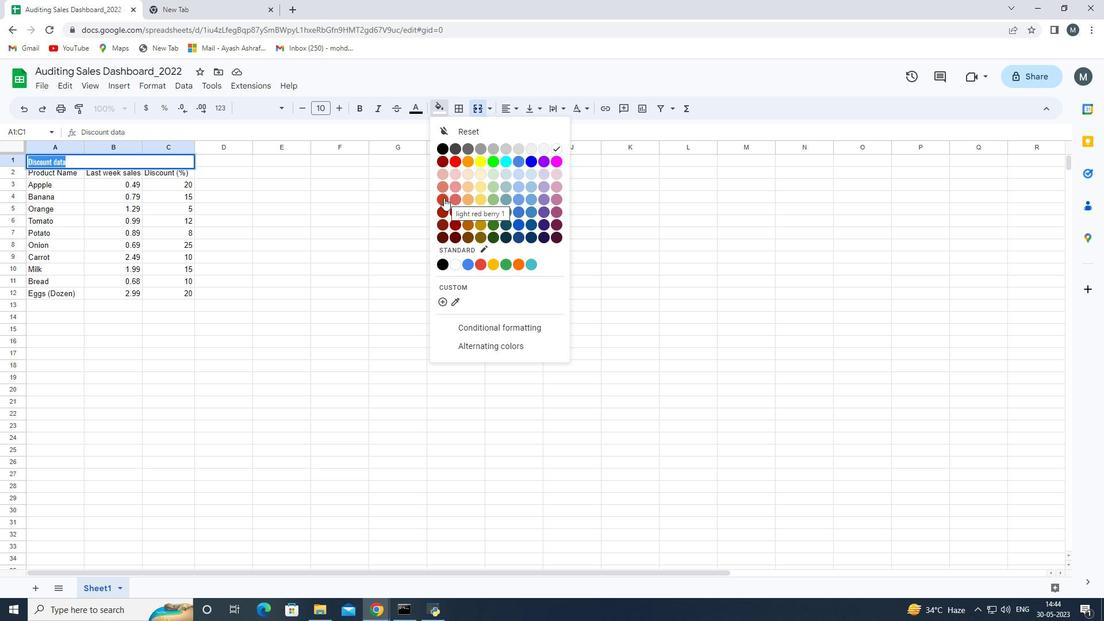 
Action: Mouse moved to (417, 112)
Screenshot: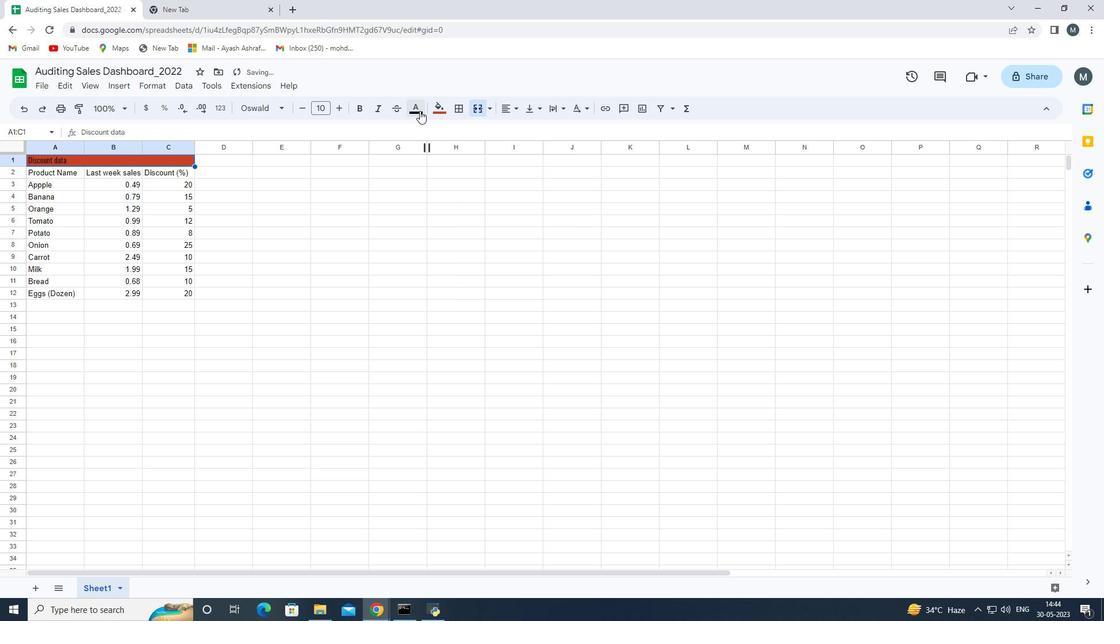 
Action: Mouse pressed left at (409, 111)
Screenshot: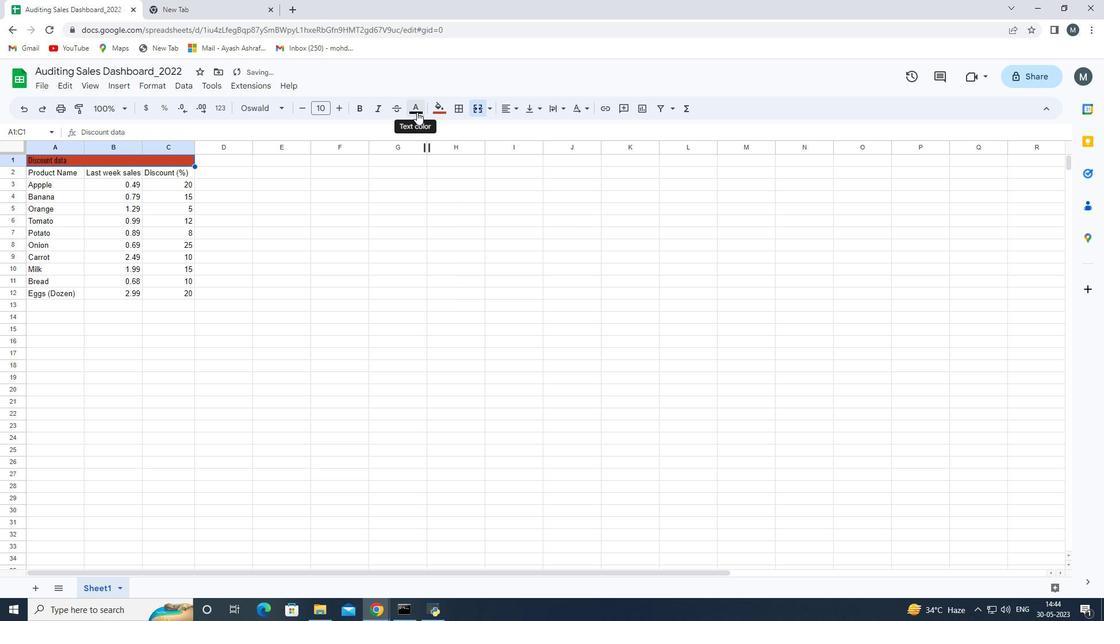 
Action: Mouse moved to (417, 155)
Screenshot: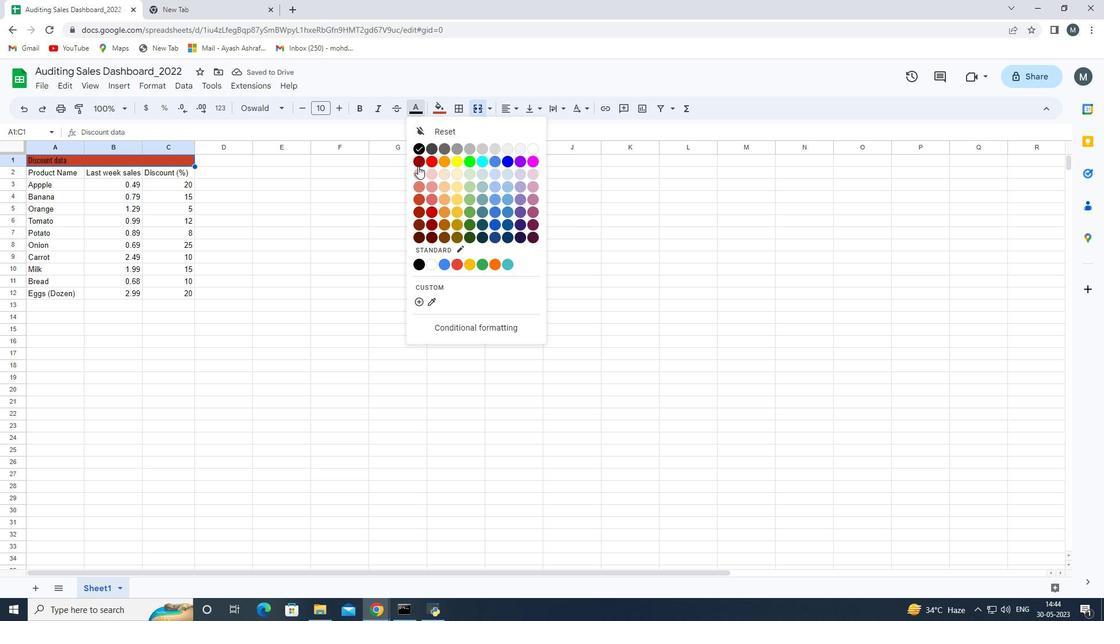 
Action: Mouse pressed left at (417, 155)
Screenshot: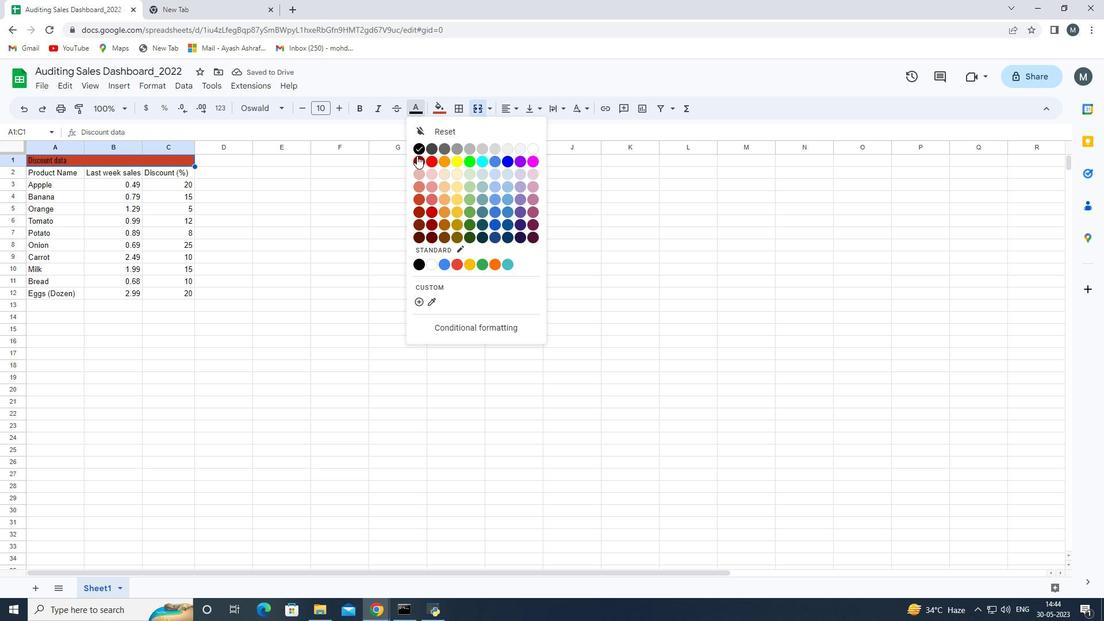 
Action: Mouse moved to (277, 237)
Screenshot: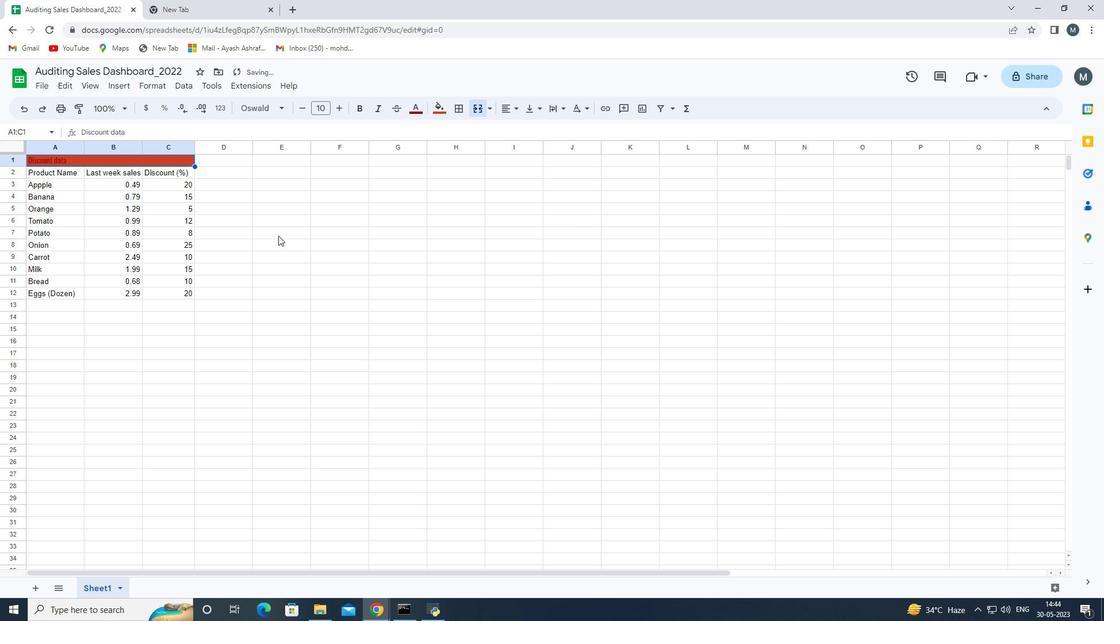 
Action: Mouse pressed left at (277, 237)
Screenshot: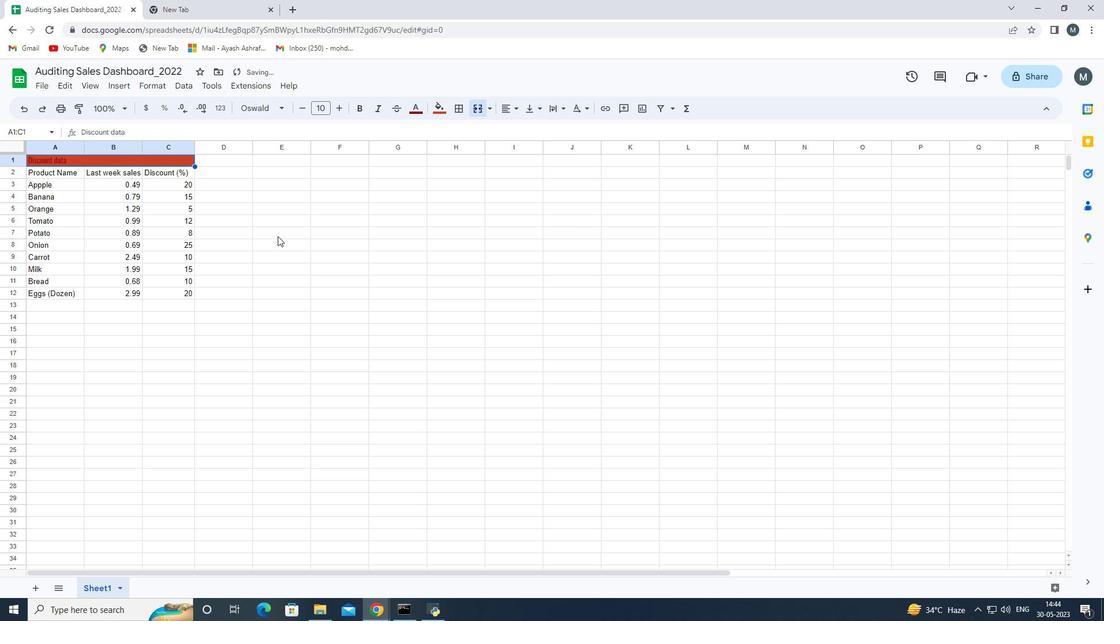
Action: Mouse moved to (121, 162)
Screenshot: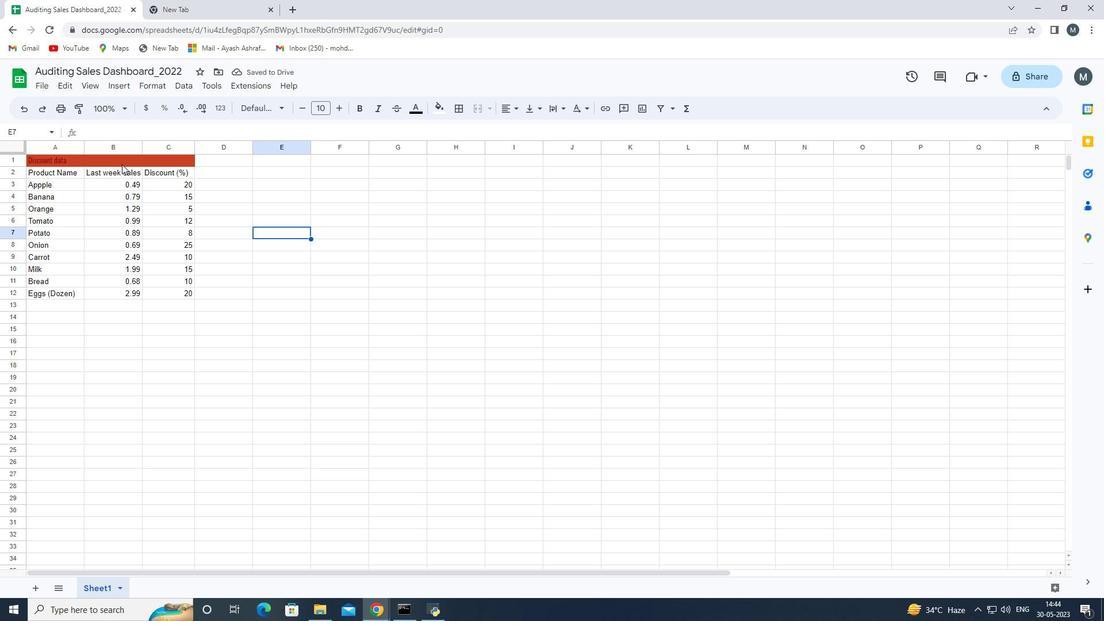 
Action: Mouse pressed left at (121, 162)
Screenshot: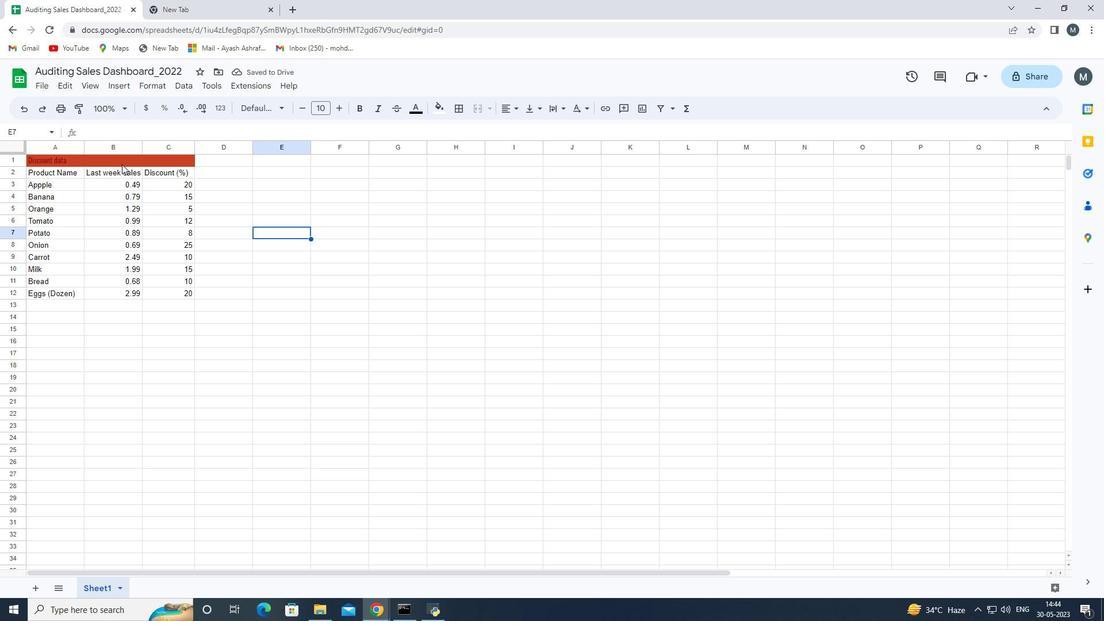 
Action: Key pressed ctrl+U
Screenshot: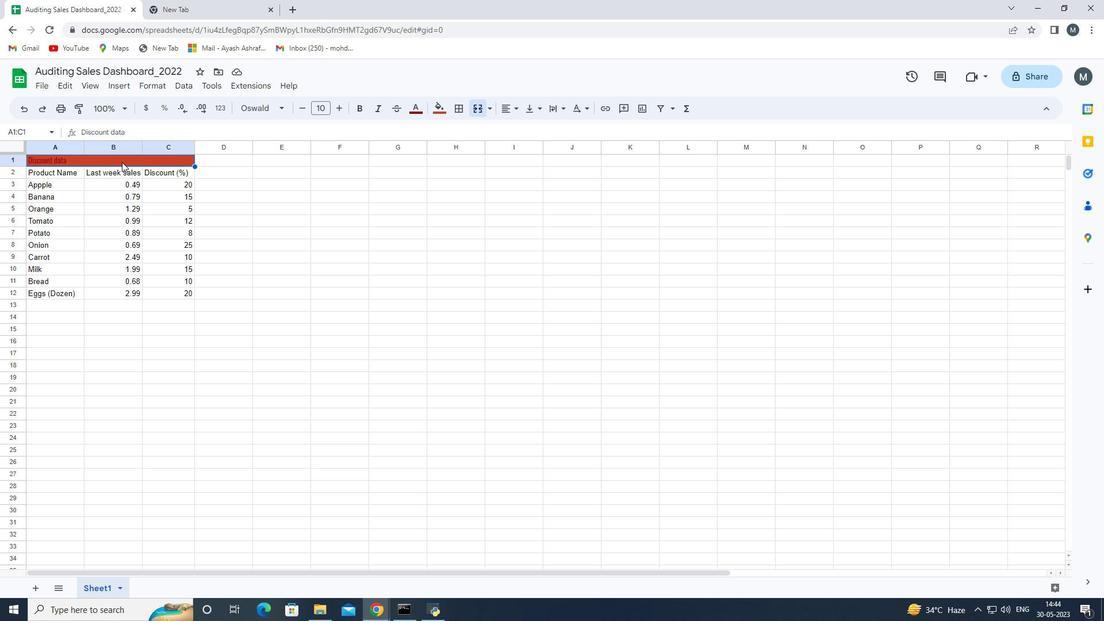 
Action: Mouse moved to (340, 108)
Screenshot: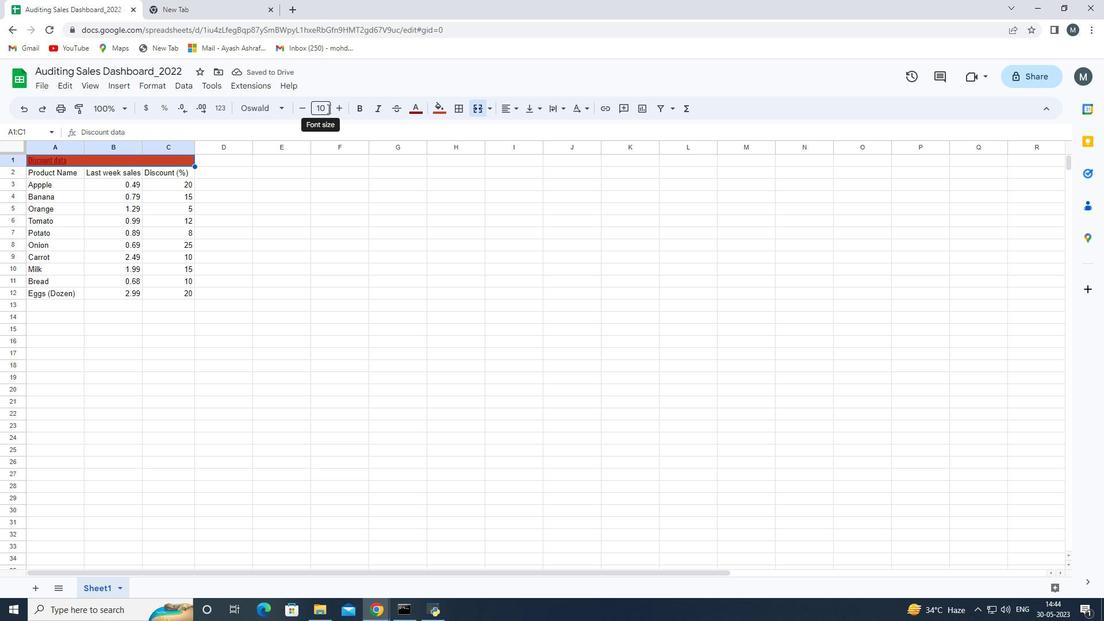 
Action: Mouse pressed left at (340, 108)
Screenshot: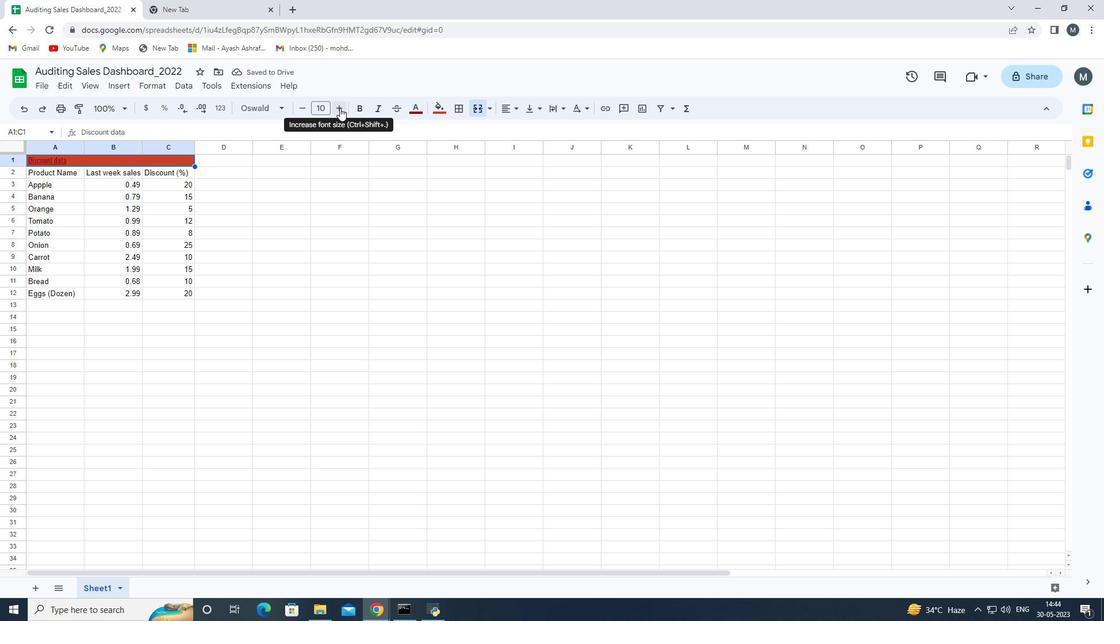 
Action: Mouse pressed left at (340, 108)
Screenshot: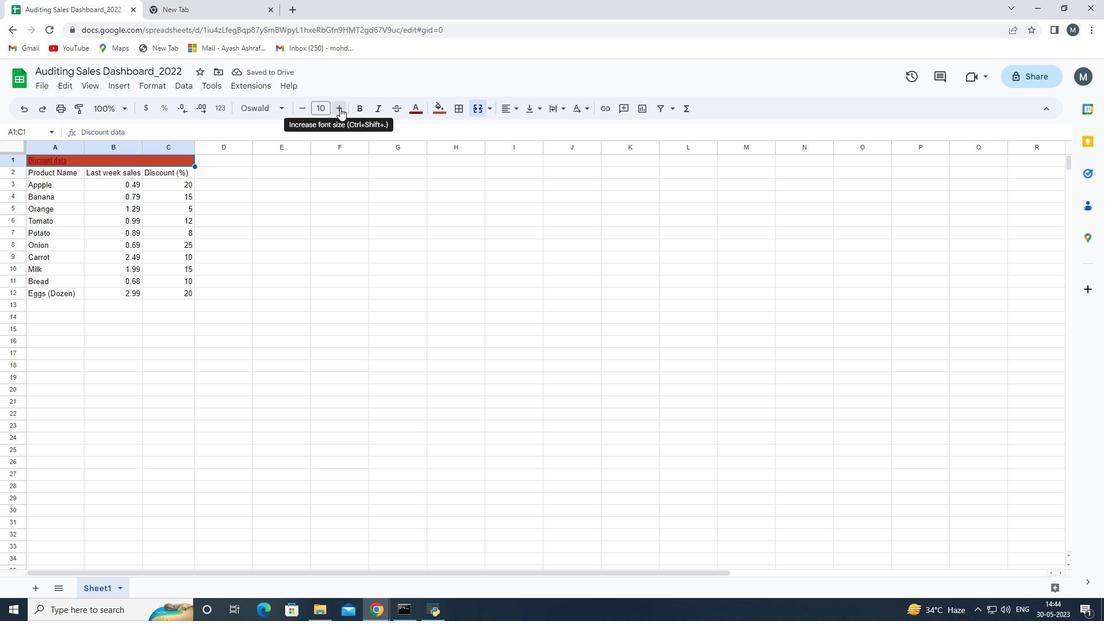 
Action: Mouse pressed left at (340, 108)
Screenshot: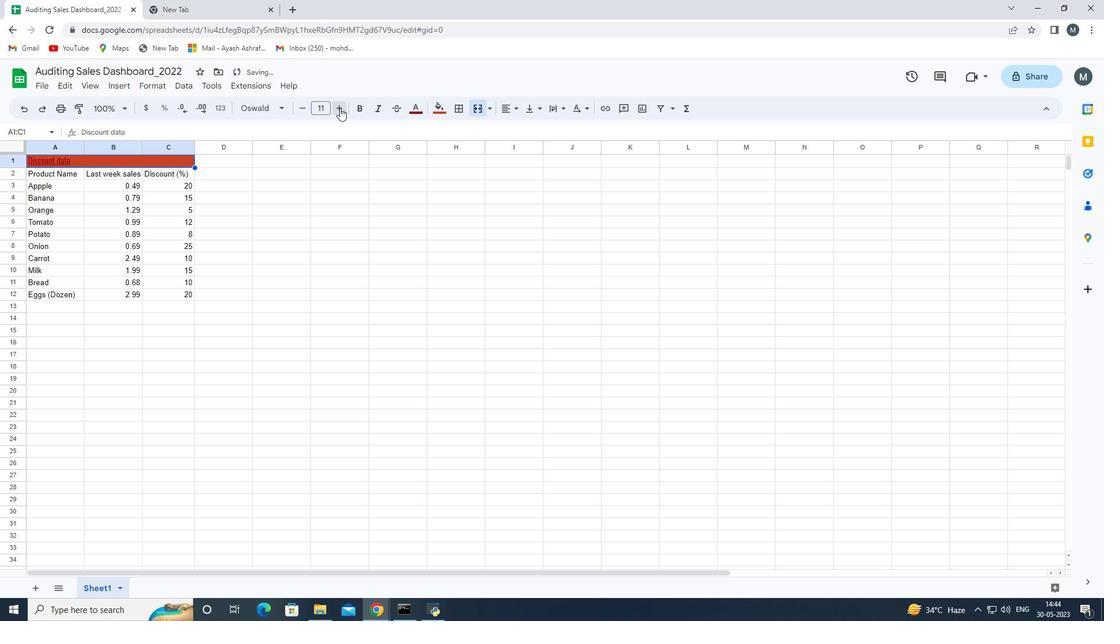 
Action: Mouse pressed left at (340, 108)
Screenshot: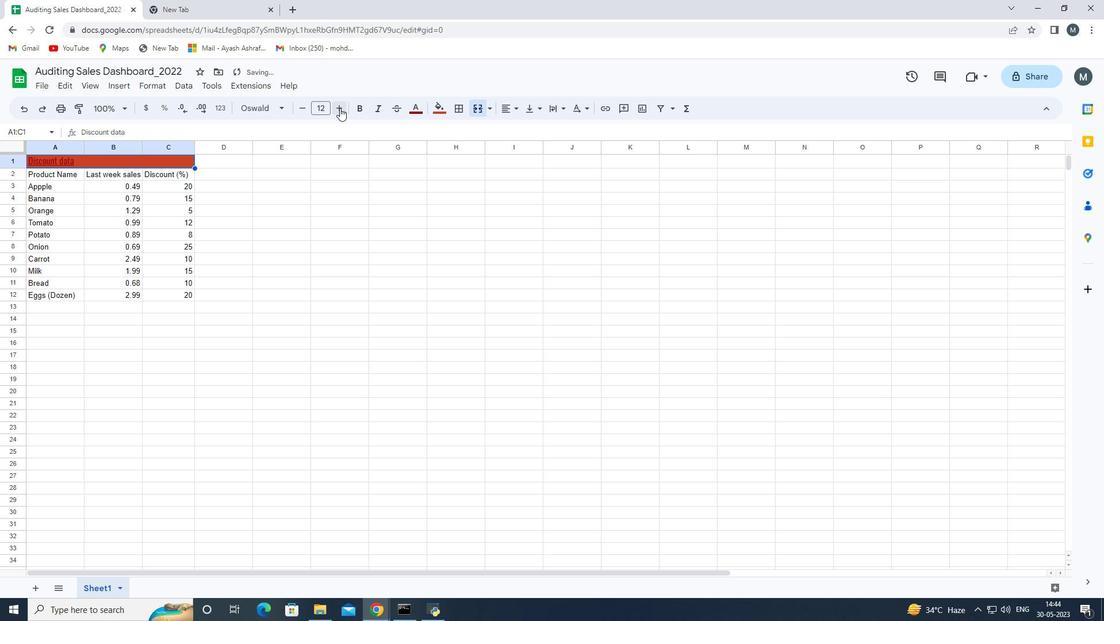 
Action: Mouse pressed left at (340, 108)
Screenshot: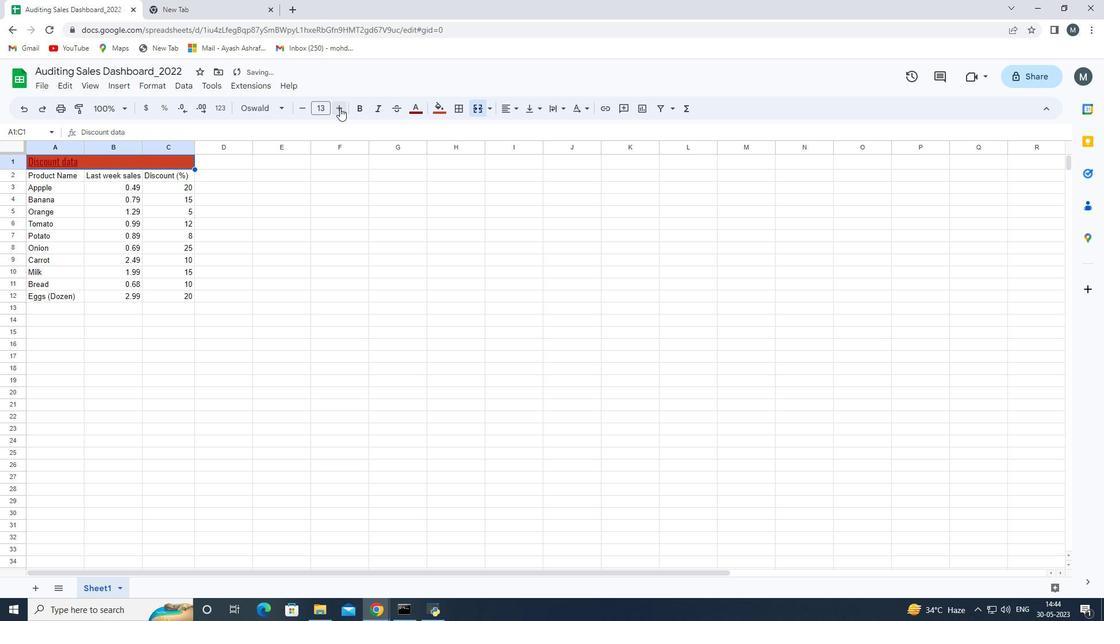 
Action: Mouse pressed left at (340, 108)
Screenshot: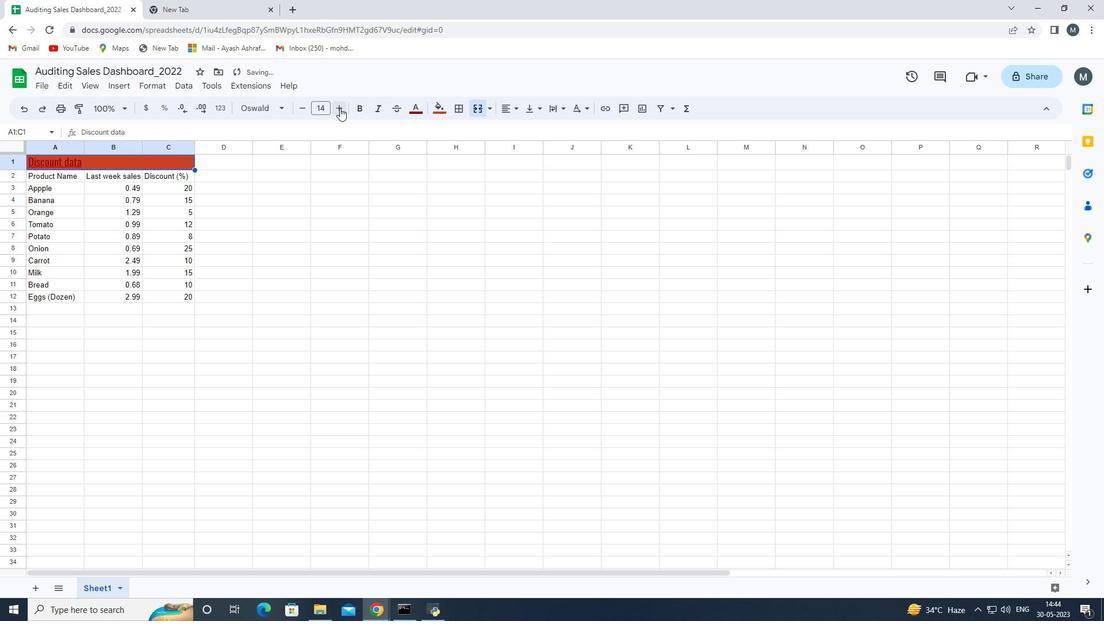 
Action: Mouse pressed left at (340, 108)
Screenshot: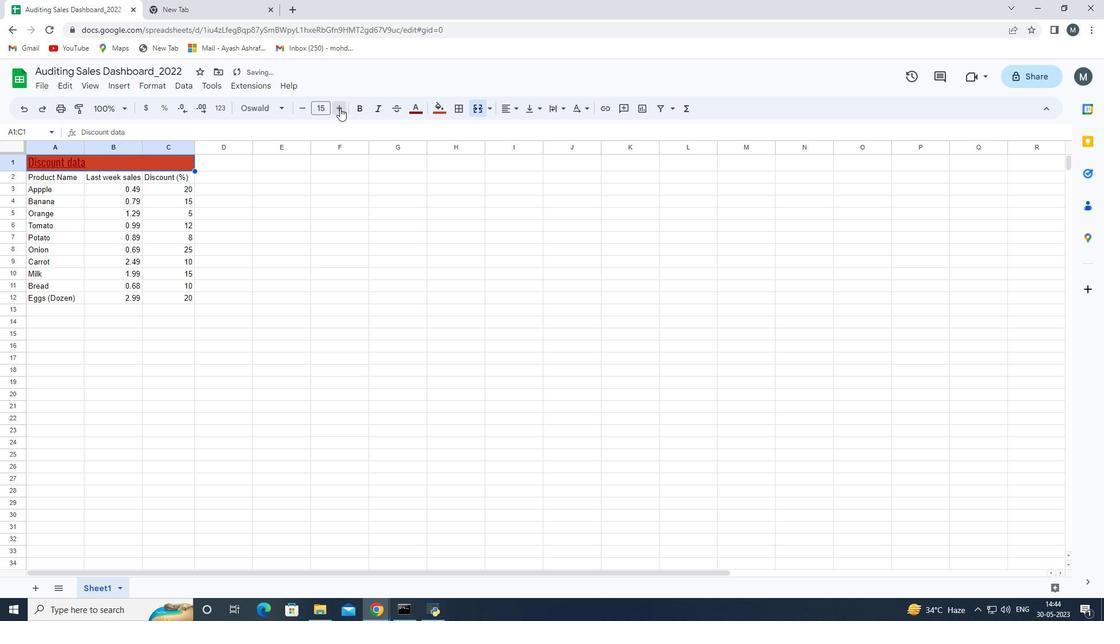 
Action: Mouse pressed left at (340, 108)
Screenshot: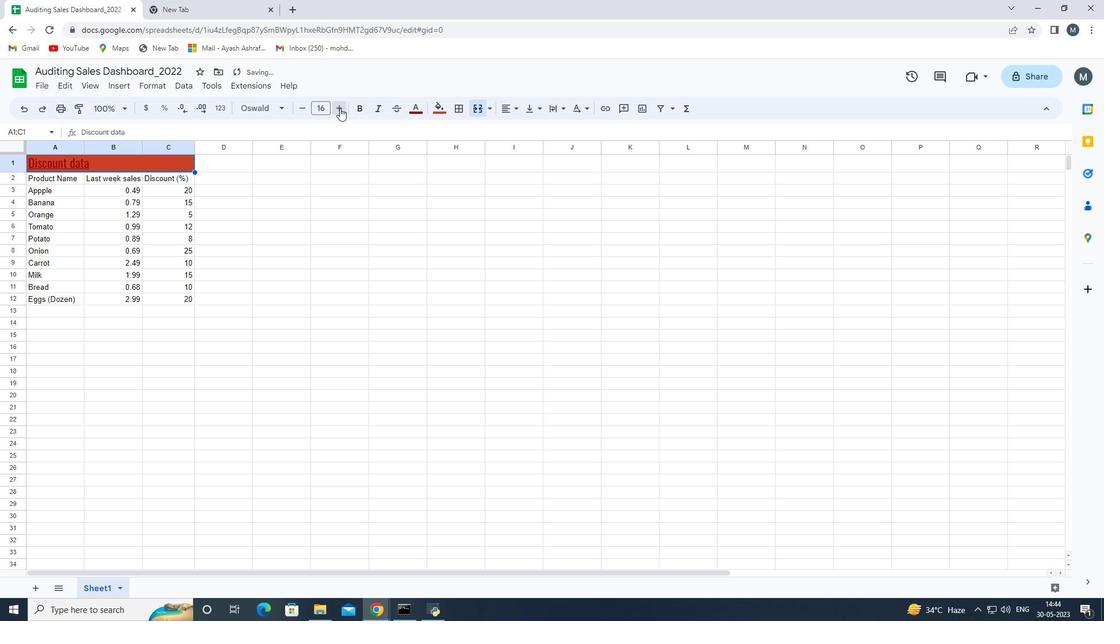 
Action: Mouse pressed left at (340, 108)
Screenshot: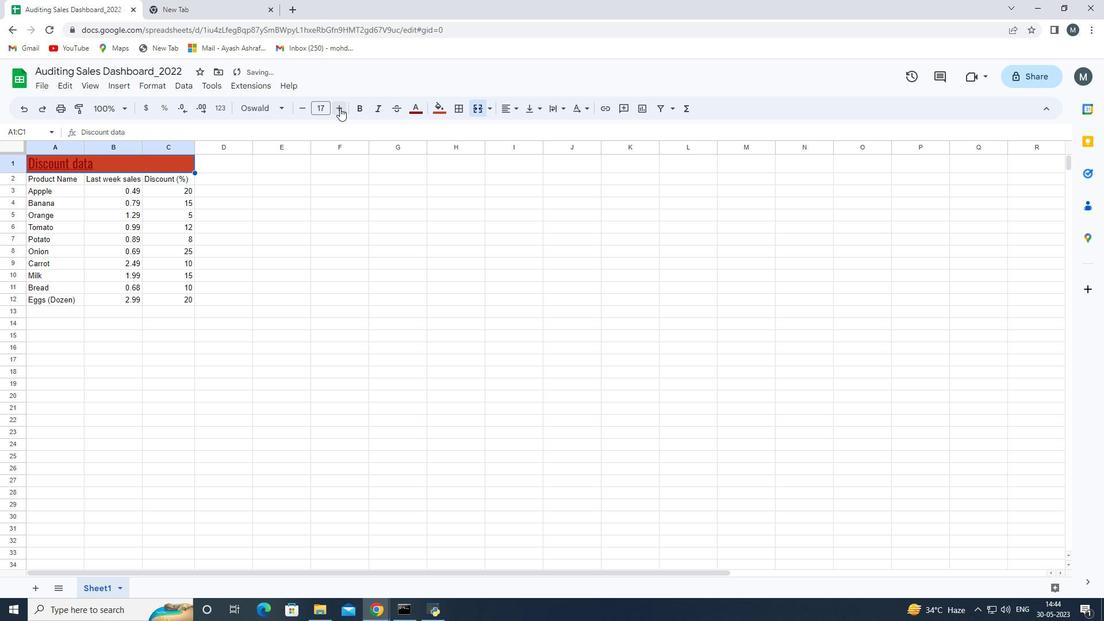 
Action: Mouse pressed left at (340, 108)
Screenshot: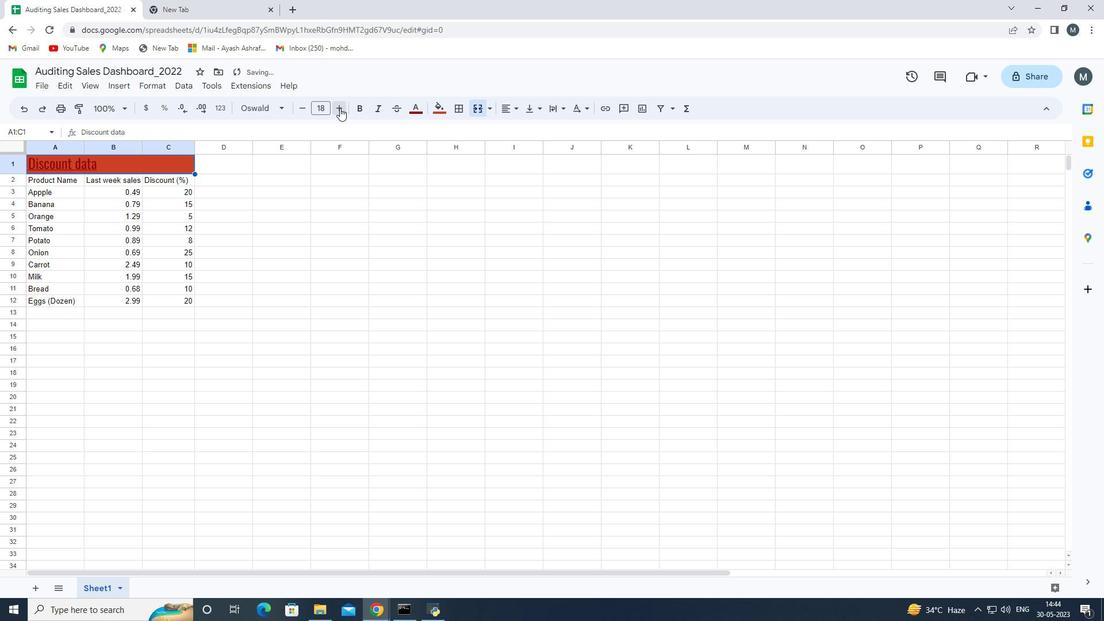 
Action: Mouse pressed left at (340, 108)
Screenshot: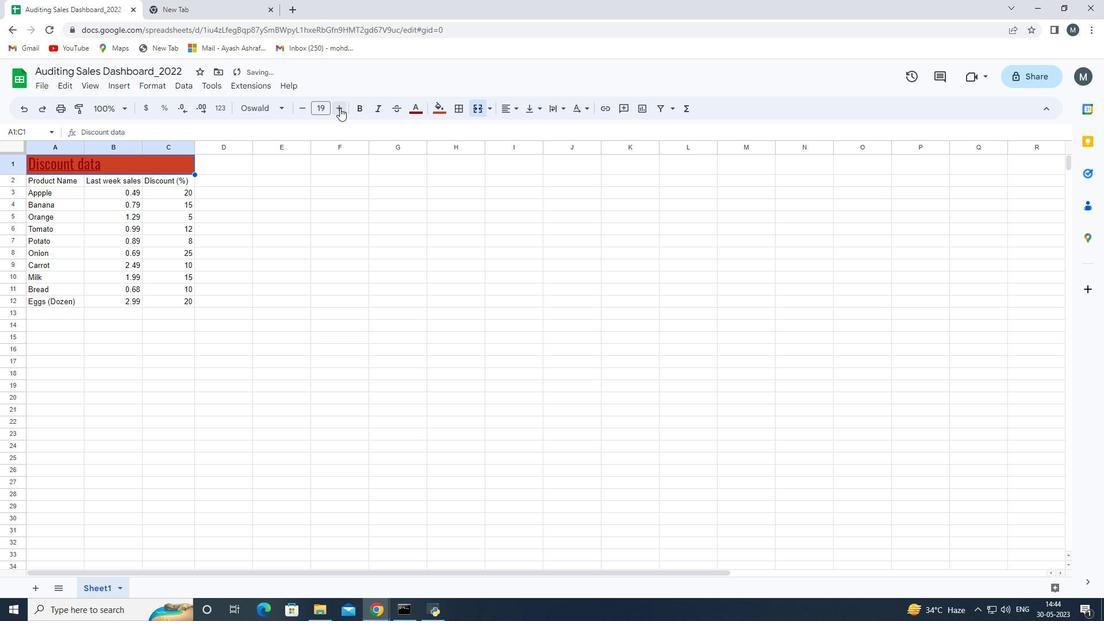 
Action: Mouse pressed left at (340, 108)
Screenshot: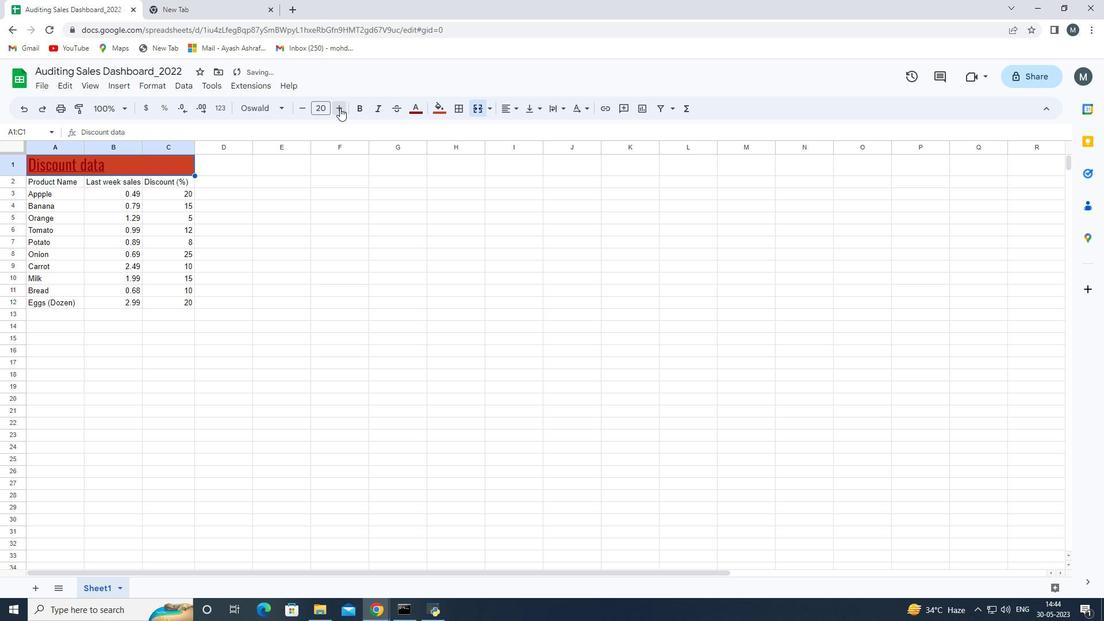 
Action: Mouse pressed left at (340, 108)
Screenshot: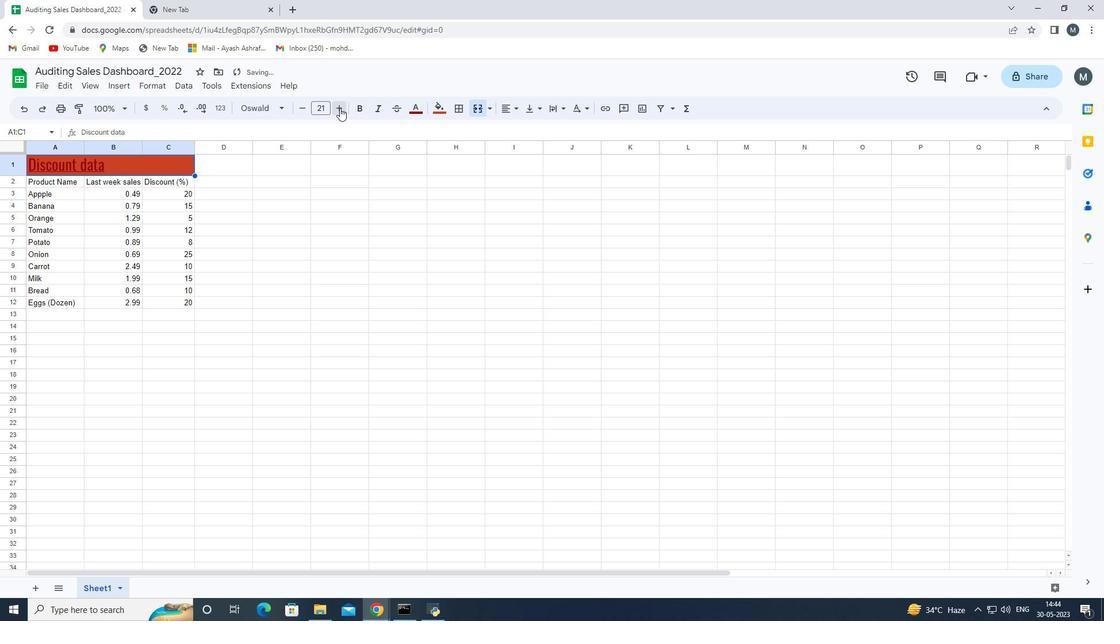 
Action: Mouse pressed left at (340, 108)
Screenshot: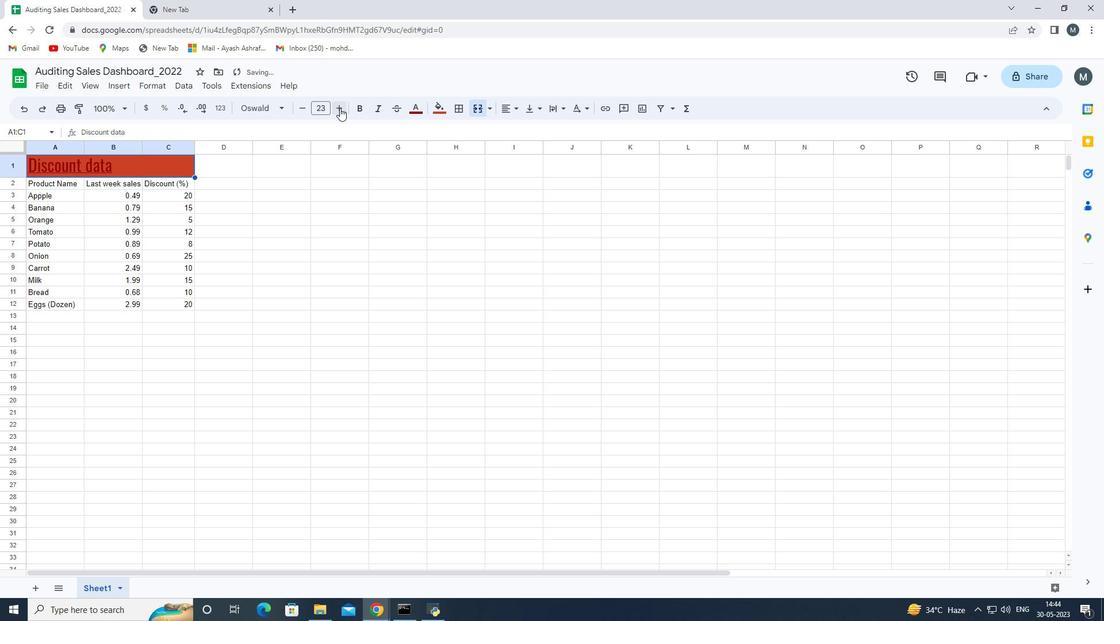 
Action: Mouse moved to (271, 251)
Screenshot: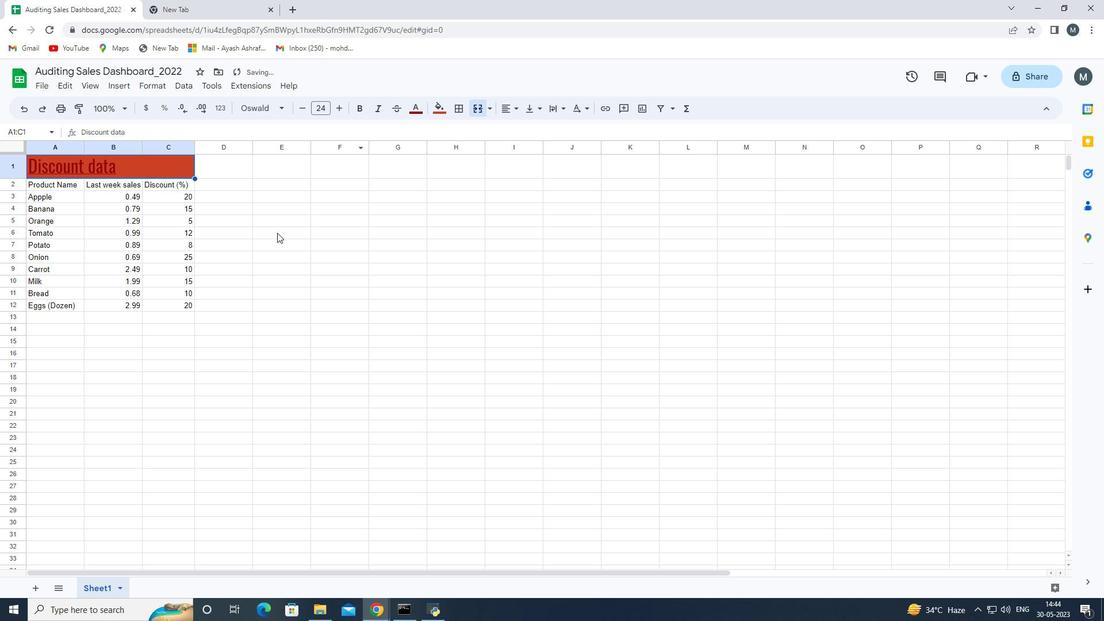 
Action: Mouse pressed left at (271, 251)
Screenshot: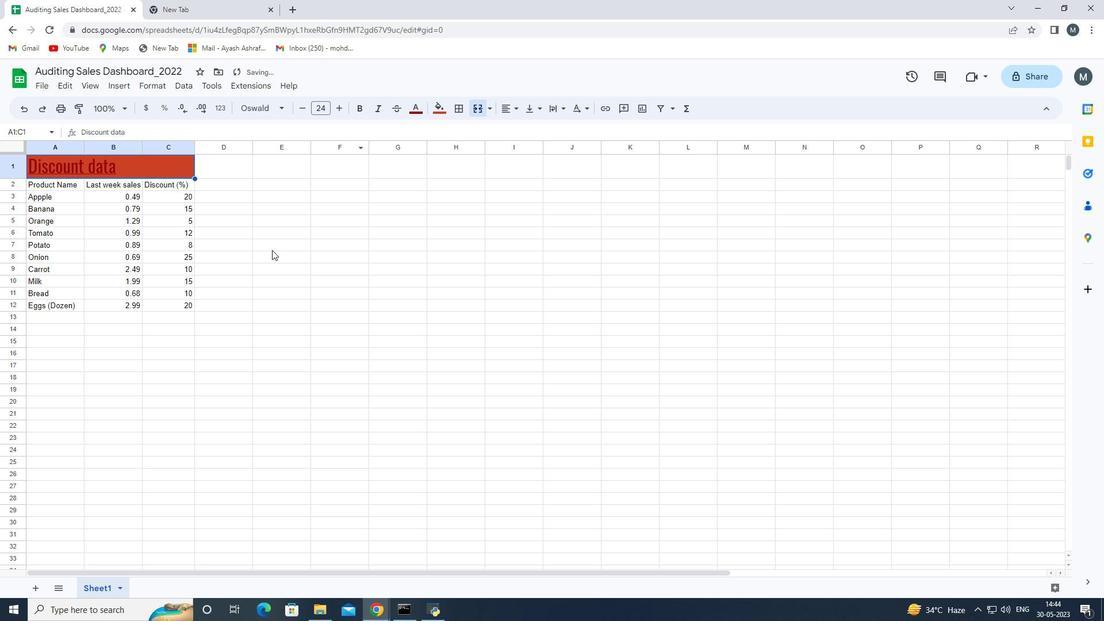 
Action: Mouse moved to (89, 242)
Screenshot: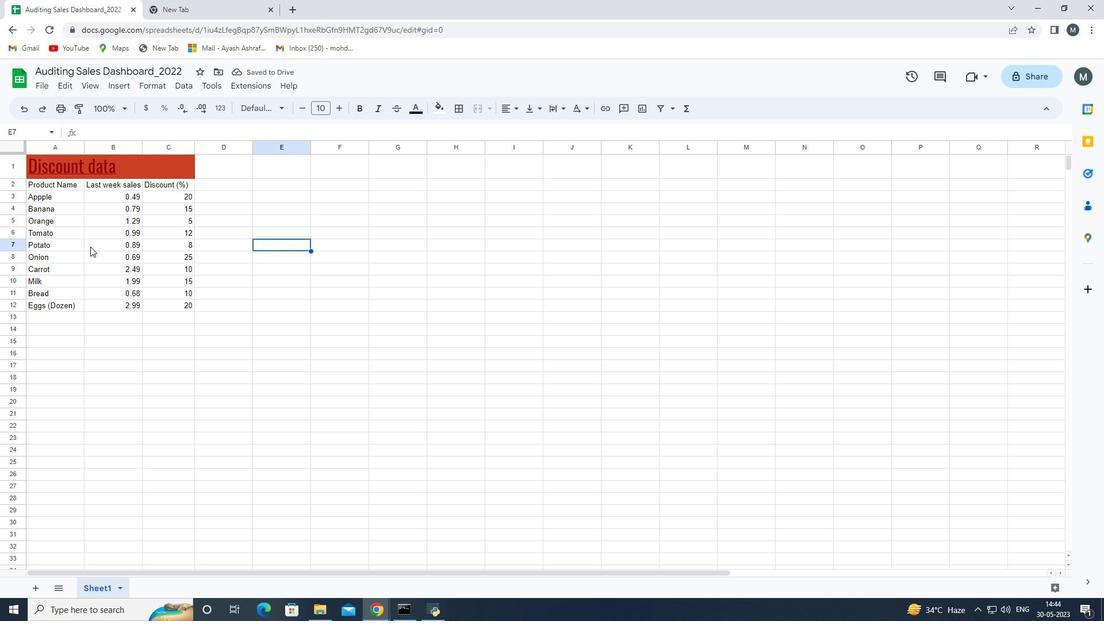 
Action: Mouse pressed left at (89, 242)
Screenshot: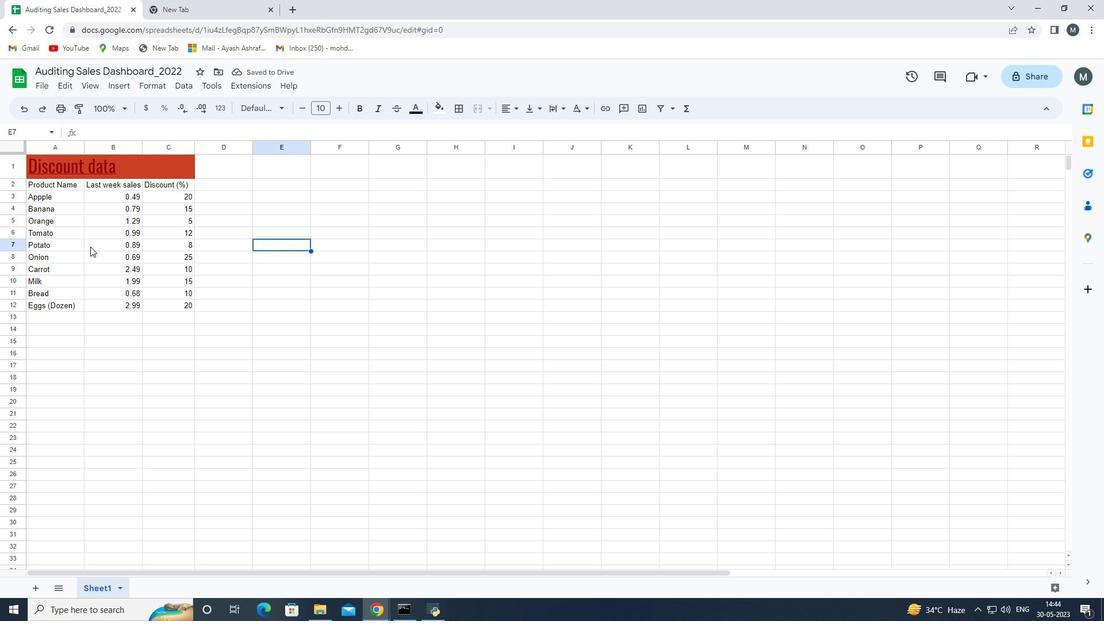 
Action: Mouse moved to (32, 184)
Screenshot: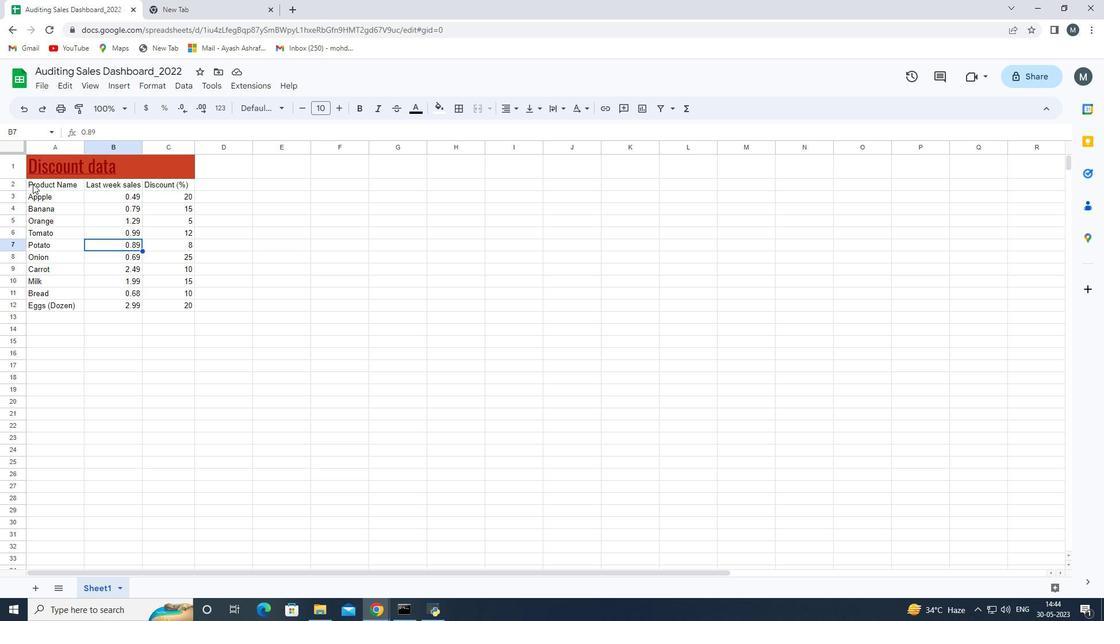 
Action: Mouse pressed left at (32, 184)
Screenshot: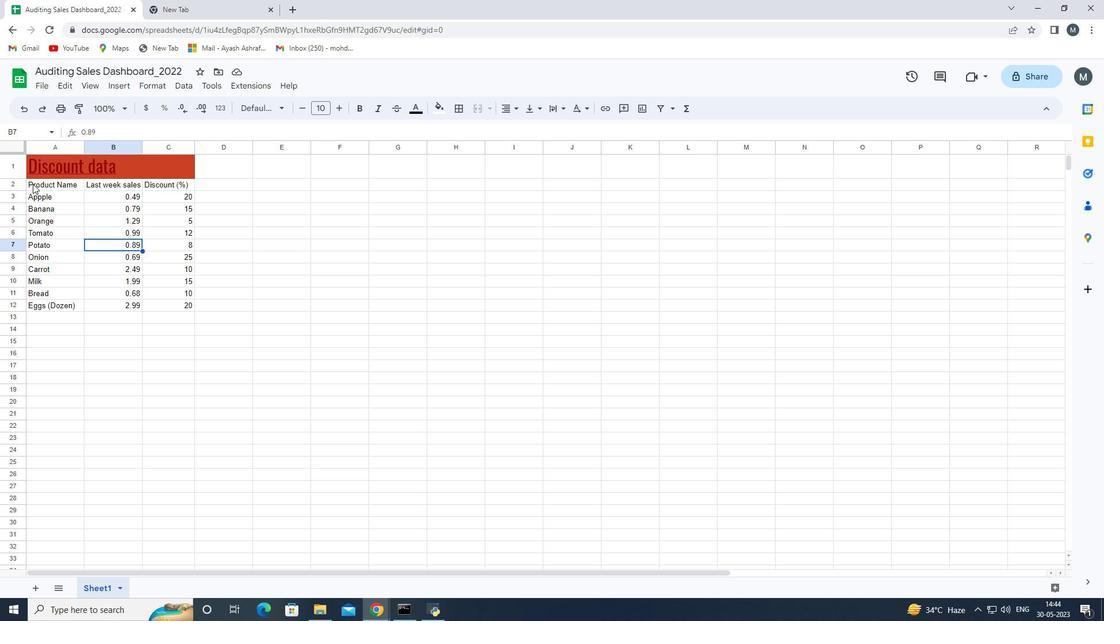 
Action: Mouse moved to (341, 110)
Screenshot: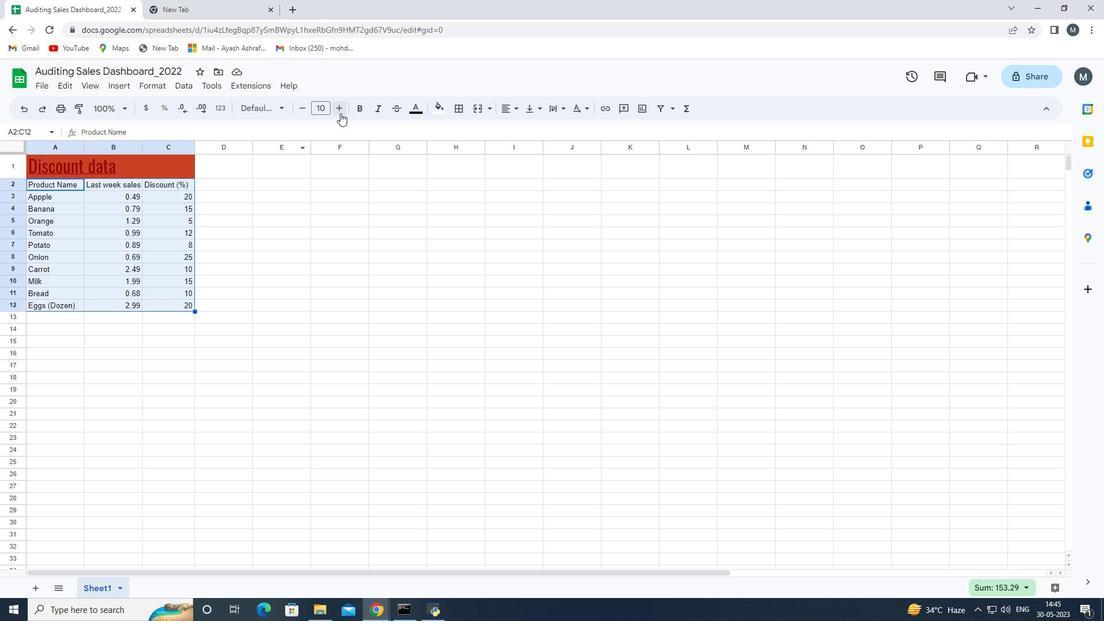 
Action: Mouse pressed left at (341, 110)
Screenshot: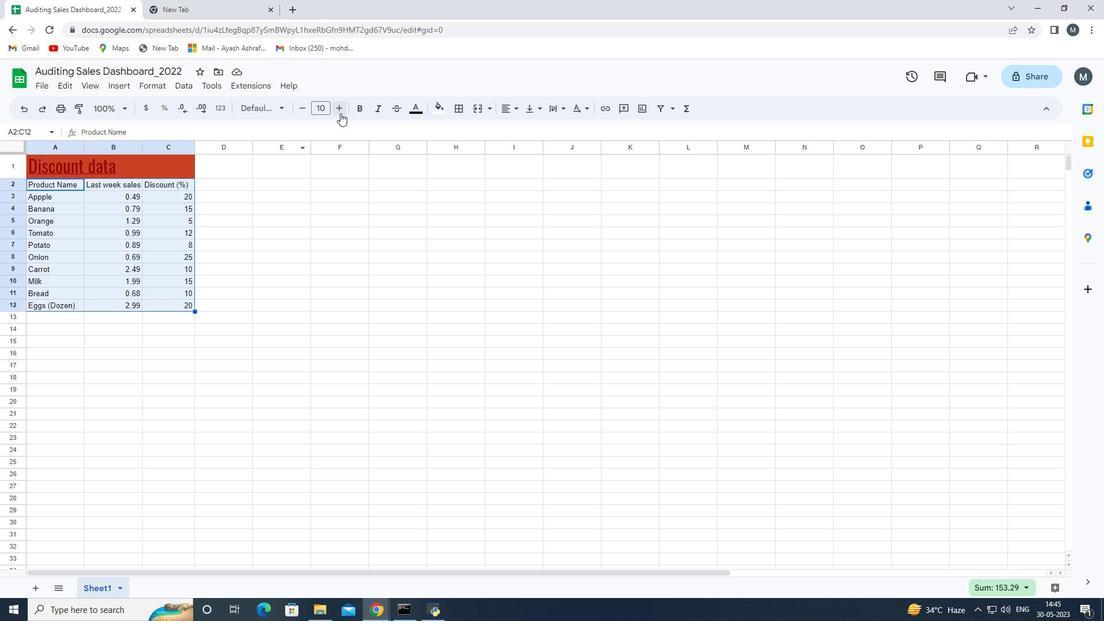 
Action: Mouse pressed left at (341, 110)
Screenshot: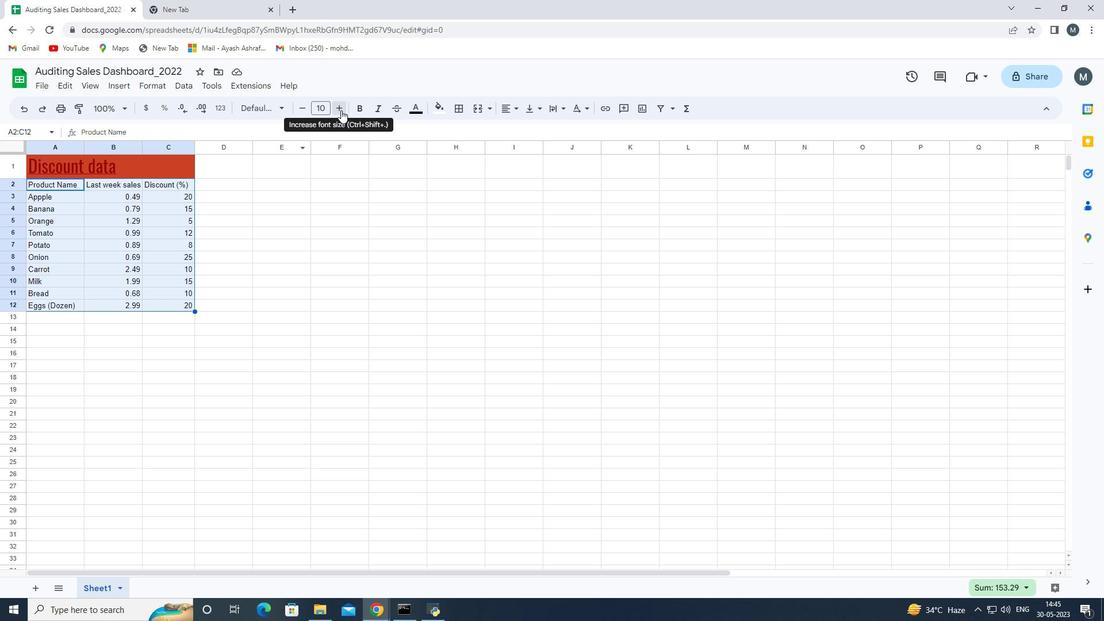 
Action: Mouse pressed left at (341, 110)
Screenshot: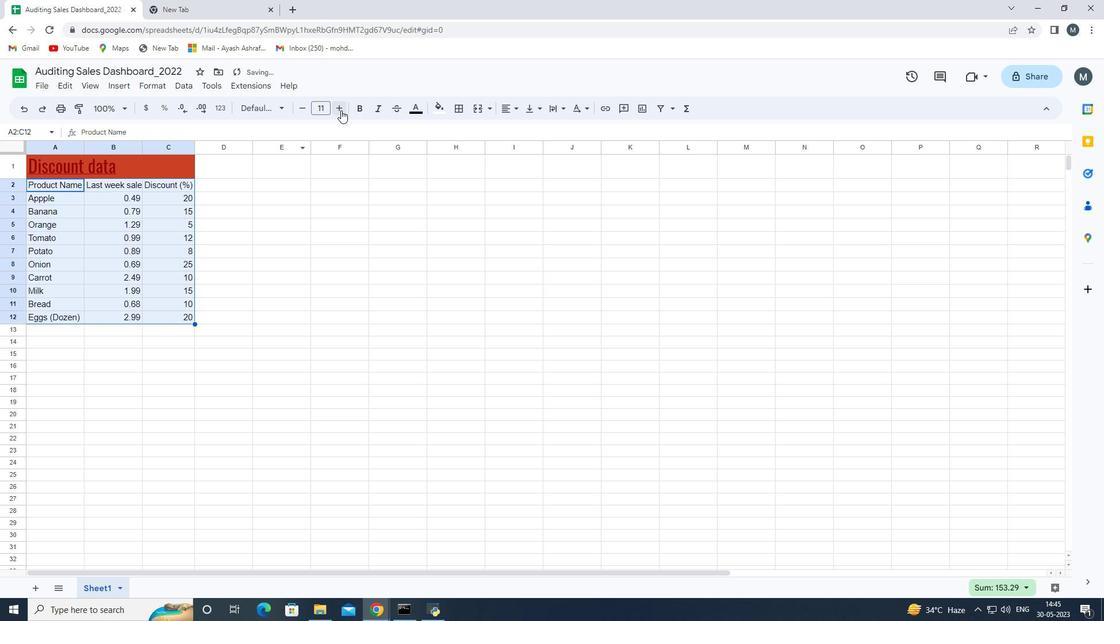 
Action: Mouse pressed left at (341, 110)
Screenshot: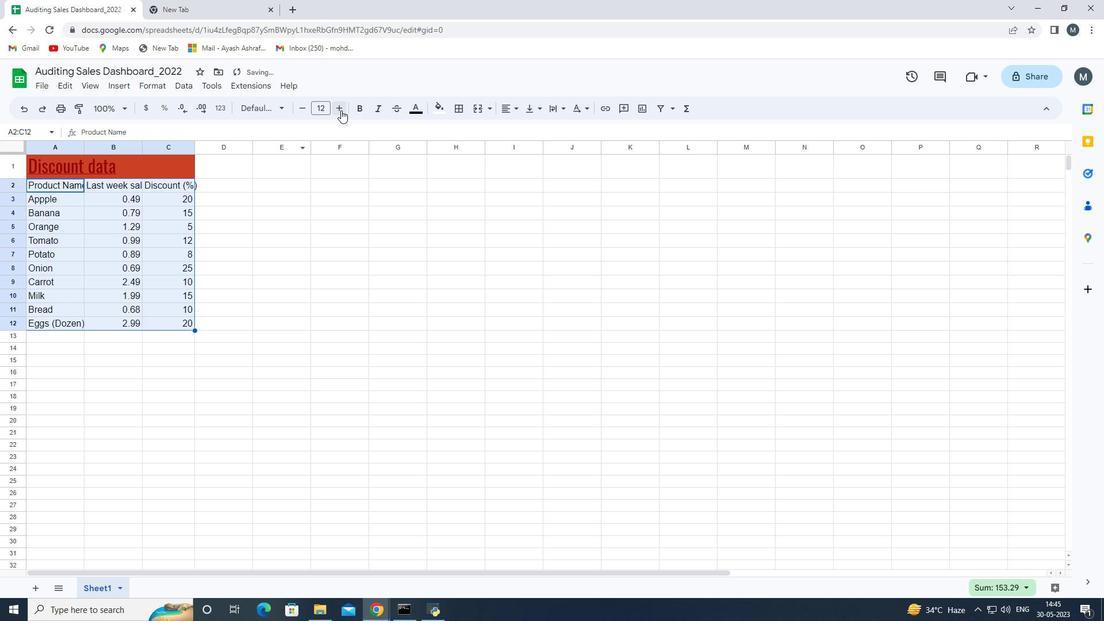 
Action: Mouse pressed left at (341, 110)
Screenshot: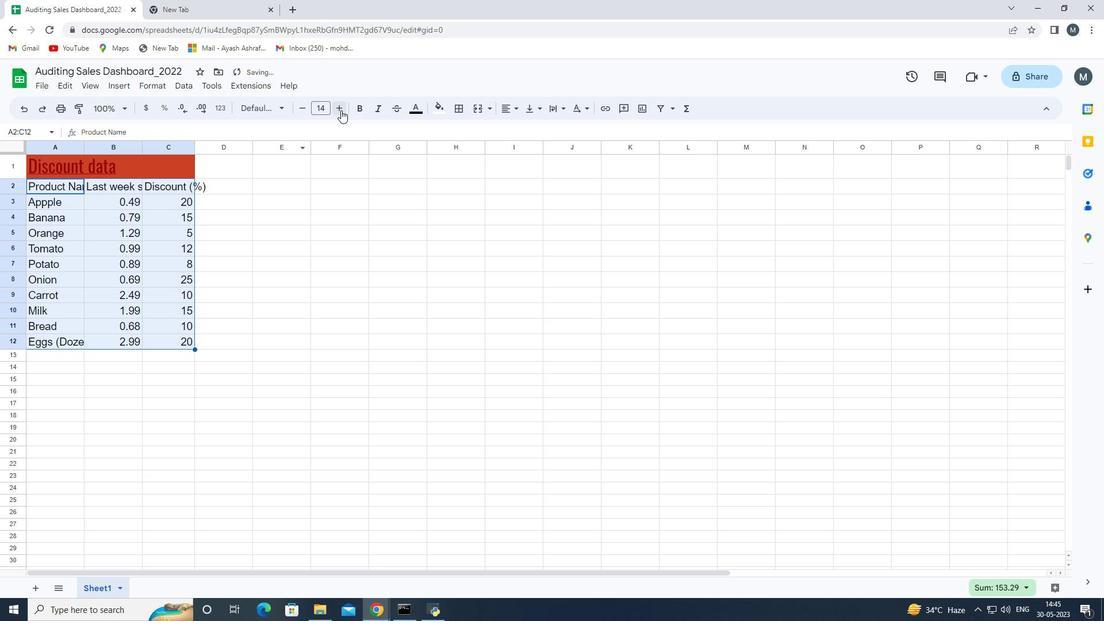 
Action: Mouse pressed left at (341, 110)
Screenshot: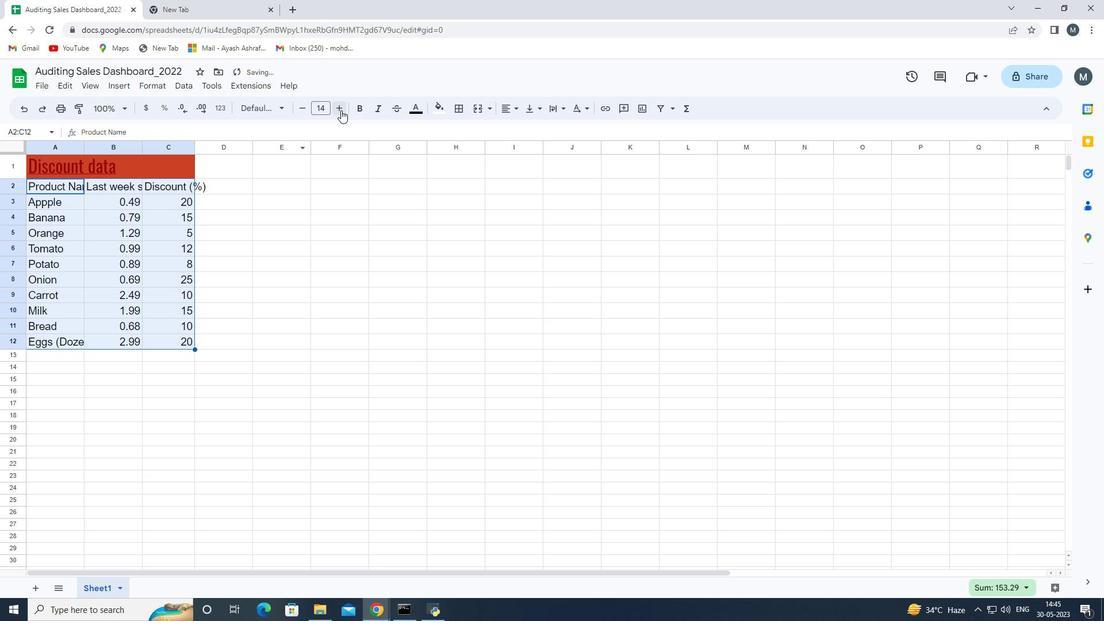 
Action: Mouse moved to (277, 233)
Screenshot: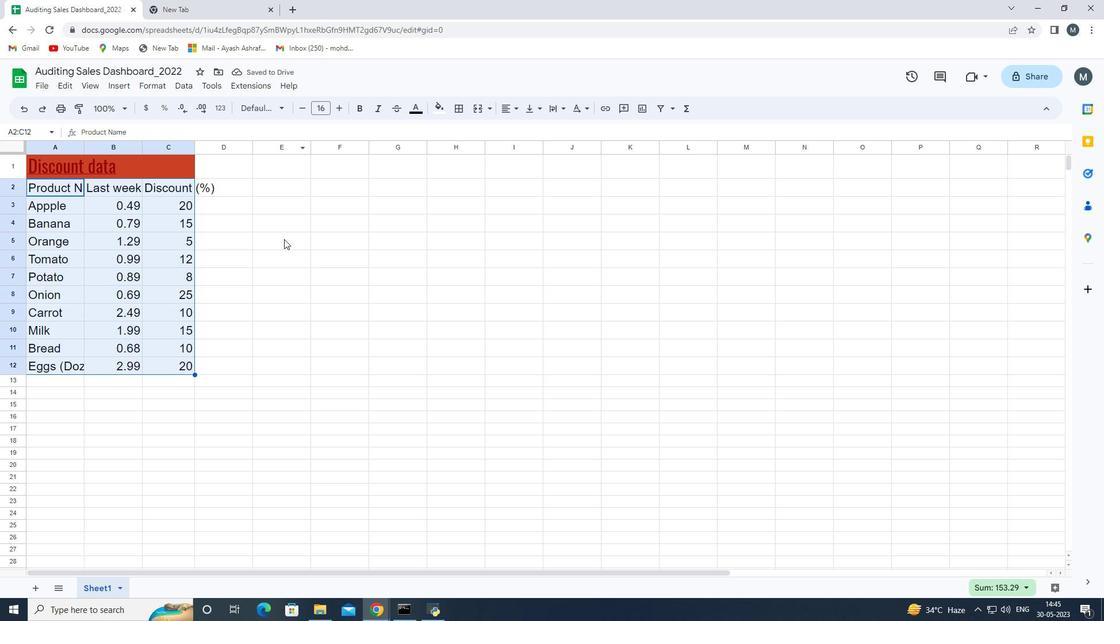 
Action: Mouse pressed left at (277, 233)
Screenshot: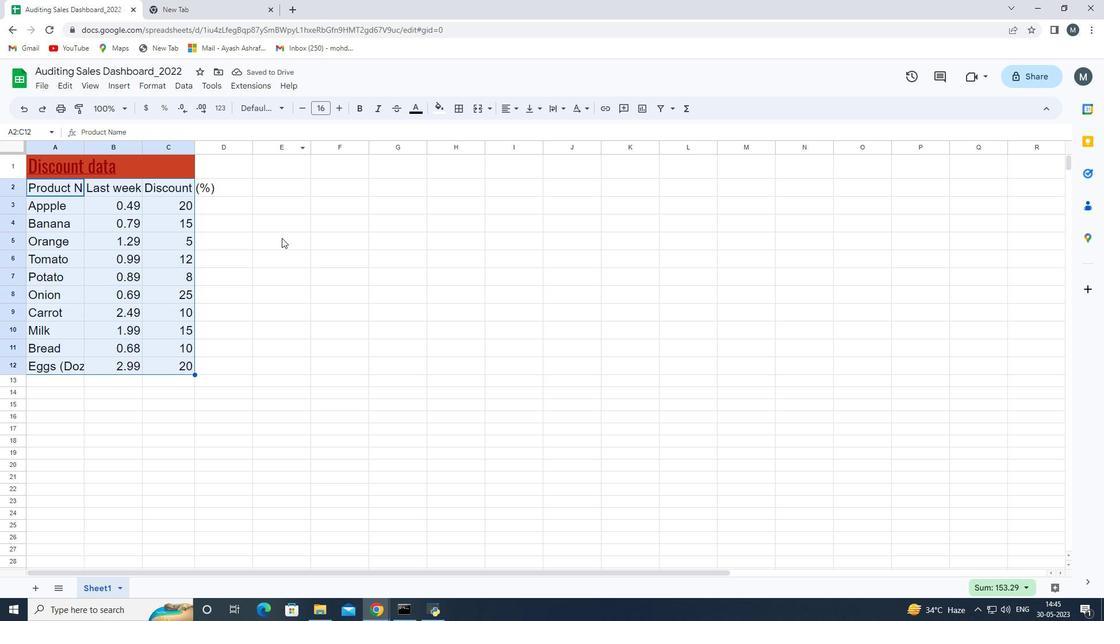 
Action: Mouse moved to (28, 165)
Screenshot: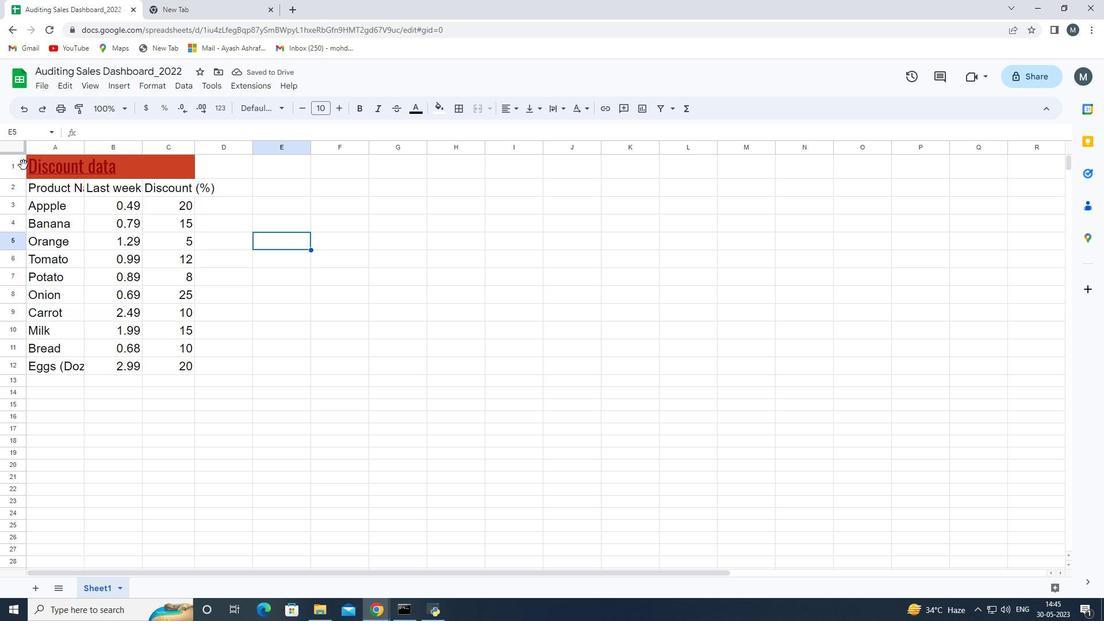 
Action: Mouse pressed left at (28, 165)
Screenshot: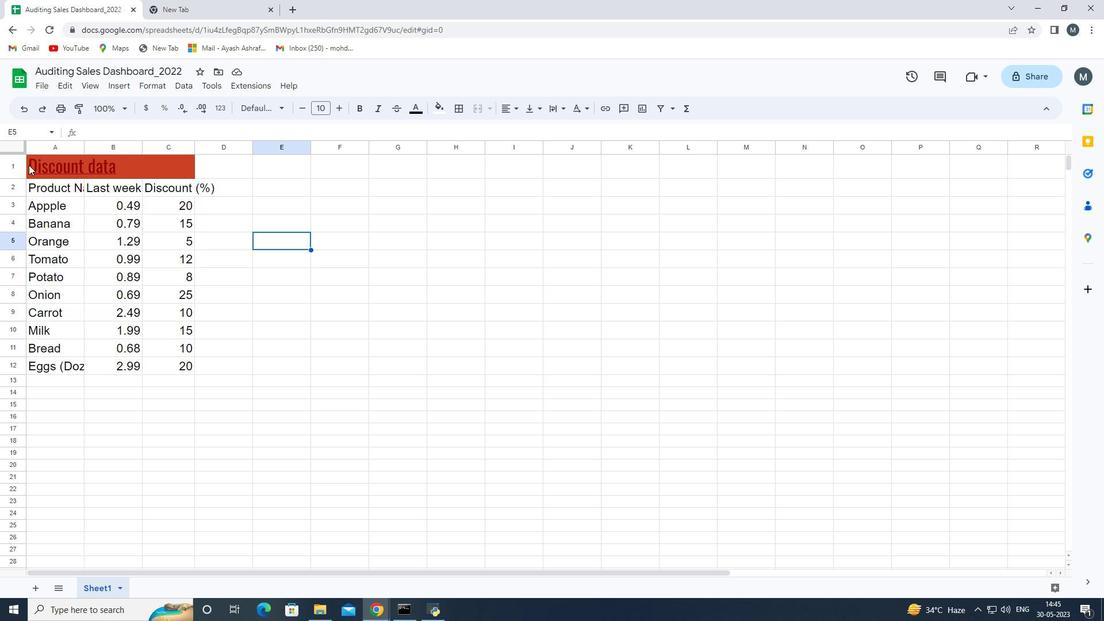 
Action: Mouse moved to (517, 106)
Screenshot: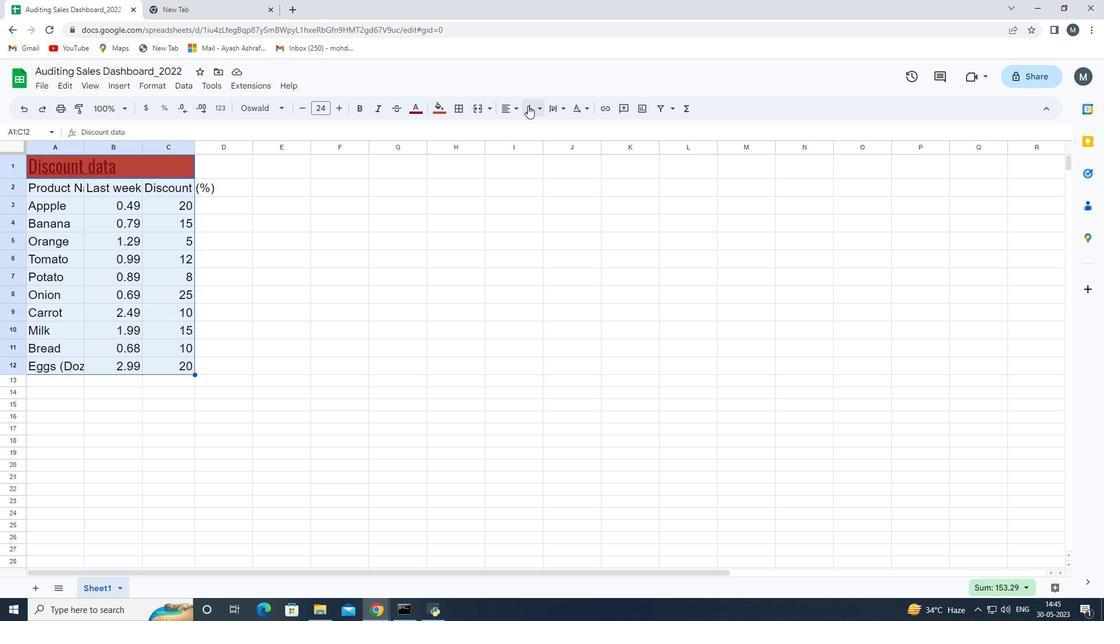 
Action: Mouse pressed left at (517, 106)
Screenshot: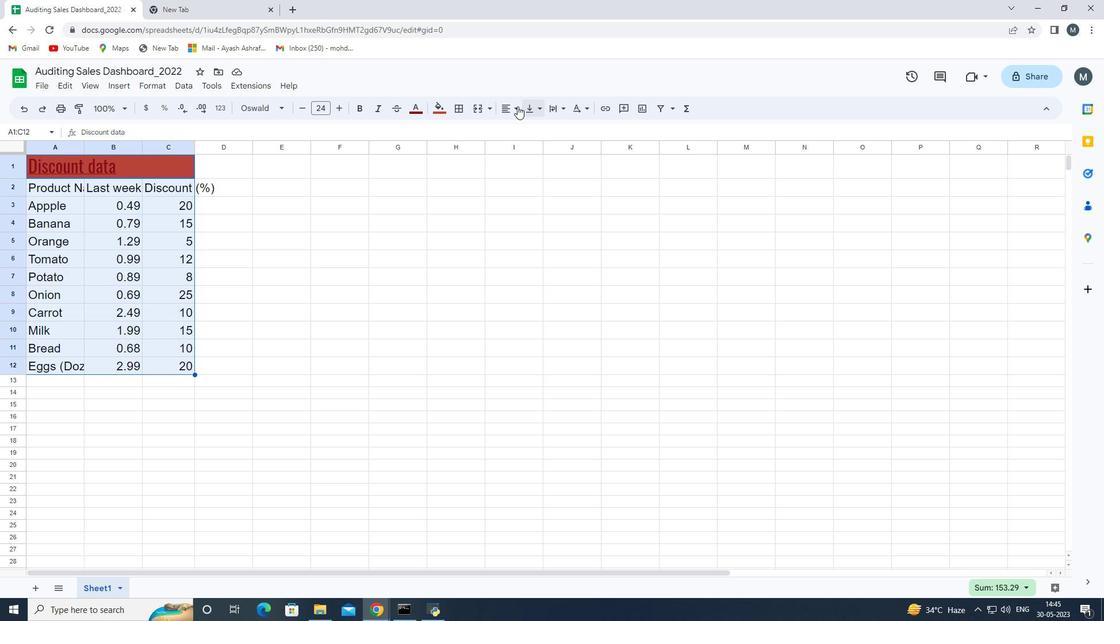 
Action: Mouse moved to (543, 131)
Screenshot: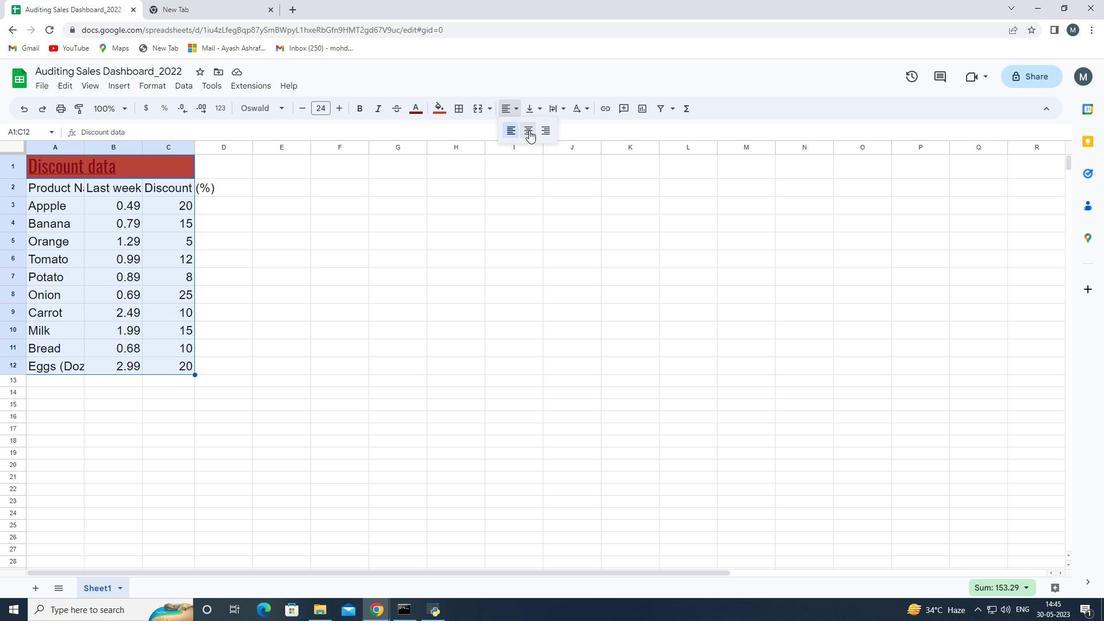 
Action: Mouse pressed left at (543, 131)
Screenshot: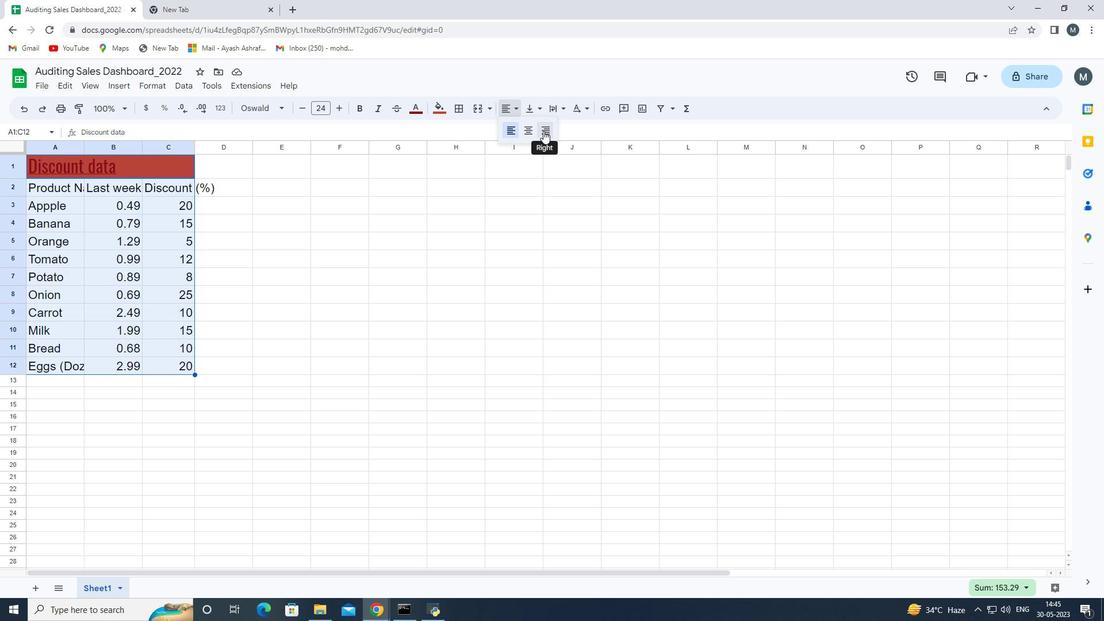 
Action: Mouse moved to (237, 261)
Screenshot: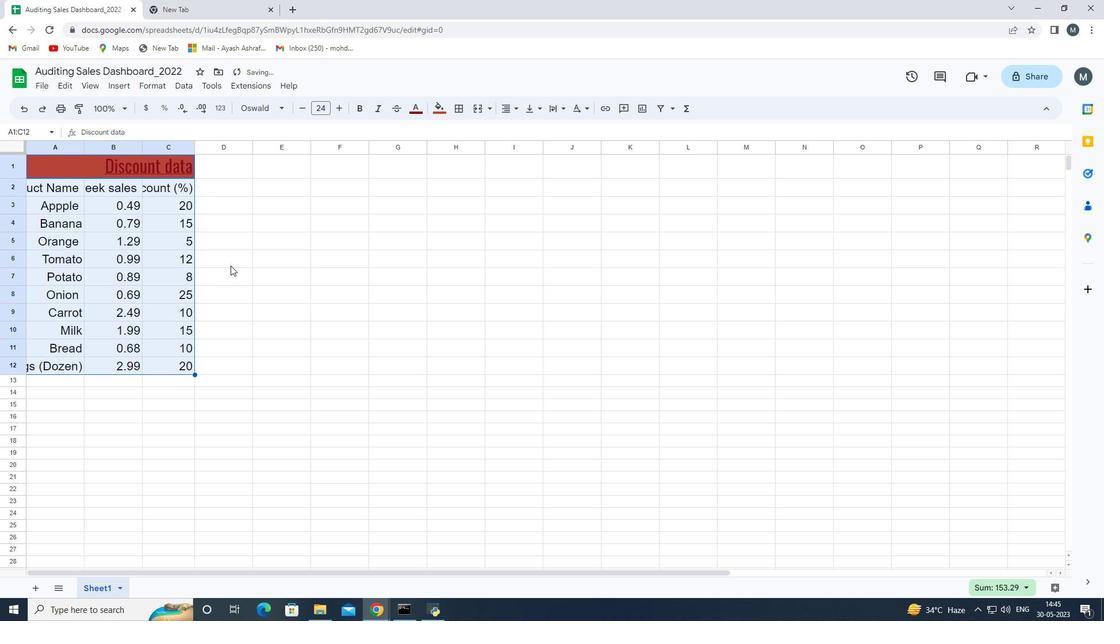 
Action: Mouse pressed left at (237, 261)
Screenshot: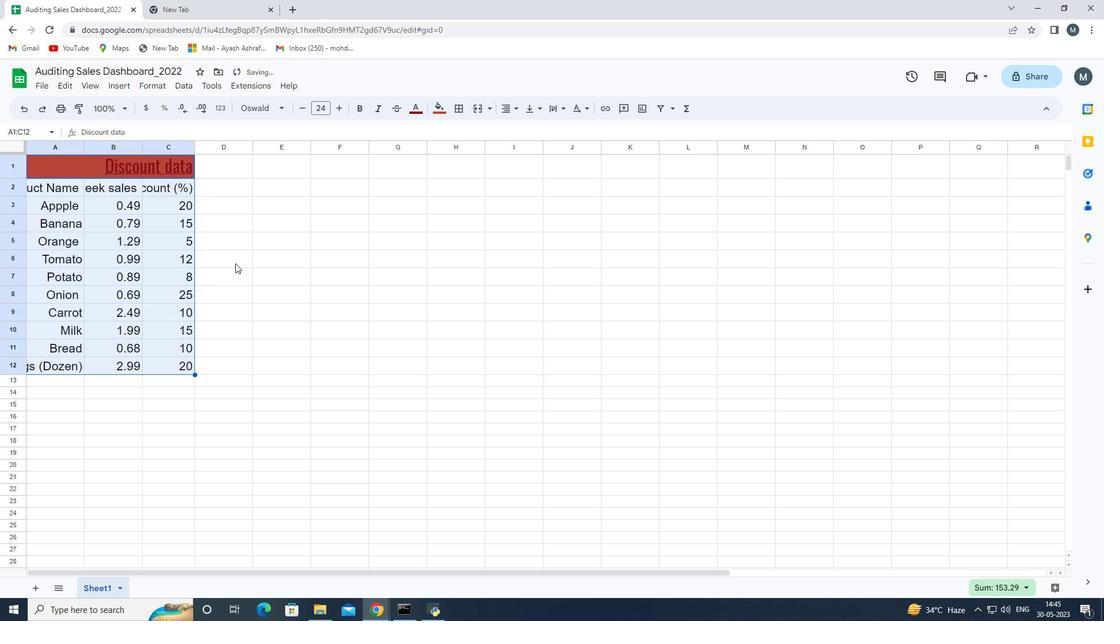
Action: Mouse moved to (195, 146)
Screenshot: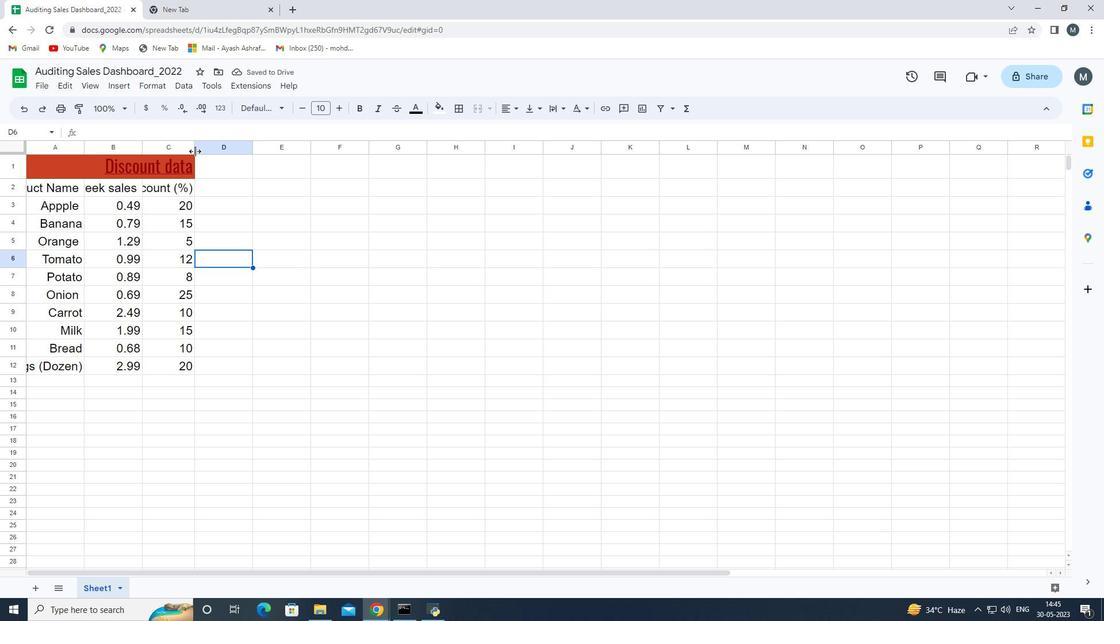 
Action: Mouse pressed left at (195, 146)
Screenshot: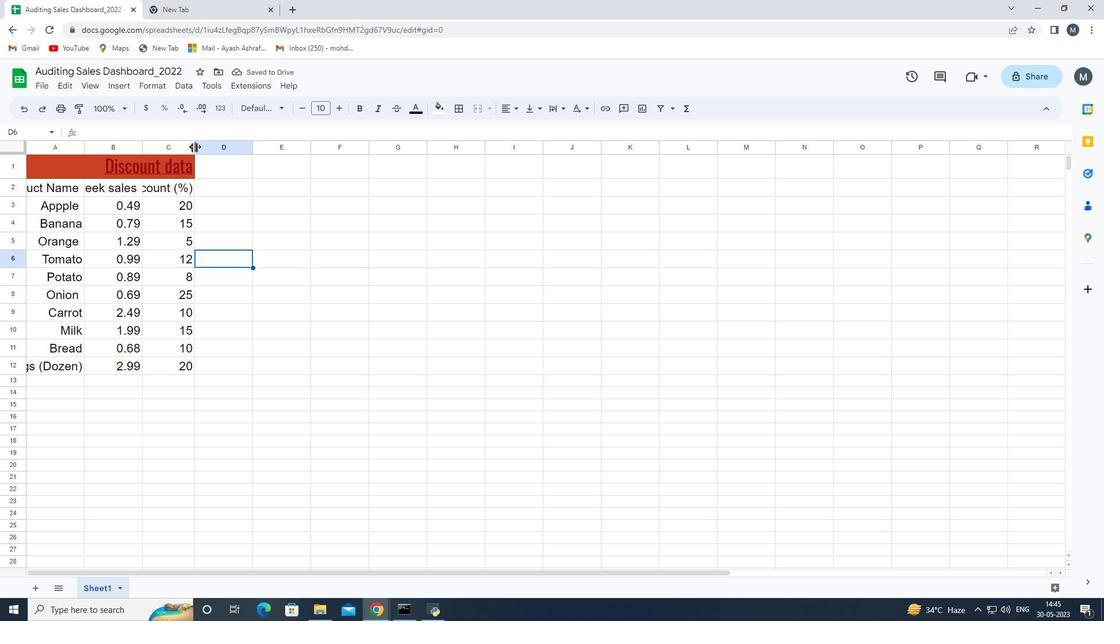 
Action: Mouse moved to (81, 149)
Screenshot: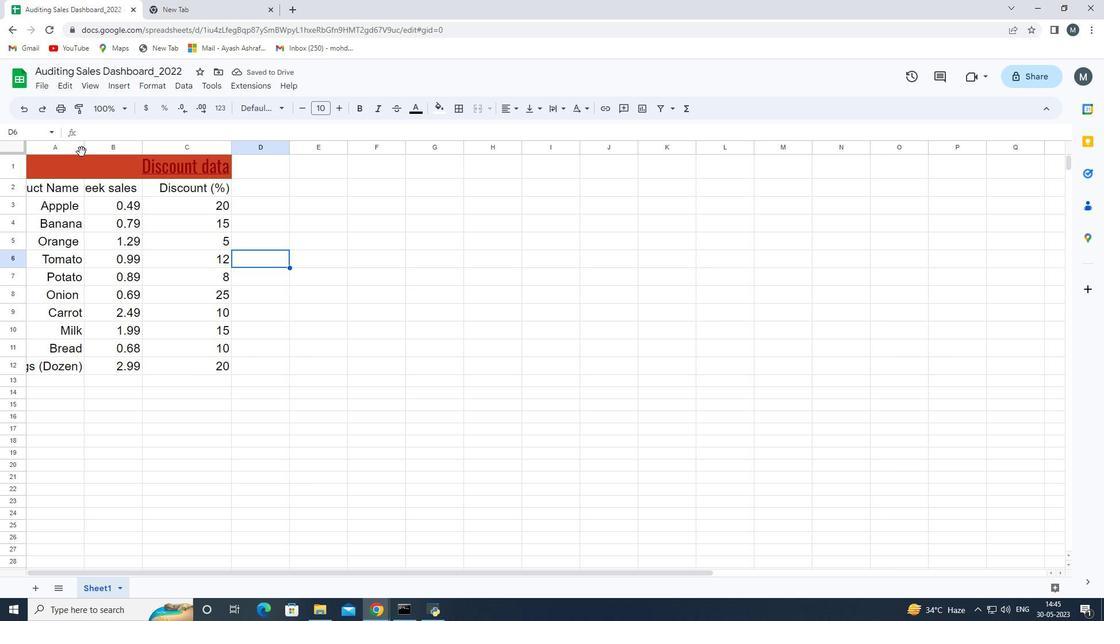 
Action: Mouse pressed left at (81, 149)
Screenshot: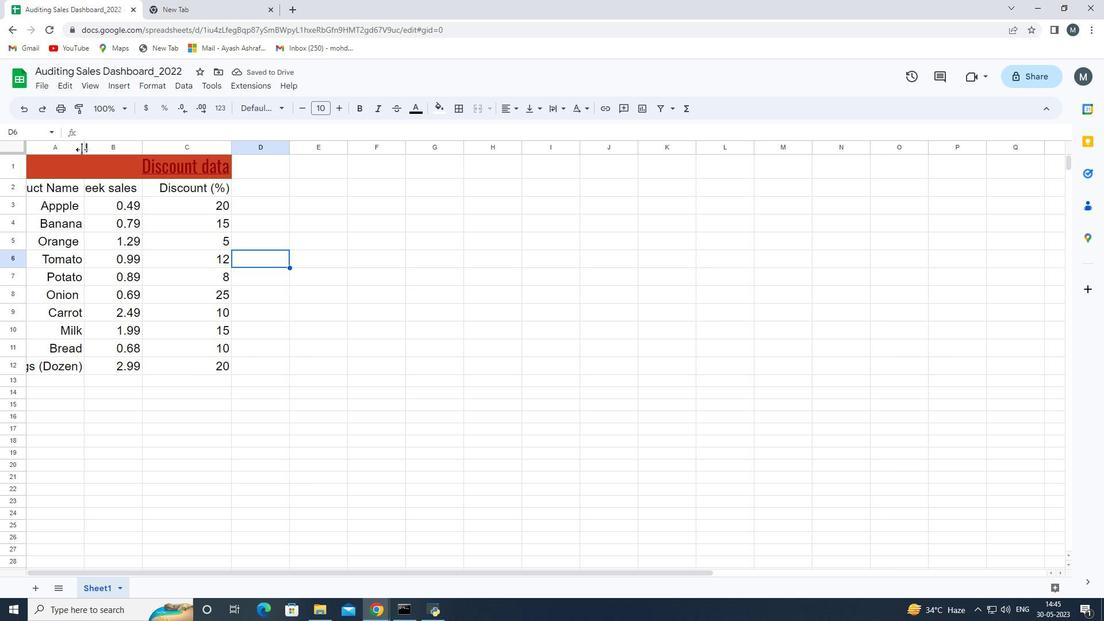 
Action: Mouse moved to (109, 154)
Screenshot: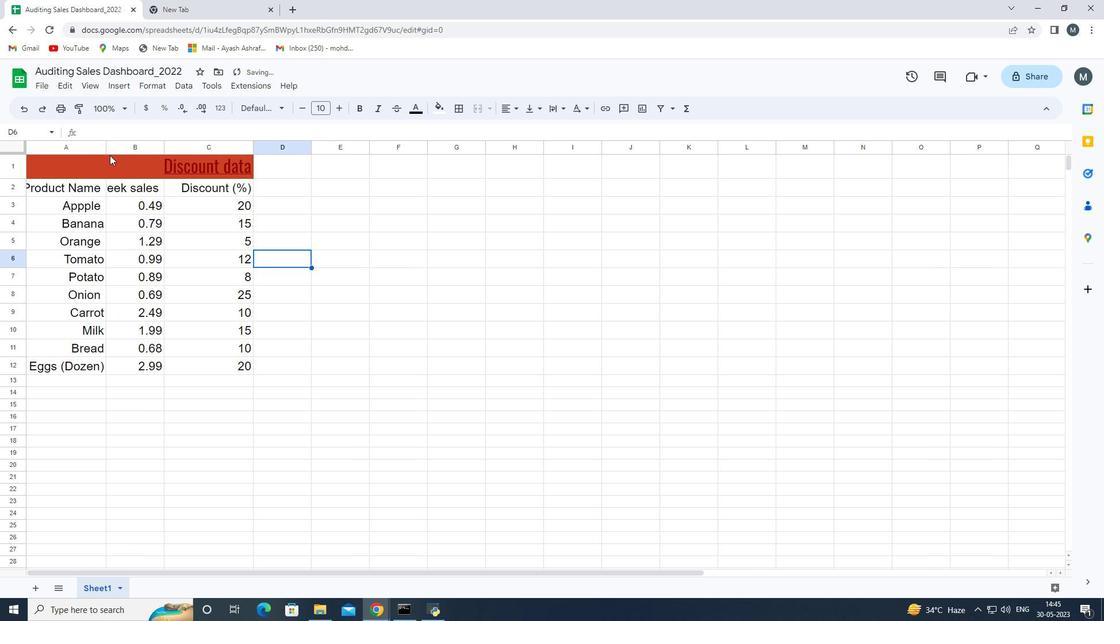 
Action: Mouse pressed left at (109, 154)
Screenshot: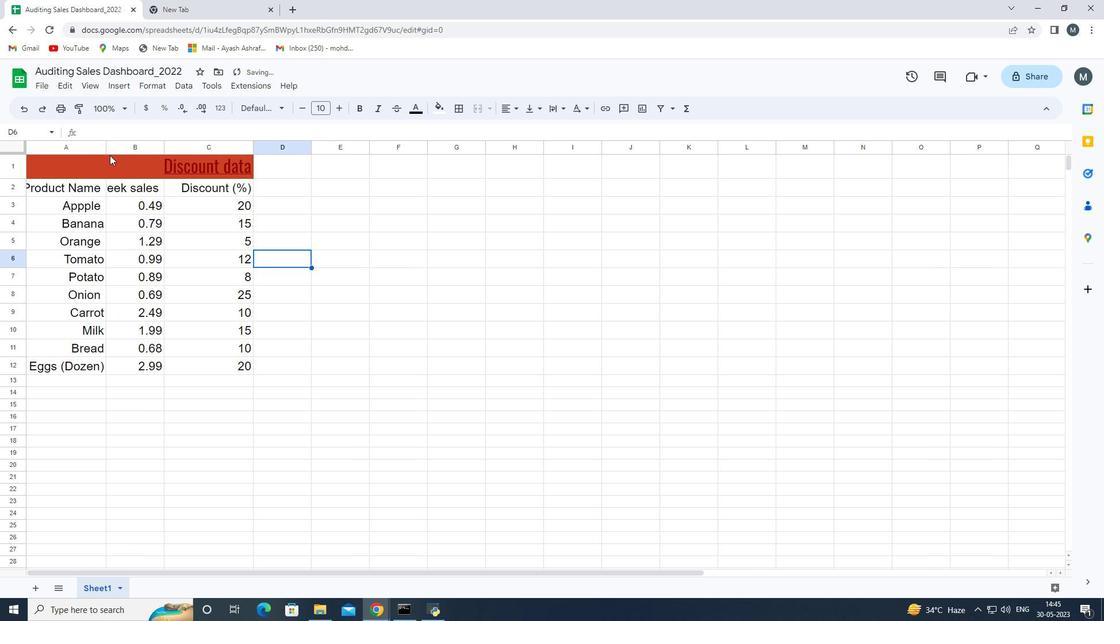 
Action: Mouse moved to (105, 143)
Screenshot: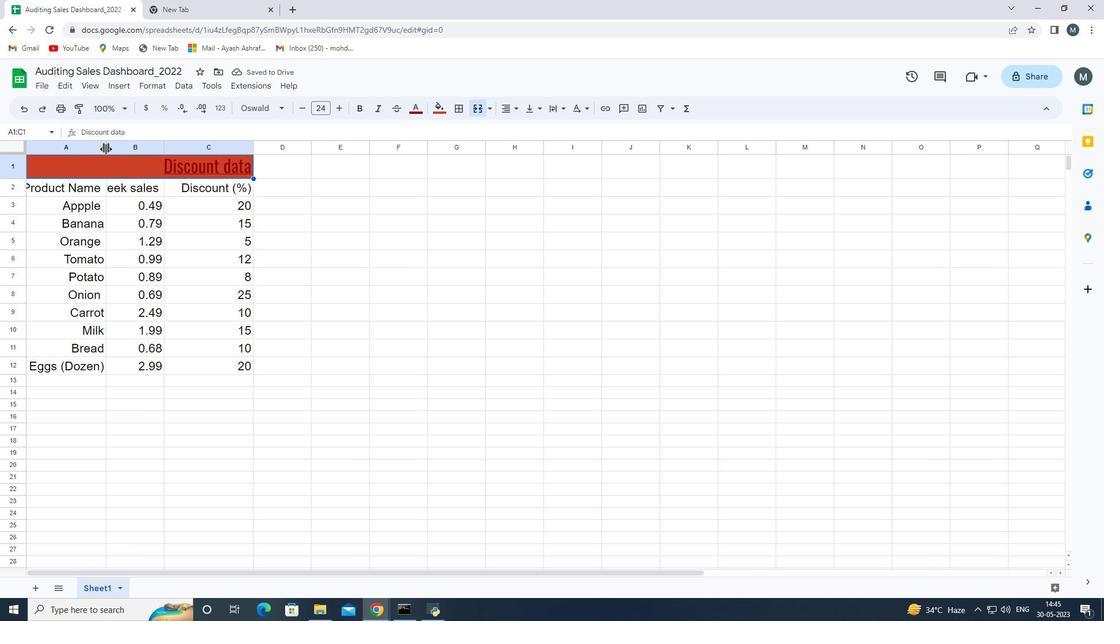 
Action: Mouse pressed left at (105, 143)
Screenshot: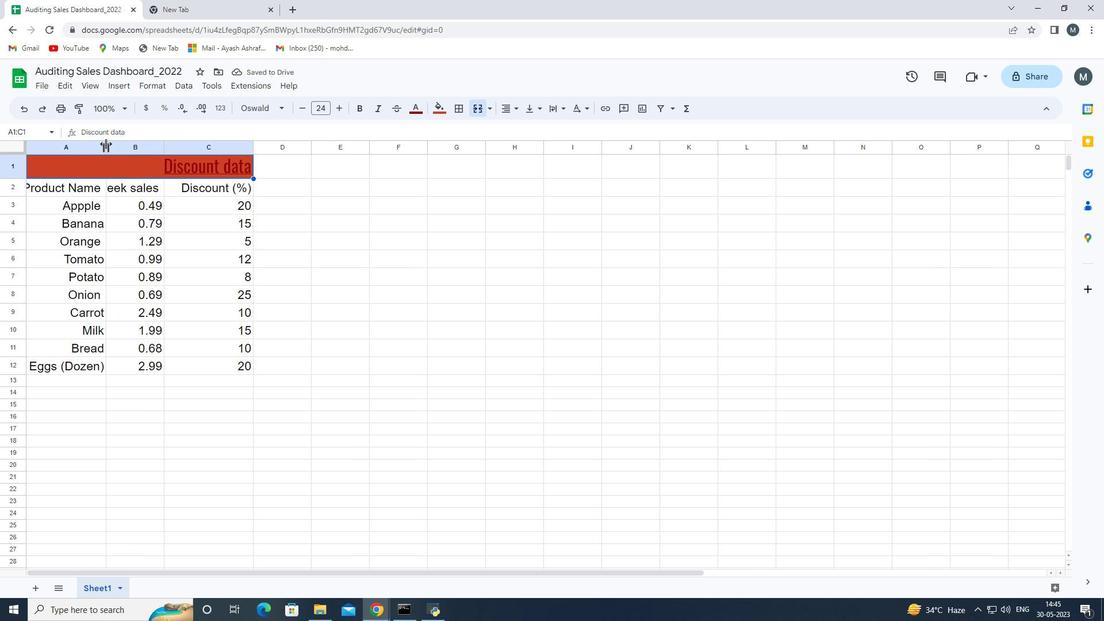 
Action: Mouse moved to (185, 145)
Screenshot: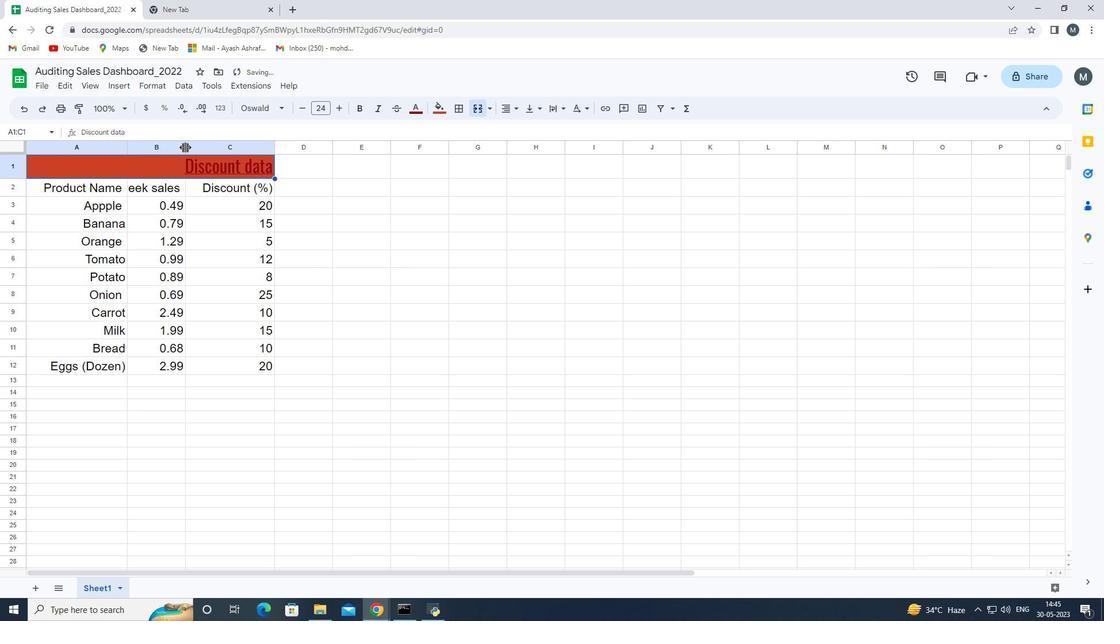 
Action: Mouse pressed left at (185, 145)
Screenshot: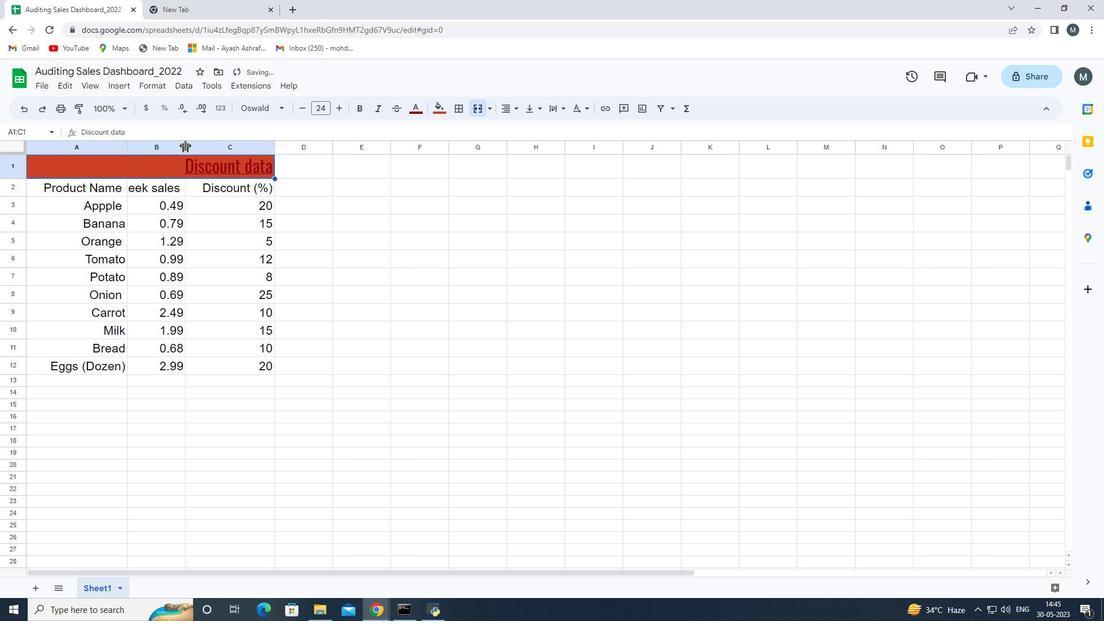 
Action: Mouse moved to (217, 147)
Screenshot: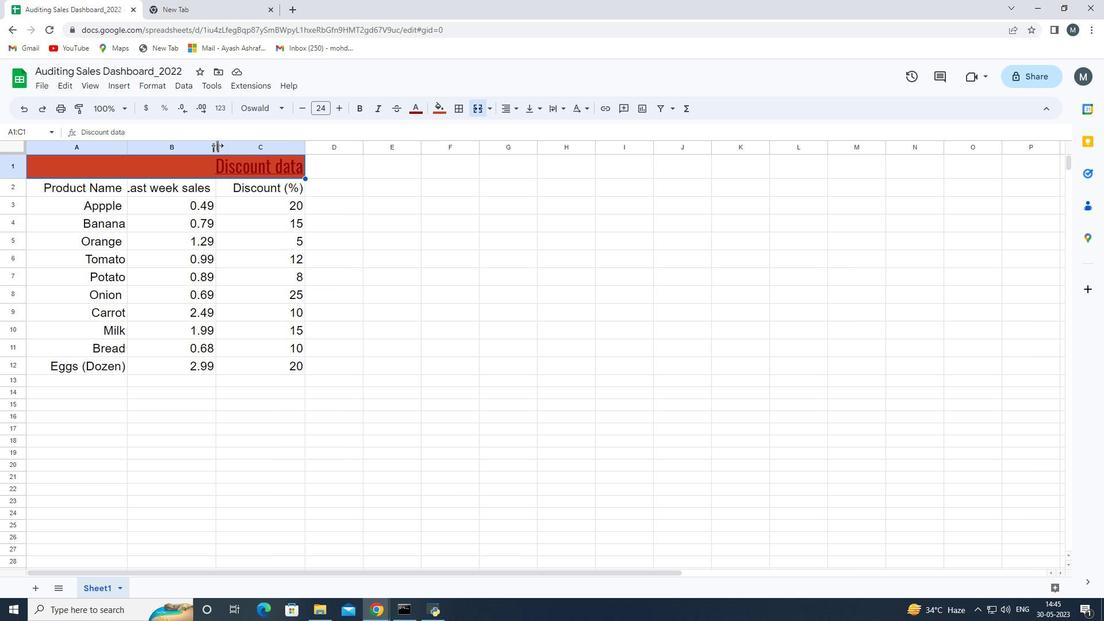 
Action: Mouse pressed left at (217, 147)
Screenshot: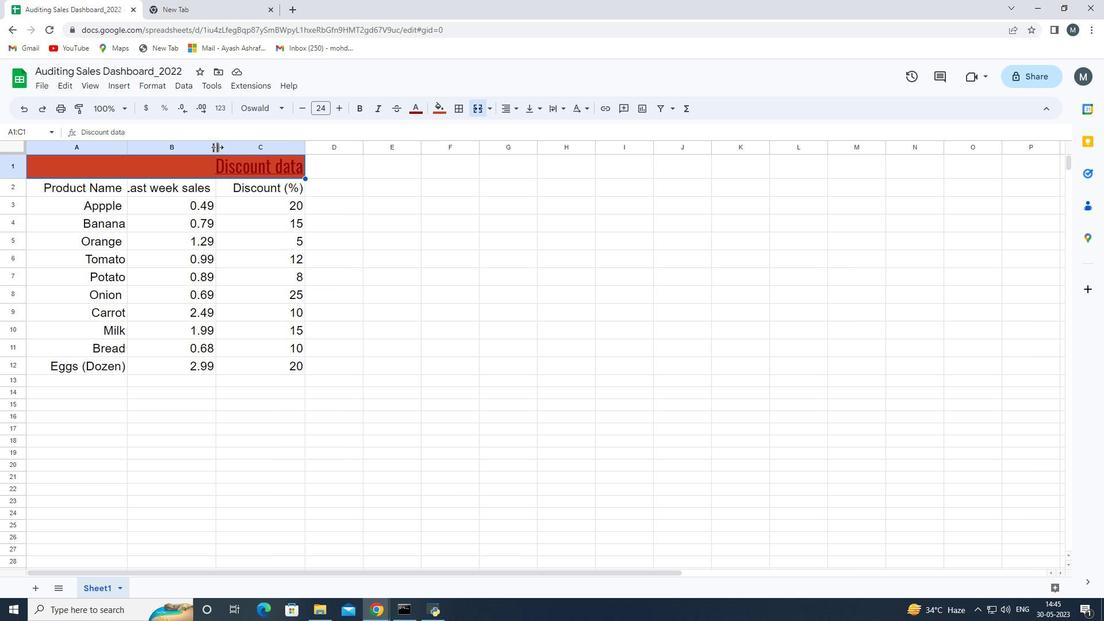 
Action: Mouse moved to (282, 169)
Screenshot: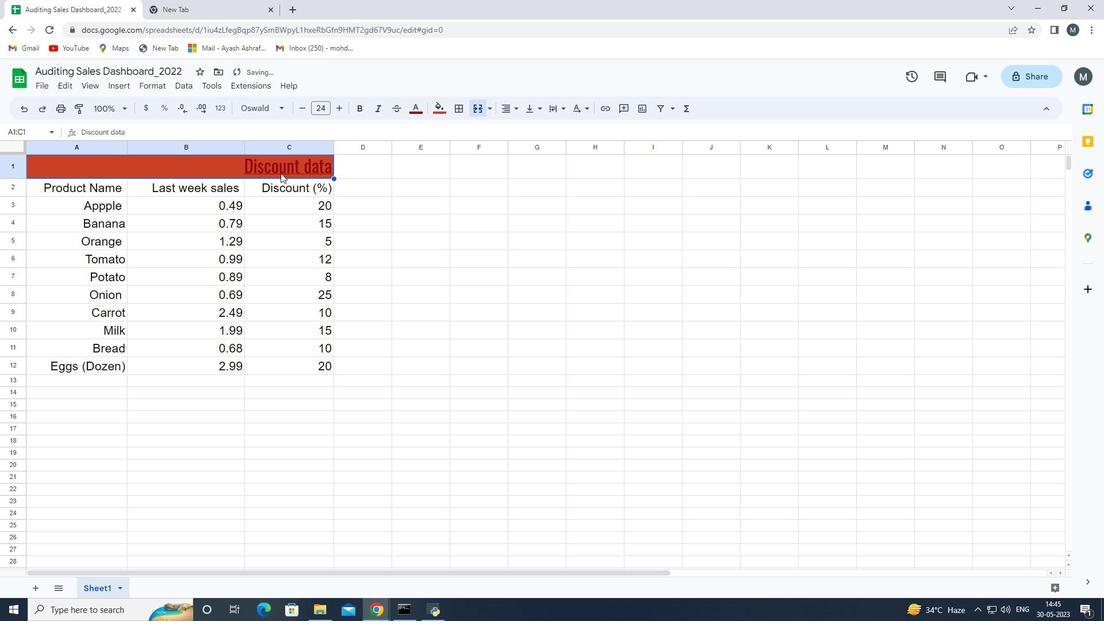 
Action: Mouse pressed left at (282, 169)
Screenshot: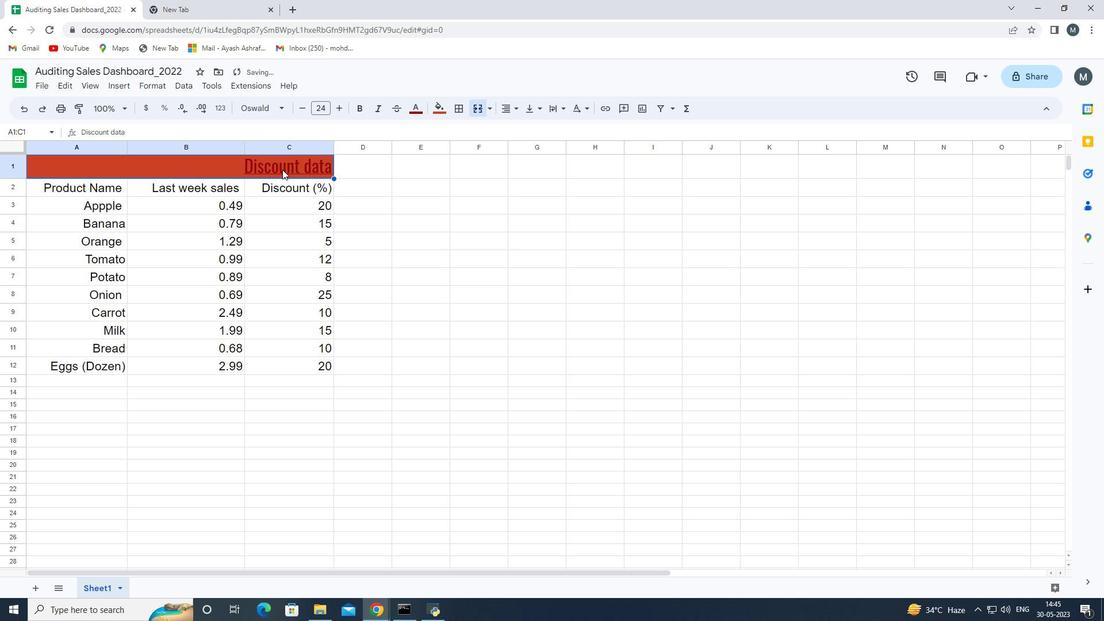 
Action: Mouse moved to (117, 160)
Screenshot: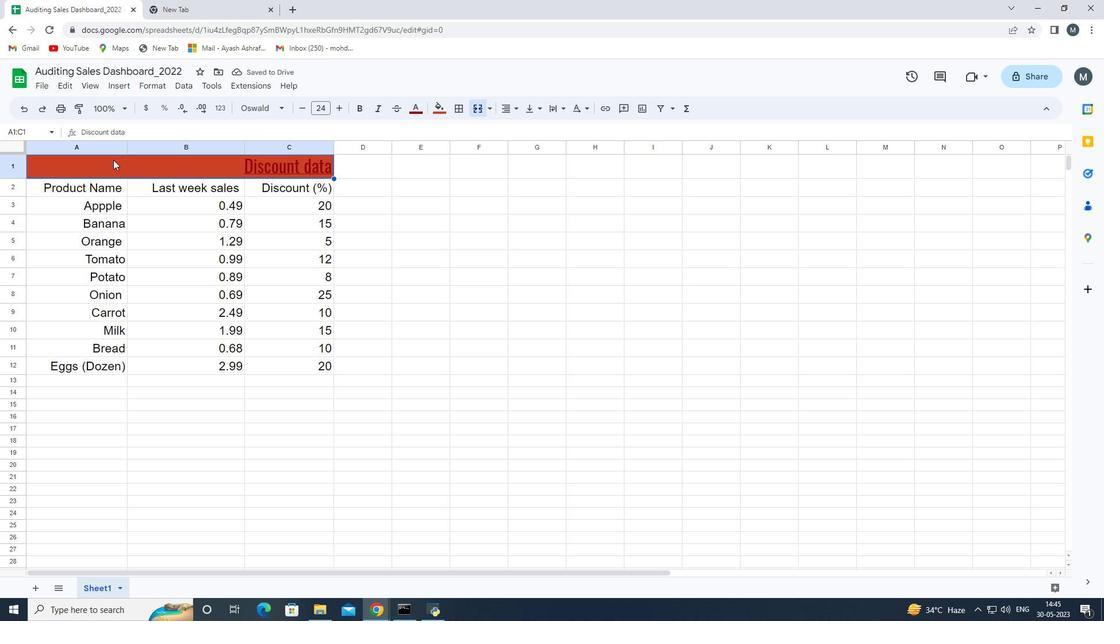 
Action: Mouse pressed left at (117, 160)
Screenshot: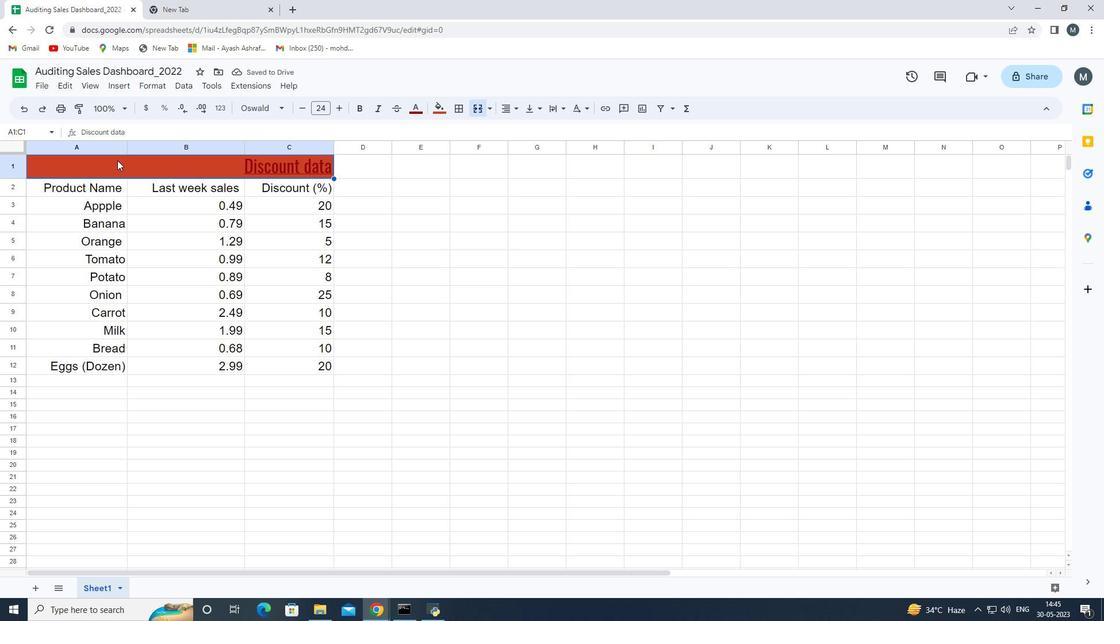 
Action: Mouse pressed left at (117, 160)
Screenshot: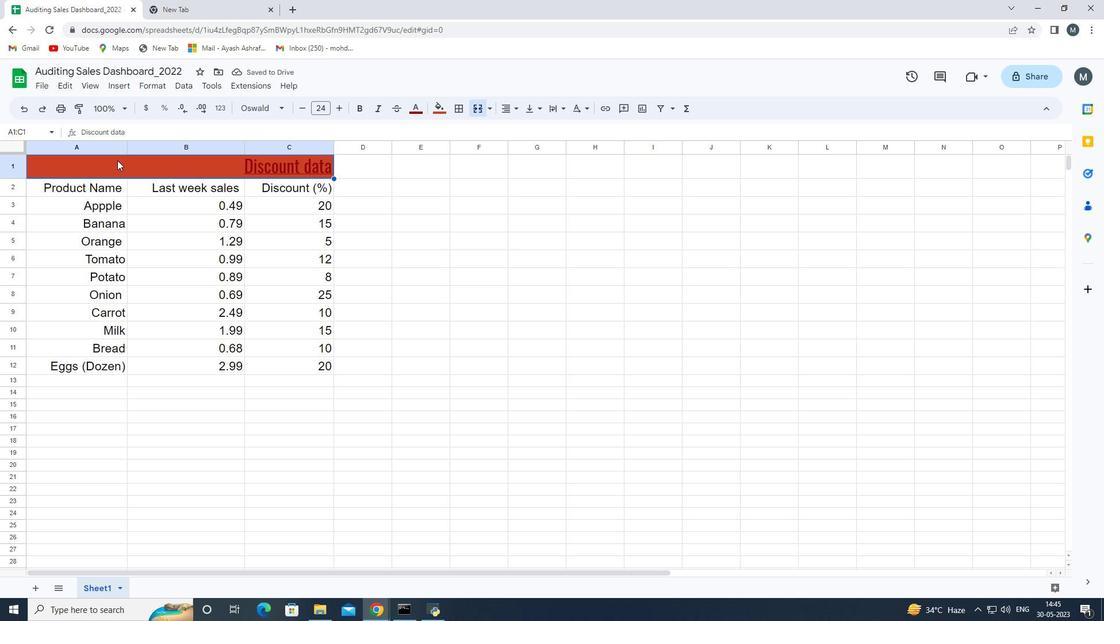 
Action: Mouse moved to (509, 111)
Screenshot: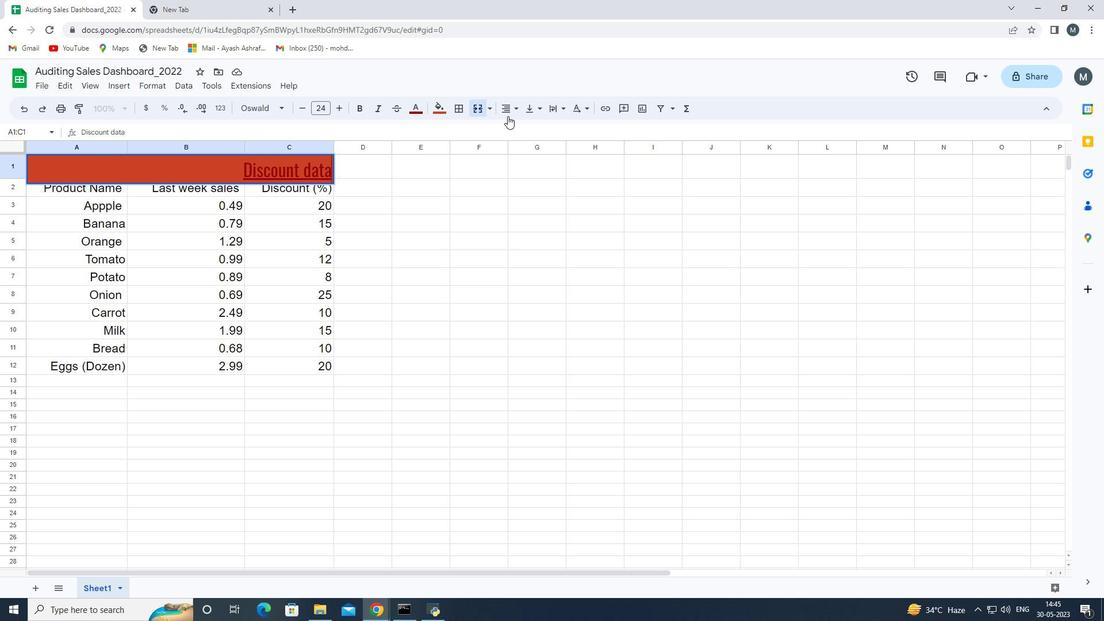 
Action: Mouse pressed left at (509, 111)
Screenshot: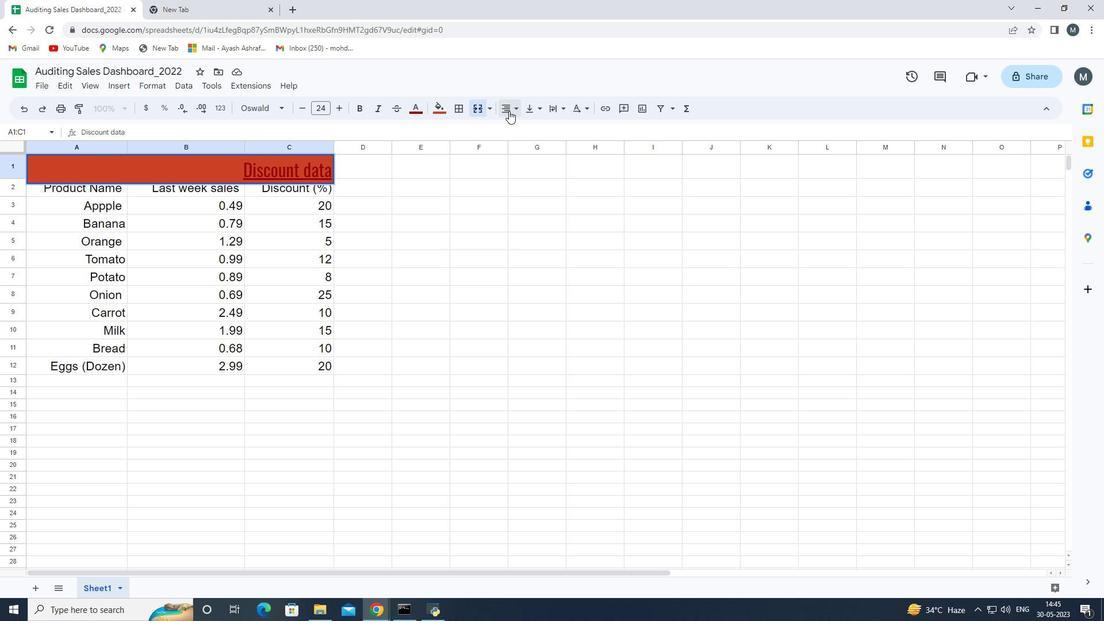 
Action: Mouse moved to (523, 134)
Screenshot: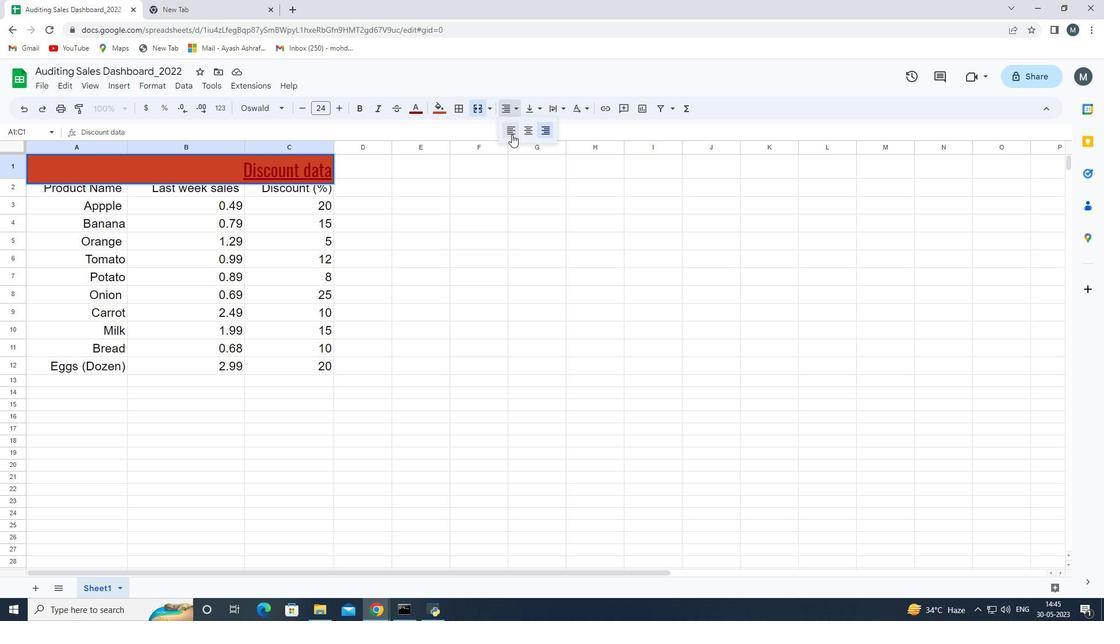 
Action: Mouse pressed left at (523, 134)
Screenshot: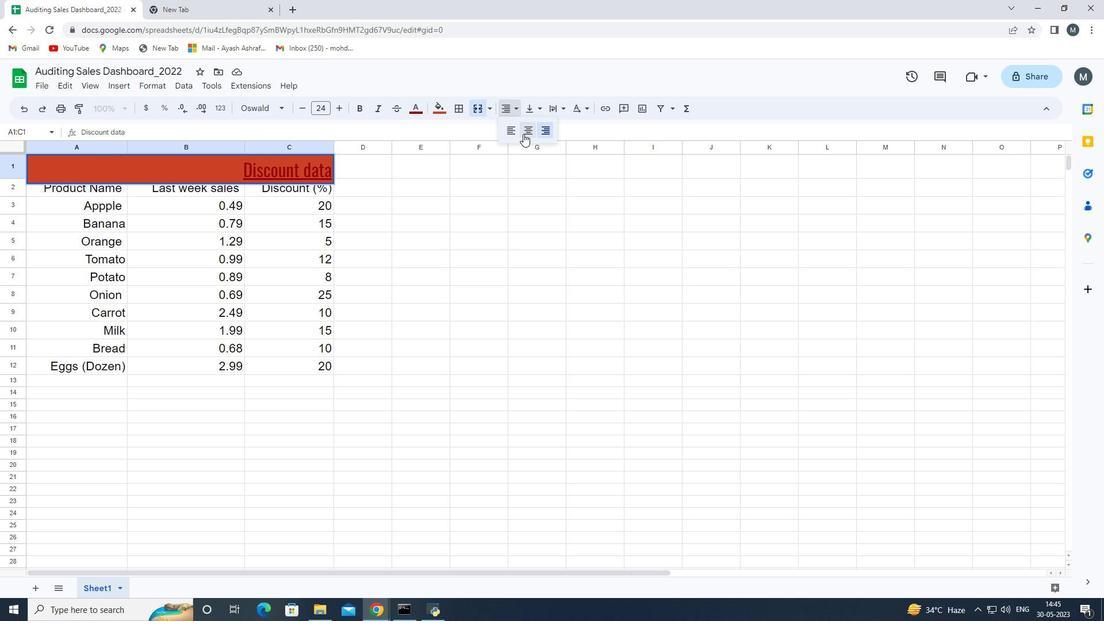 
Action: Mouse moved to (215, 392)
Screenshot: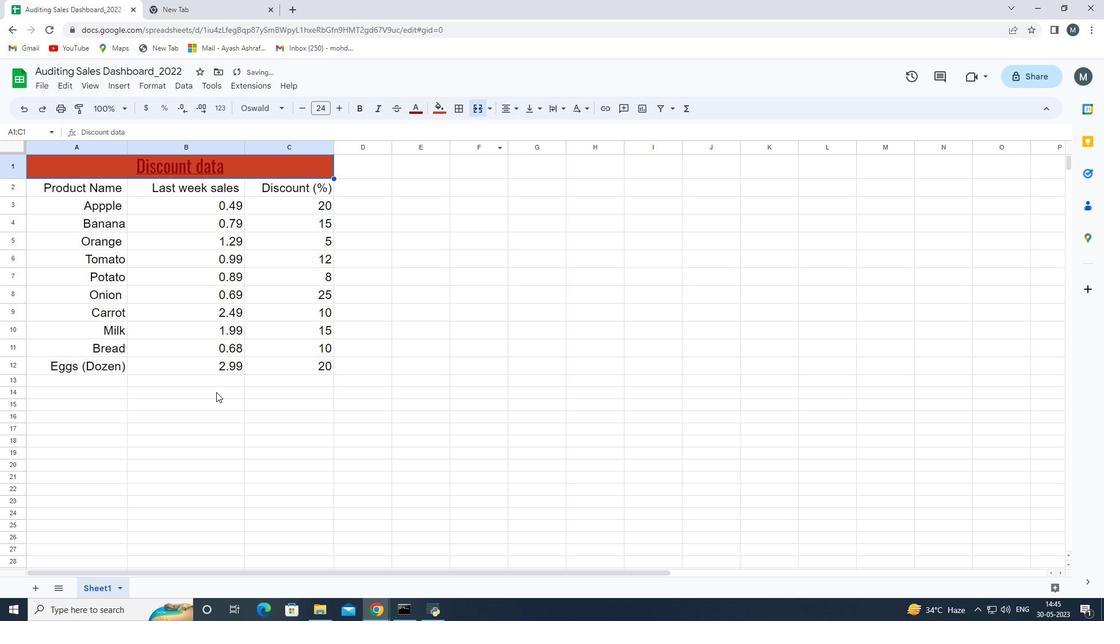 
Action: Mouse pressed left at (215, 392)
Screenshot: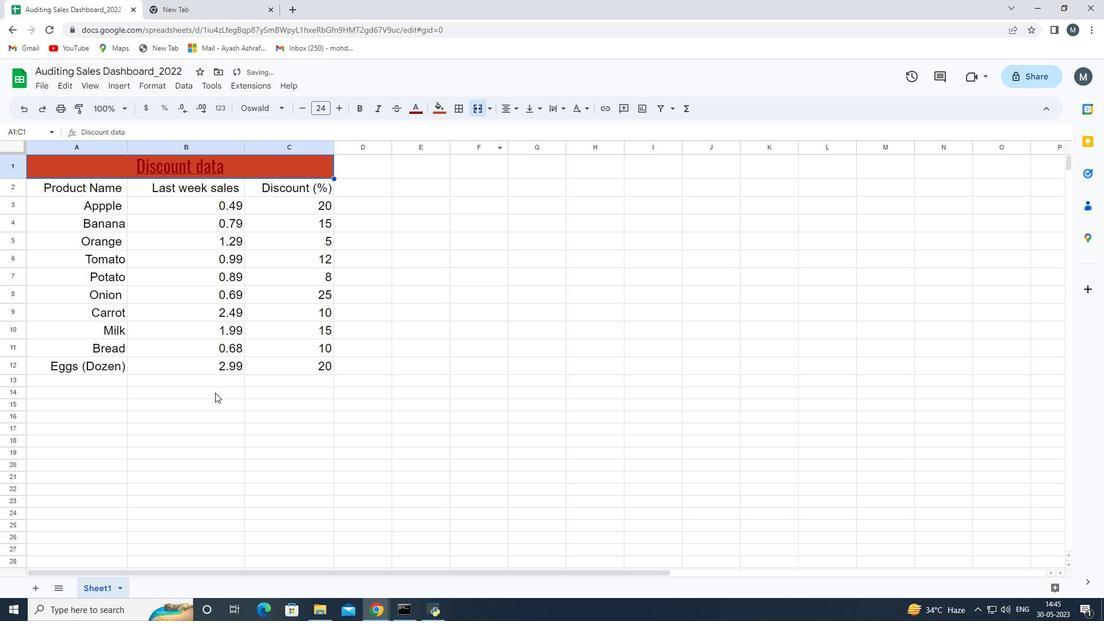 
Action: Mouse moved to (43, 184)
Screenshot: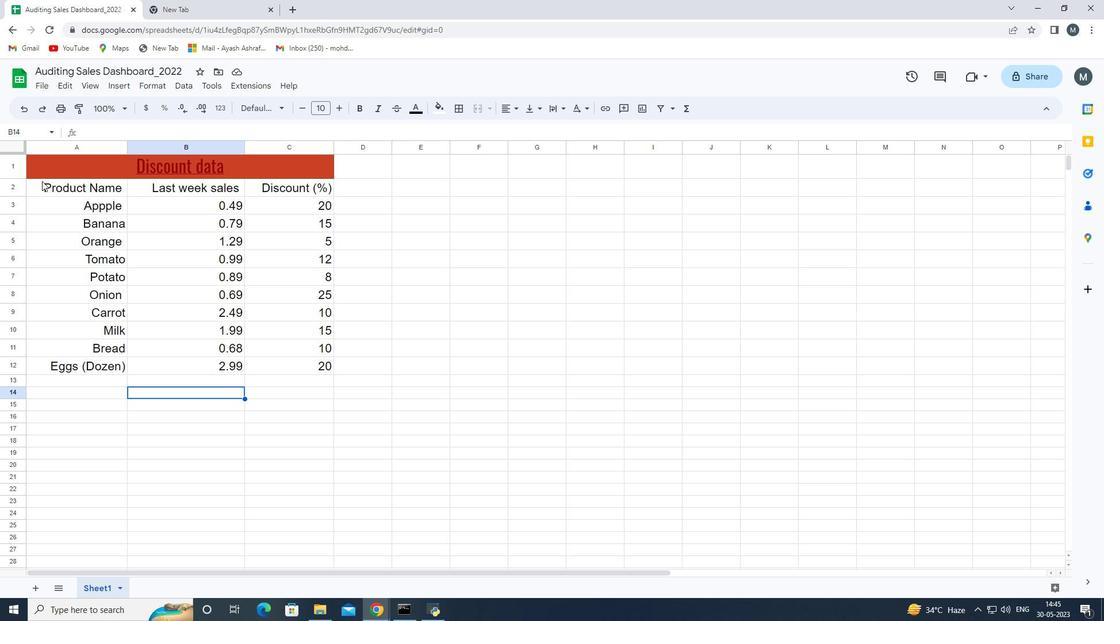 
Action: Mouse pressed left at (43, 184)
Screenshot: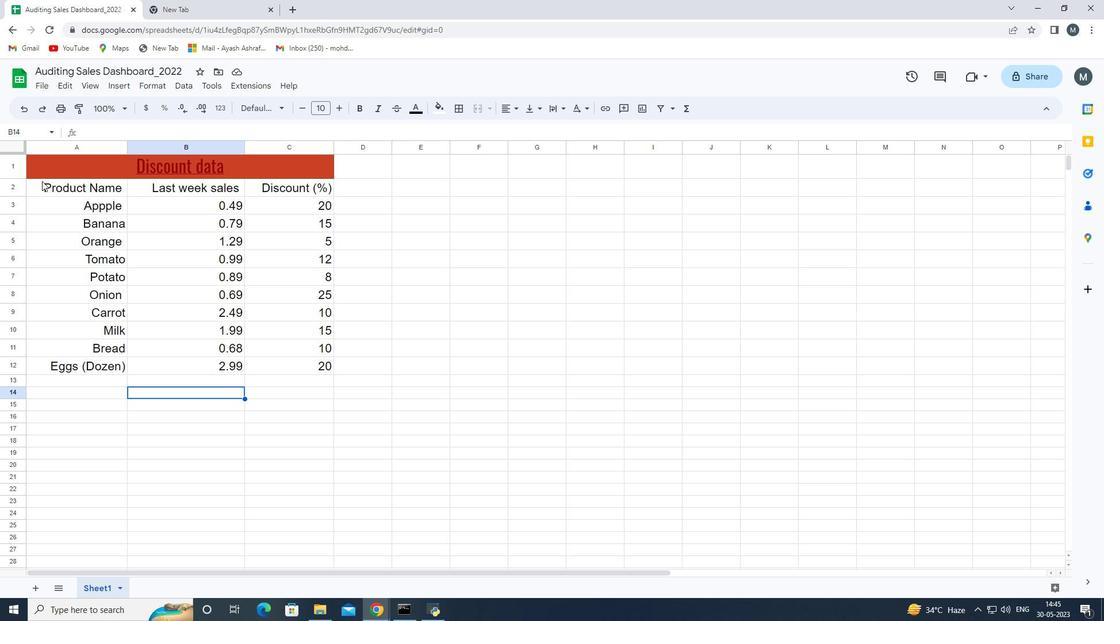 
Action: Mouse moved to (52, 199)
Screenshot: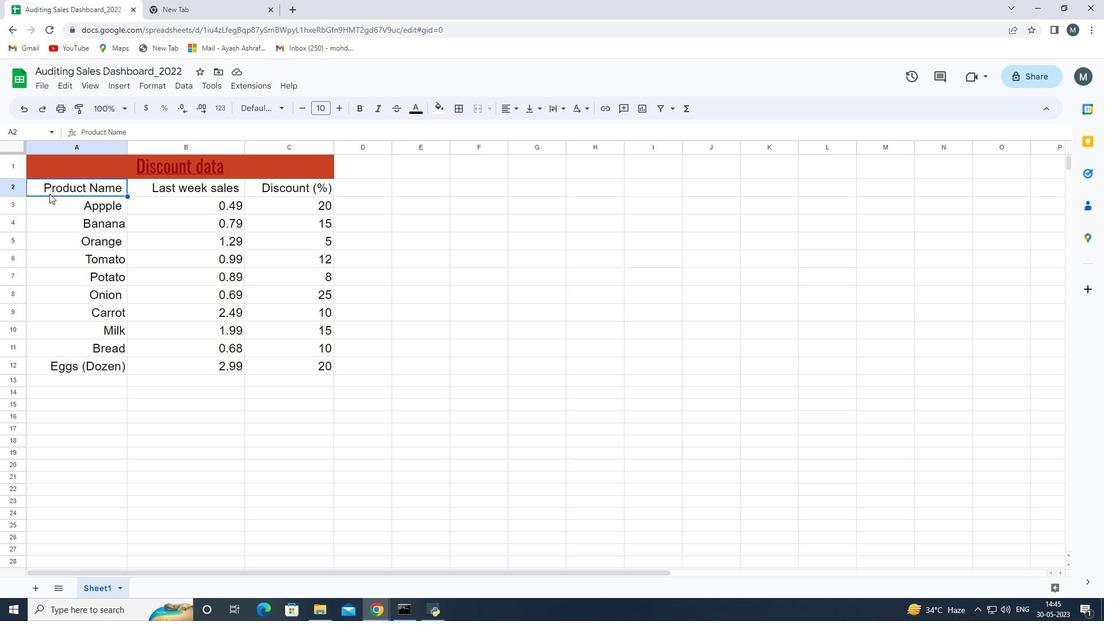 
Action: Mouse pressed left at (52, 199)
Screenshot: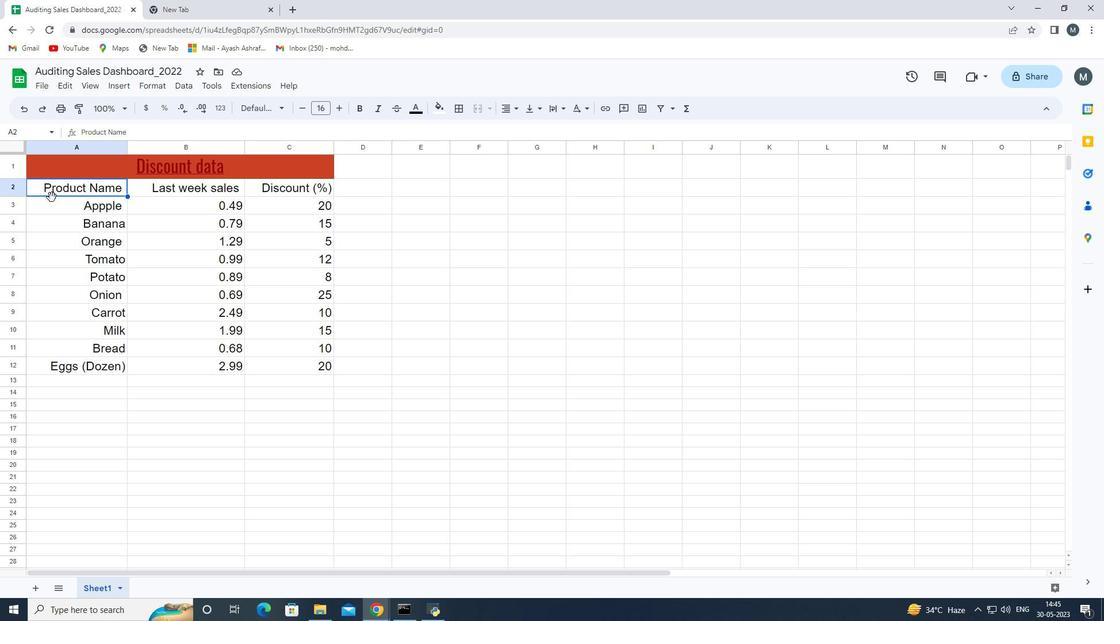 
Action: Mouse moved to (185, 210)
Screenshot: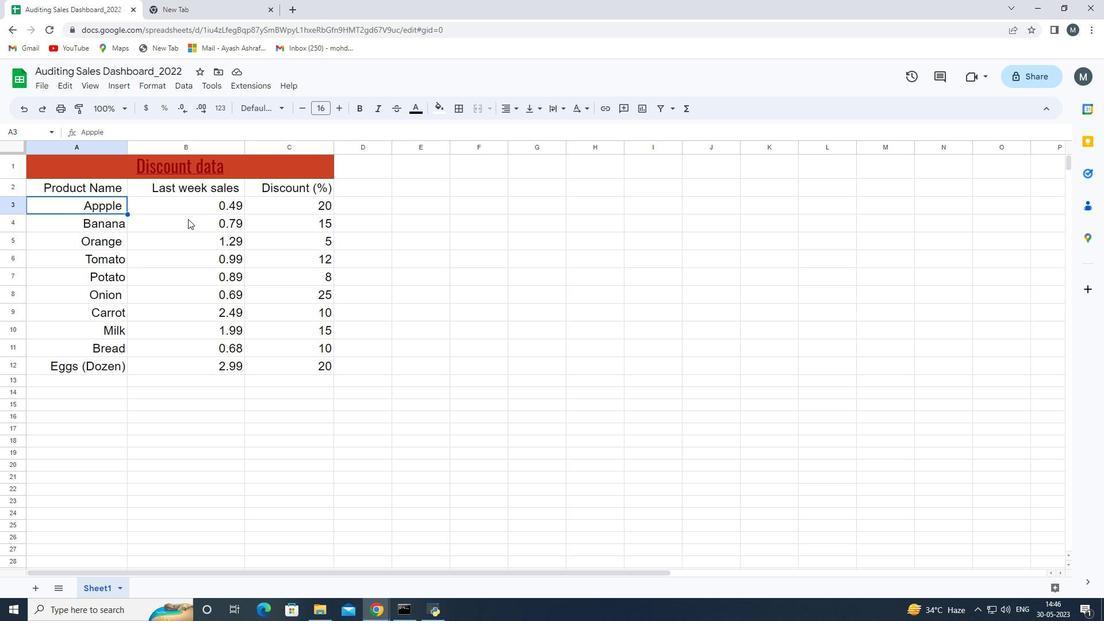 
Action: Mouse pressed left at (185, 210)
Screenshot: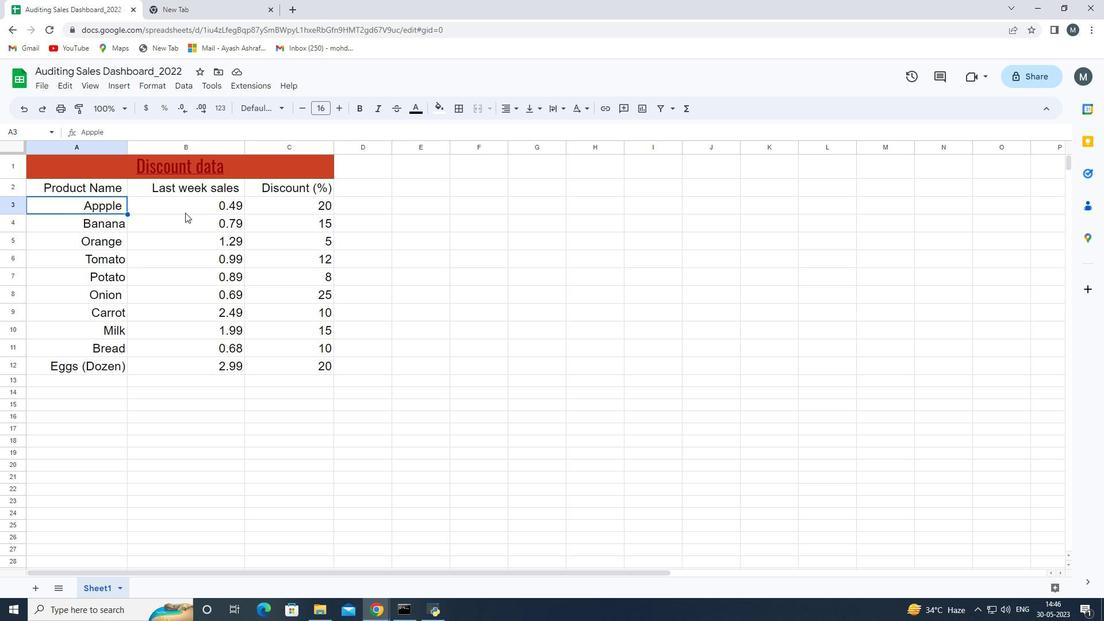 
Action: Mouse moved to (193, 239)
Screenshot: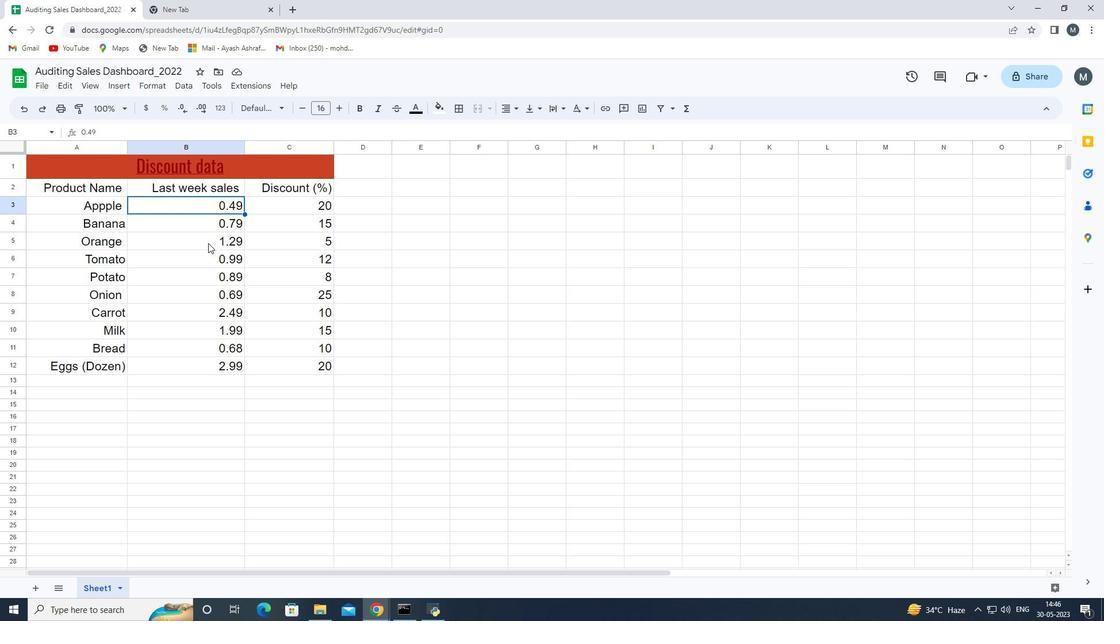 
Action: Mouse scrolled (193, 239) with delta (0, 0)
Screenshot: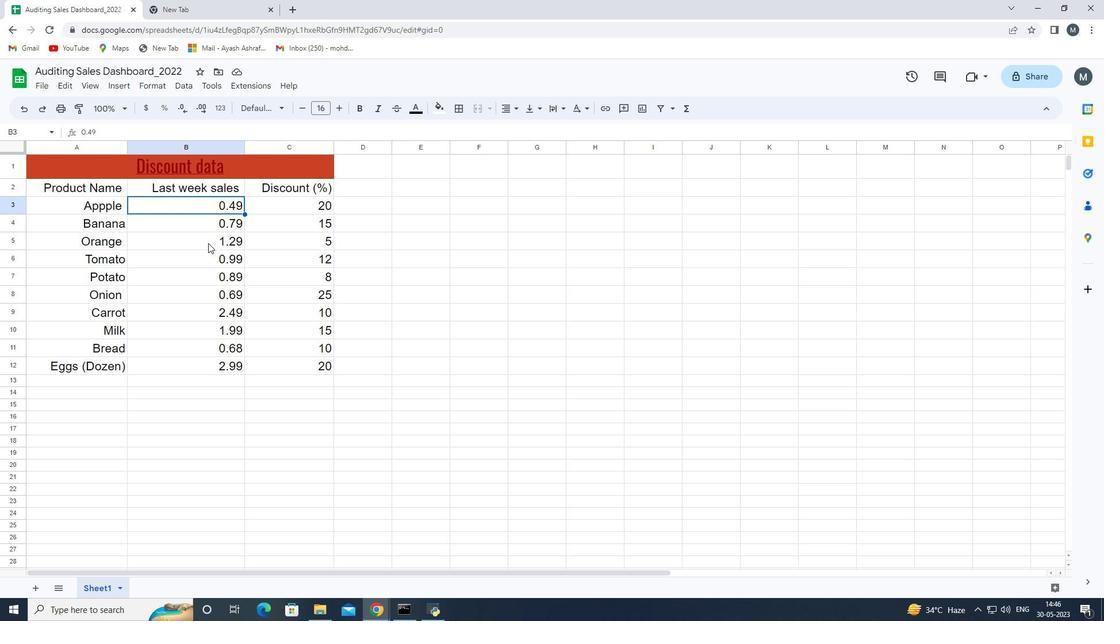 
Action: Mouse scrolled (193, 239) with delta (0, 0)
Screenshot: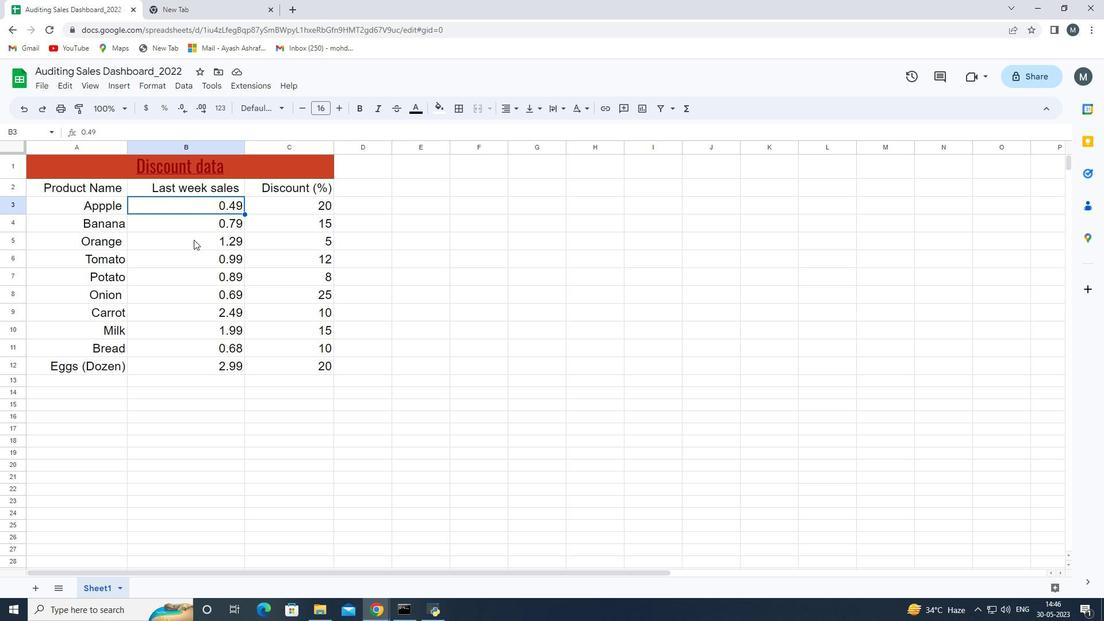 
Action: Mouse moved to (191, 240)
Screenshot: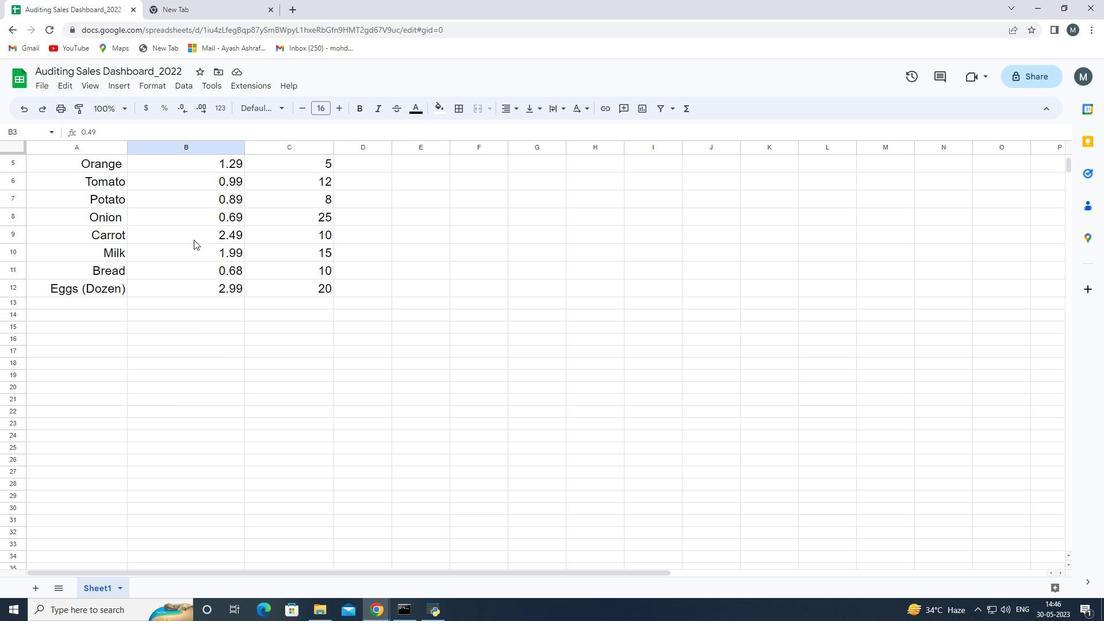
Action: Mouse scrolled (191, 241) with delta (0, 0)
Screenshot: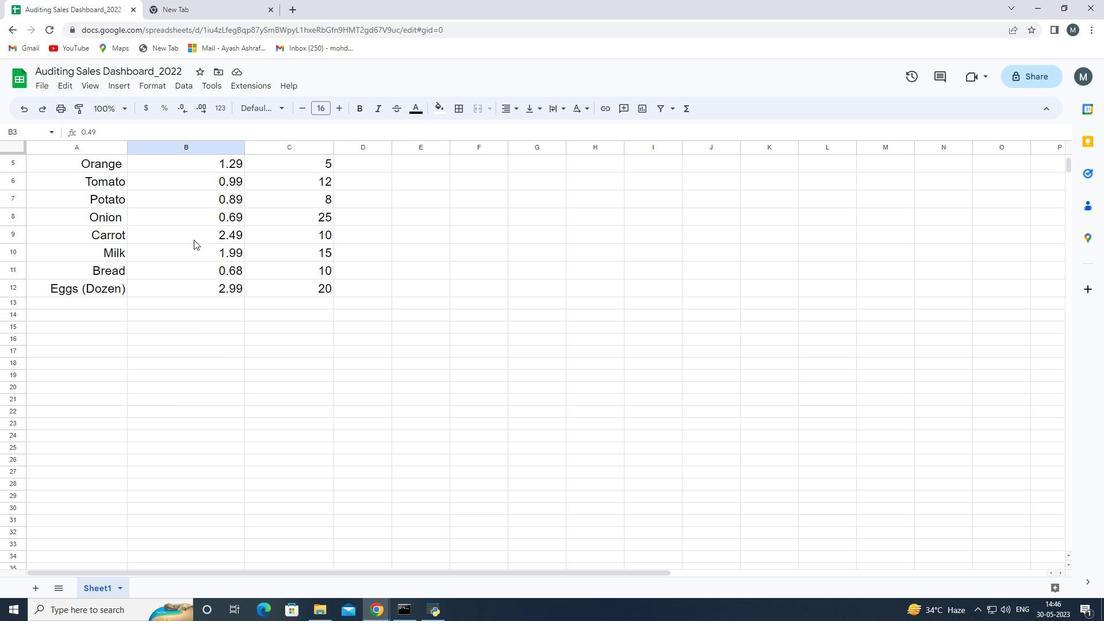 
Action: Mouse scrolled (191, 241) with delta (0, 0)
Screenshot: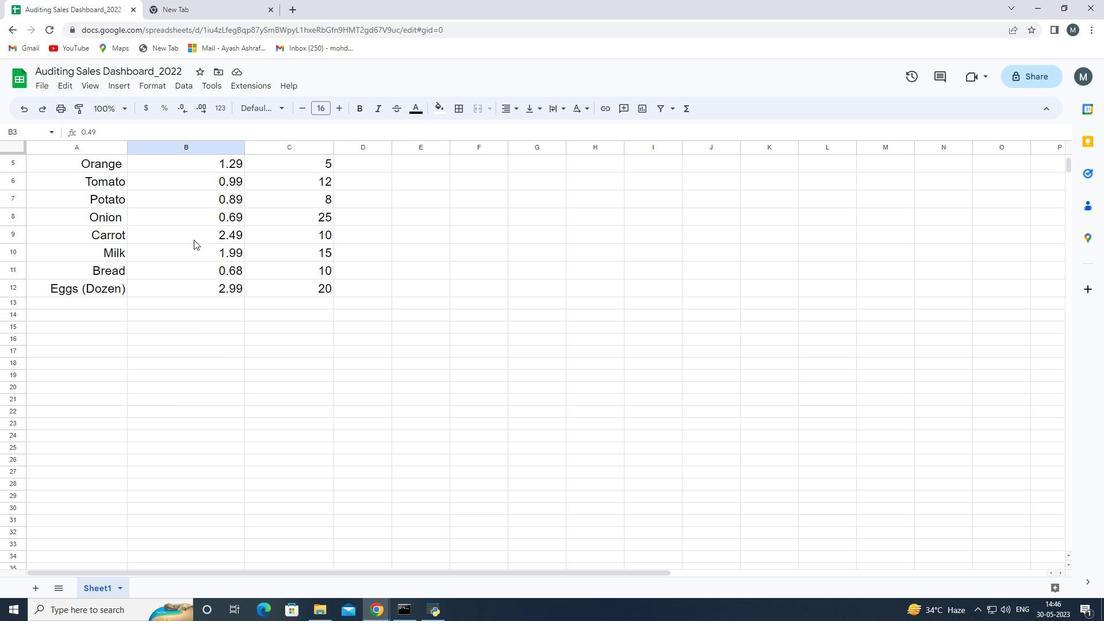 
Action: Mouse scrolled (191, 241) with delta (0, 0)
Screenshot: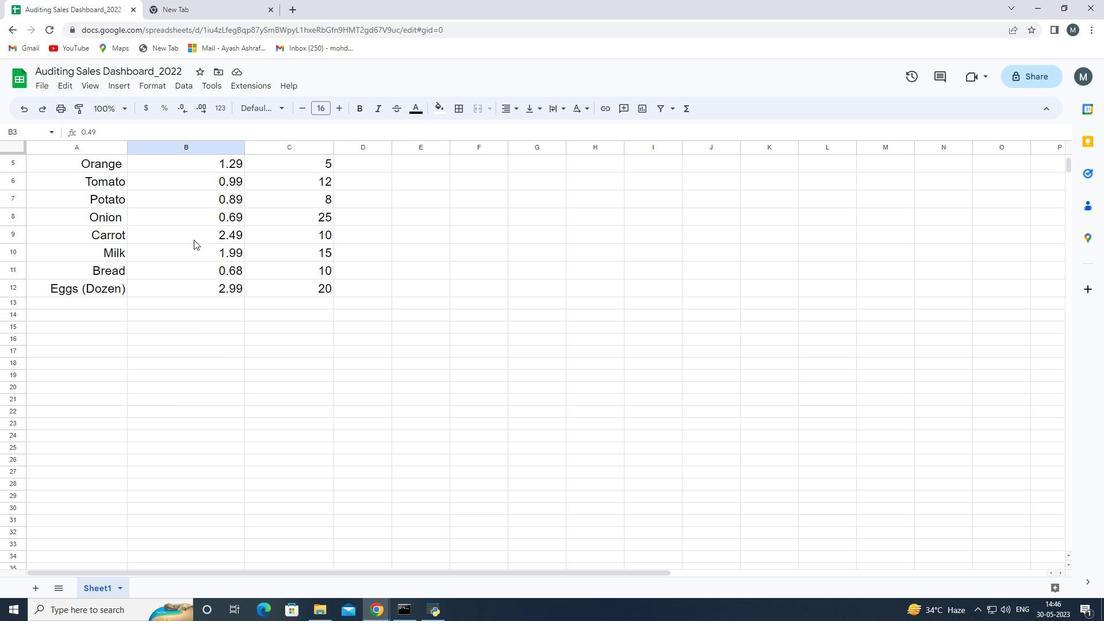 
Action: Mouse scrolled (191, 241) with delta (0, 0)
Screenshot: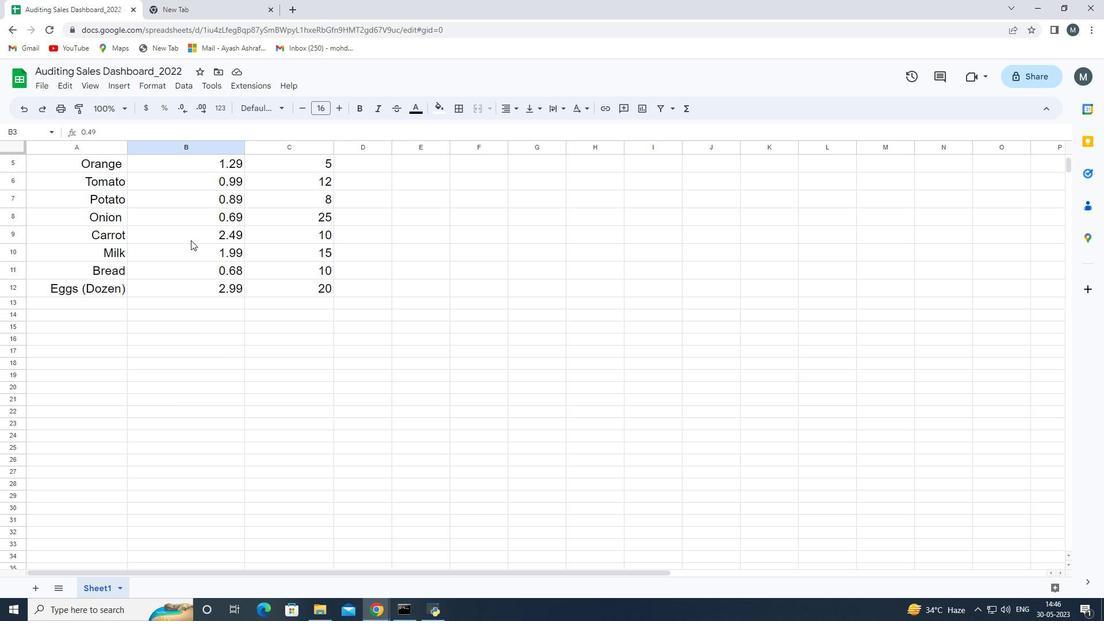 
Action: Mouse scrolled (191, 241) with delta (0, 0)
Screenshot: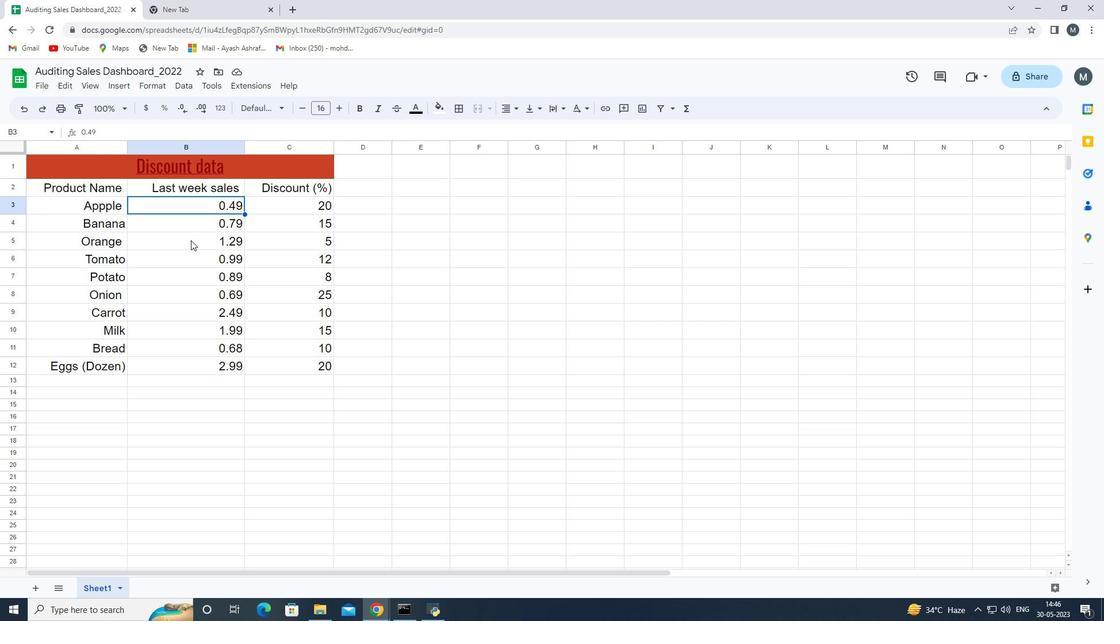 
Action: Mouse scrolled (191, 241) with delta (0, 0)
Screenshot: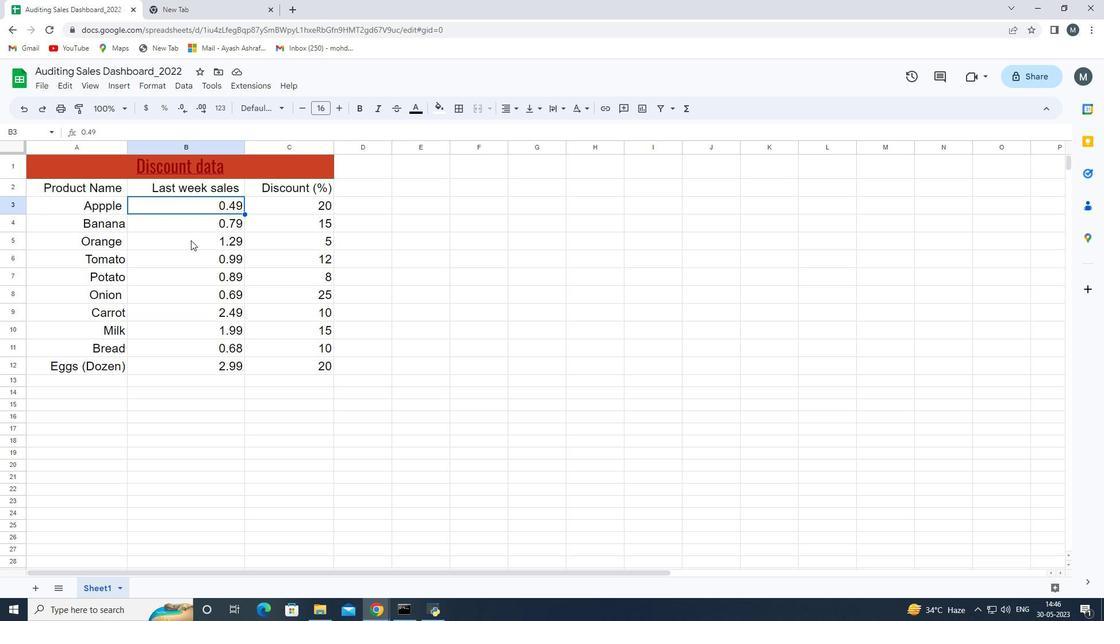 
